 Task: Find connections with filter location Songjiang with filter topic #Trainerwith filter profile language Spanish with filter current company Royal HaskoningDHV with filter school Sri Chaitanya College of Education with filter industry Baked Goods Manufacturing with filter service category Corporate Law with filter keywords title Foreman
Action: Mouse moved to (181, 229)
Screenshot: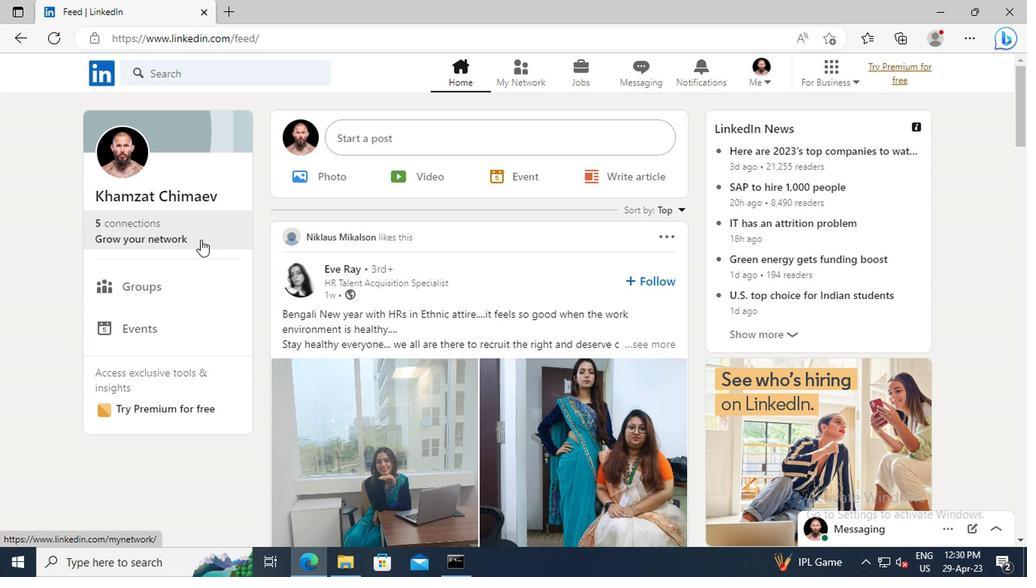 
Action: Mouse pressed left at (181, 229)
Screenshot: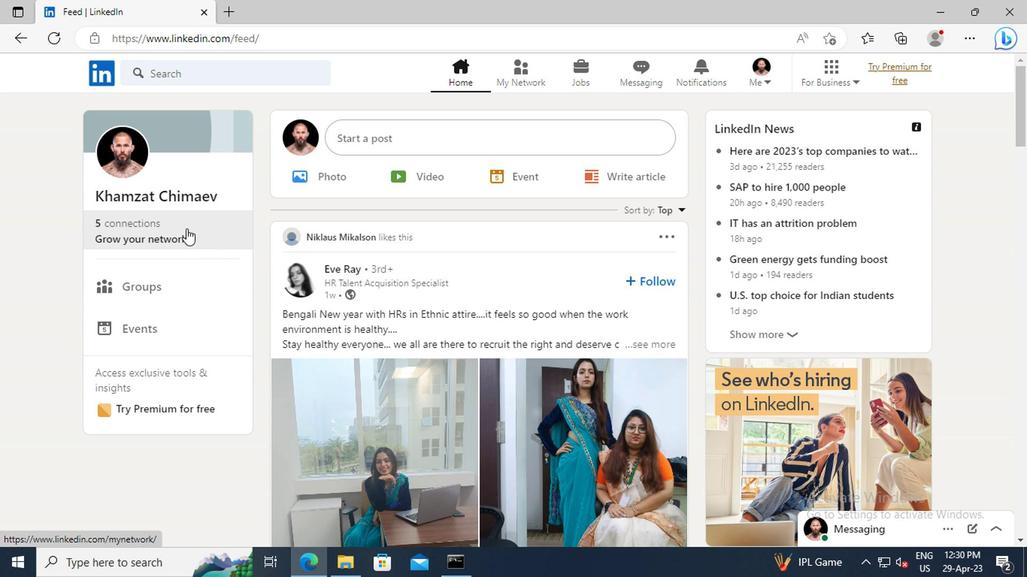 
Action: Mouse moved to (166, 156)
Screenshot: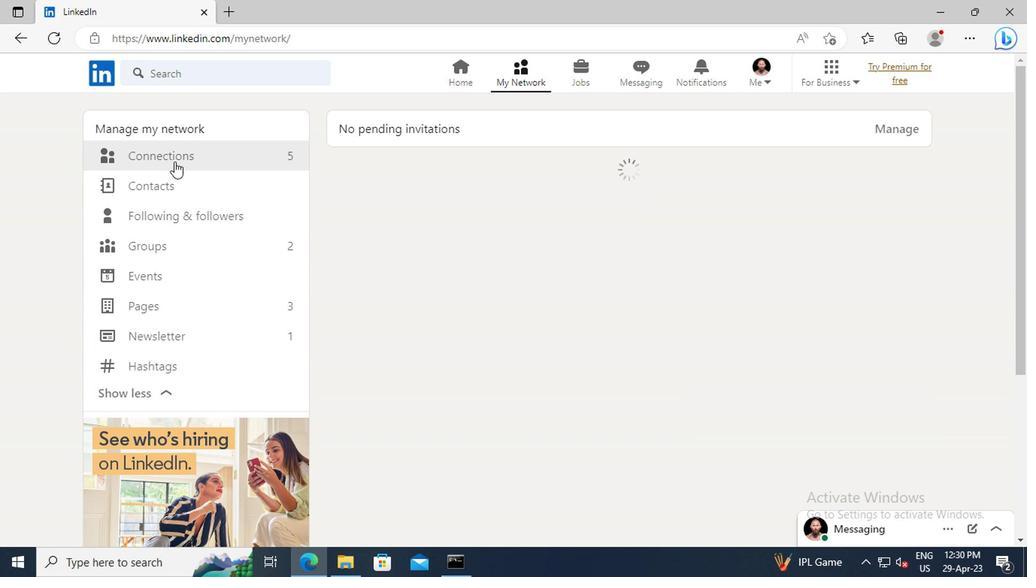 
Action: Mouse pressed left at (166, 156)
Screenshot: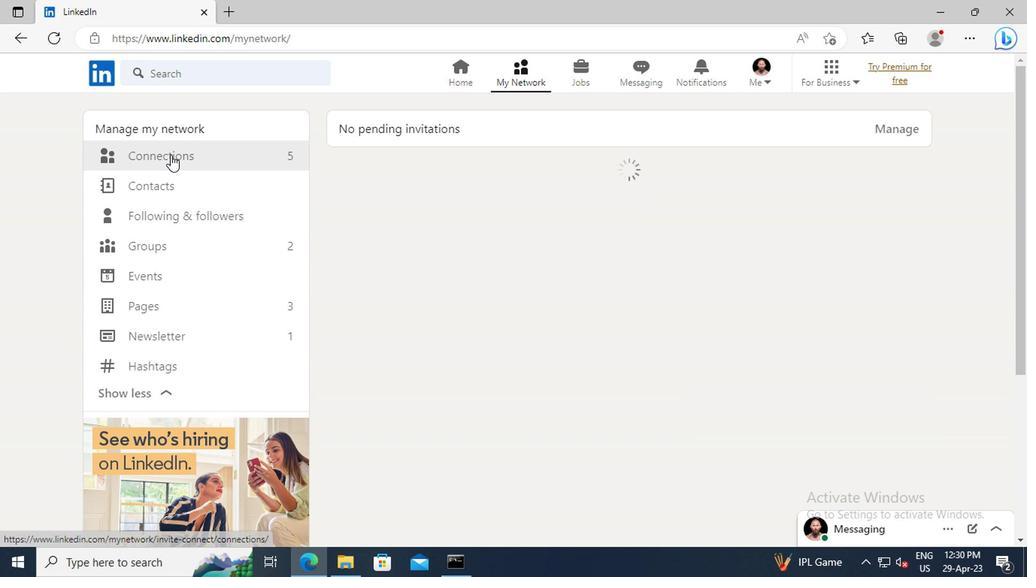 
Action: Mouse moved to (606, 161)
Screenshot: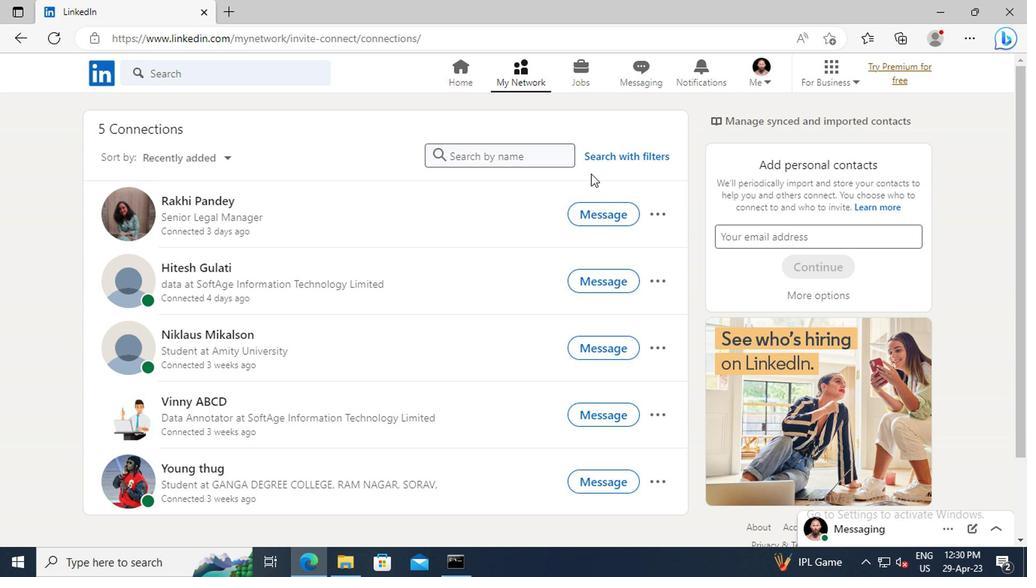 
Action: Mouse pressed left at (606, 161)
Screenshot: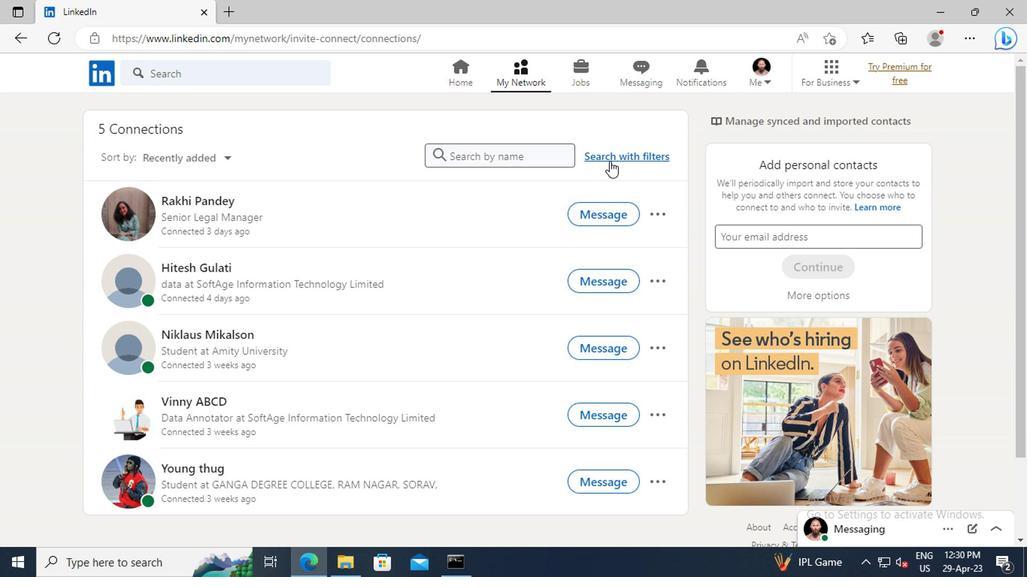 
Action: Mouse moved to (566, 120)
Screenshot: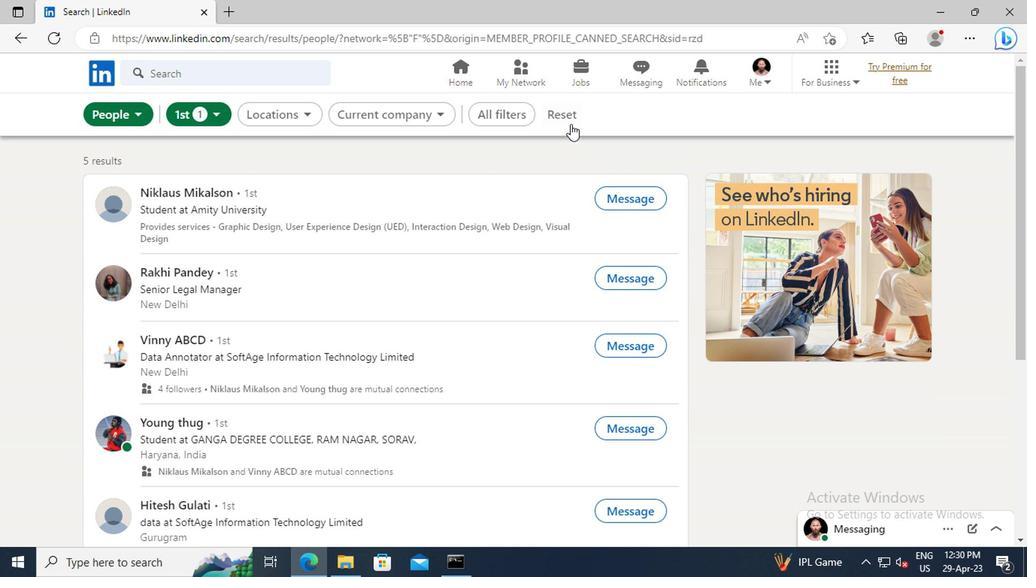 
Action: Mouse pressed left at (566, 120)
Screenshot: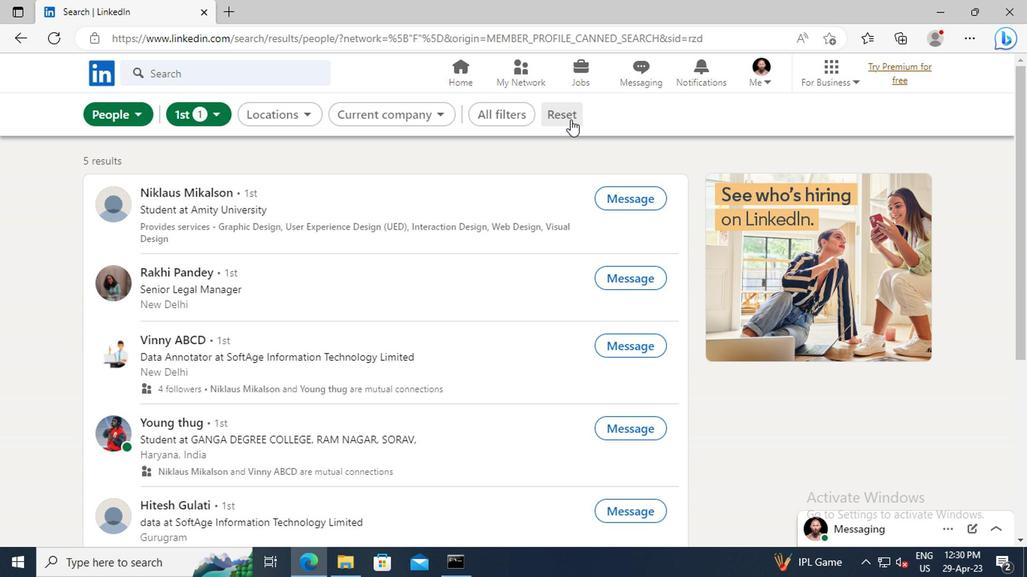
Action: Mouse moved to (546, 120)
Screenshot: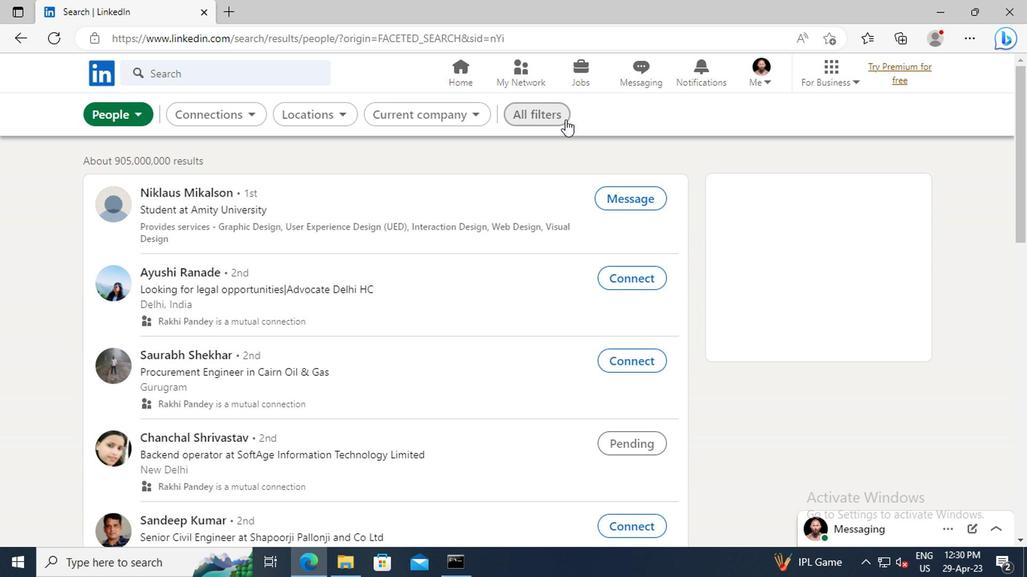 
Action: Mouse pressed left at (546, 120)
Screenshot: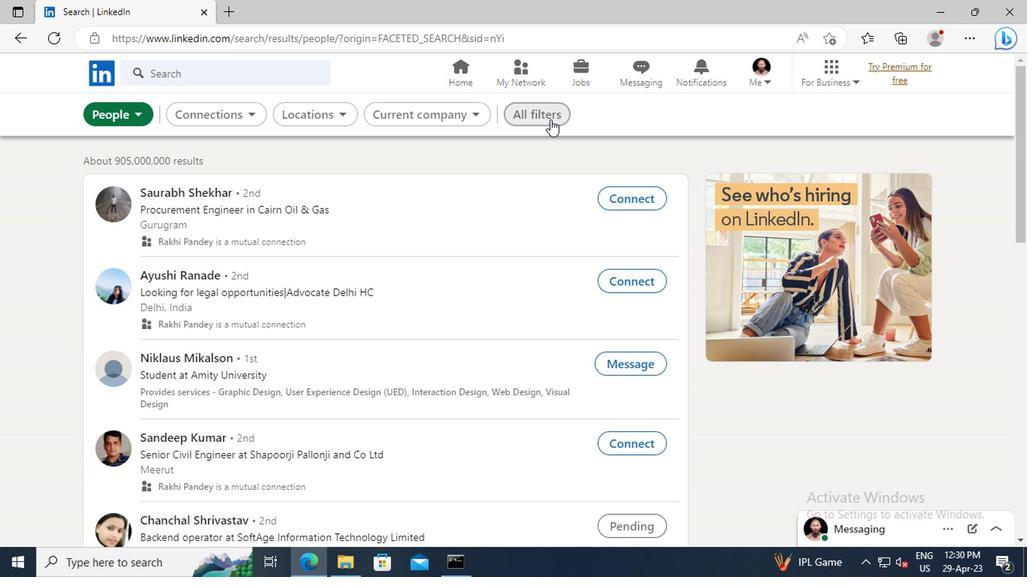
Action: Mouse moved to (830, 254)
Screenshot: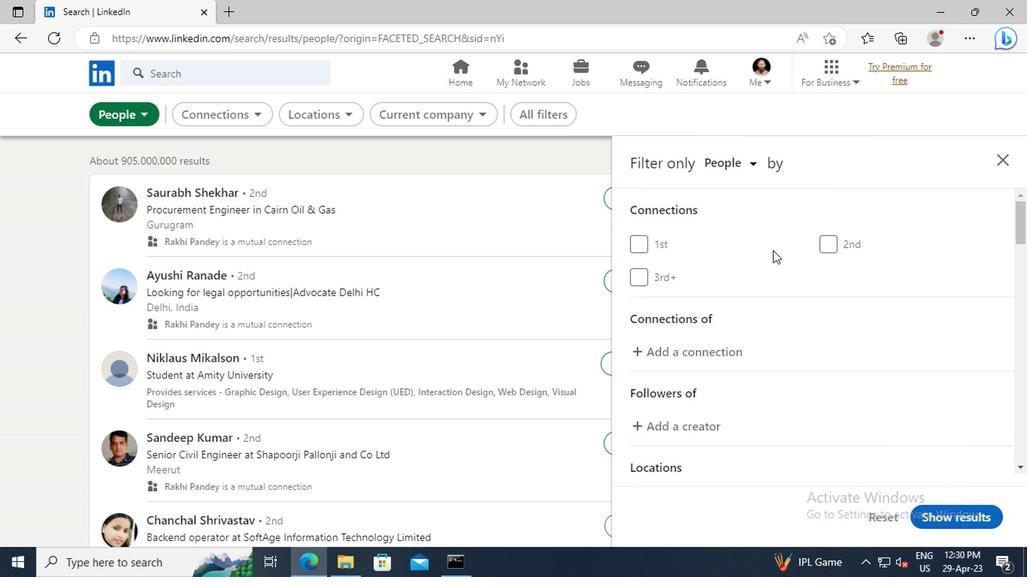 
Action: Mouse scrolled (830, 253) with delta (0, -1)
Screenshot: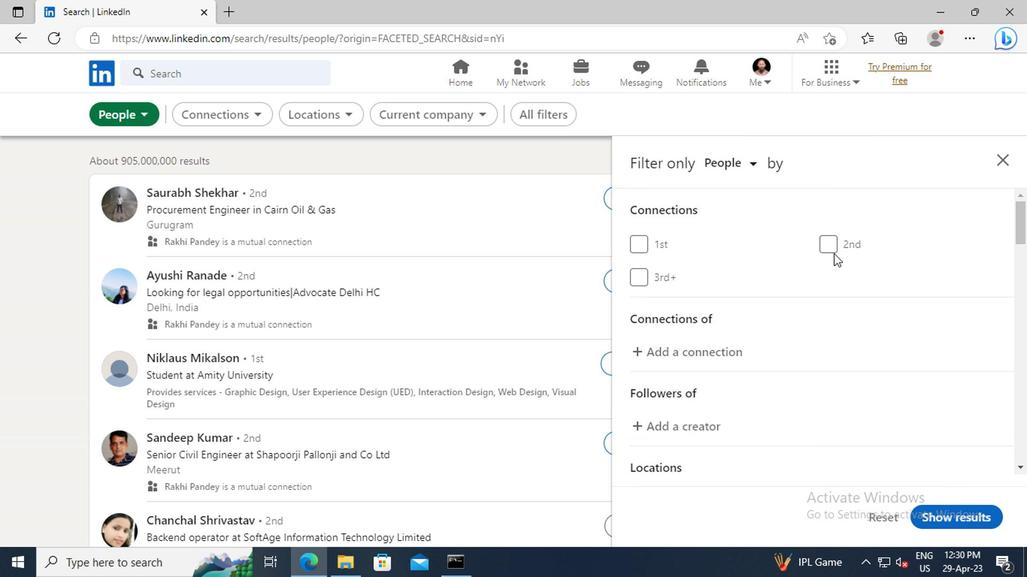 
Action: Mouse scrolled (830, 253) with delta (0, -1)
Screenshot: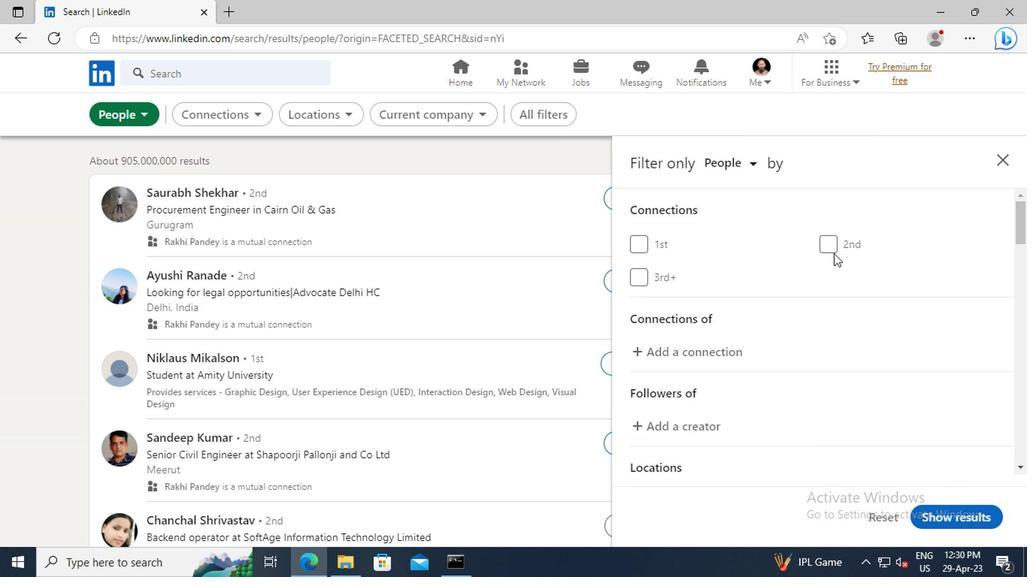 
Action: Mouse scrolled (830, 253) with delta (0, -1)
Screenshot: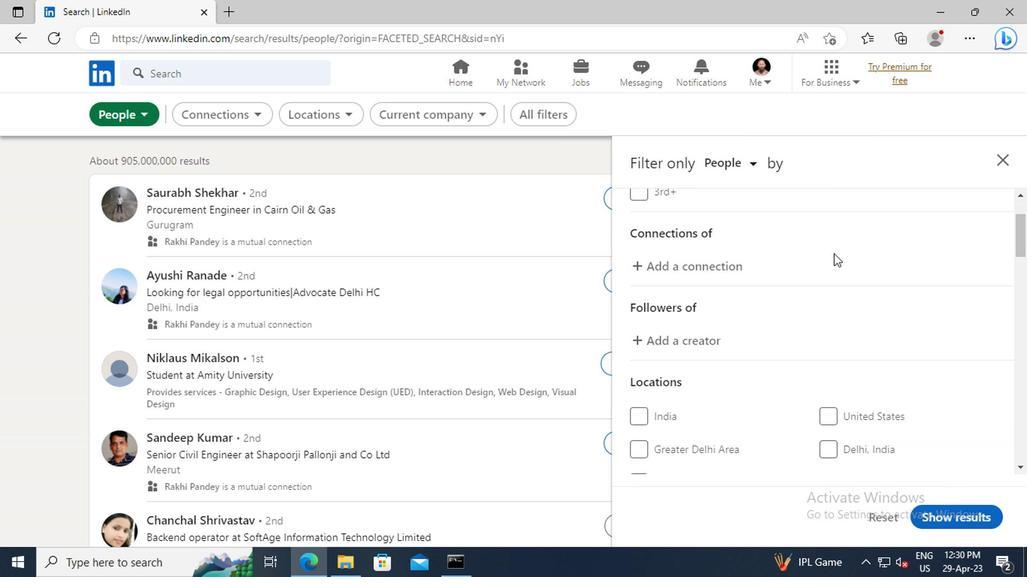 
Action: Mouse scrolled (830, 253) with delta (0, -1)
Screenshot: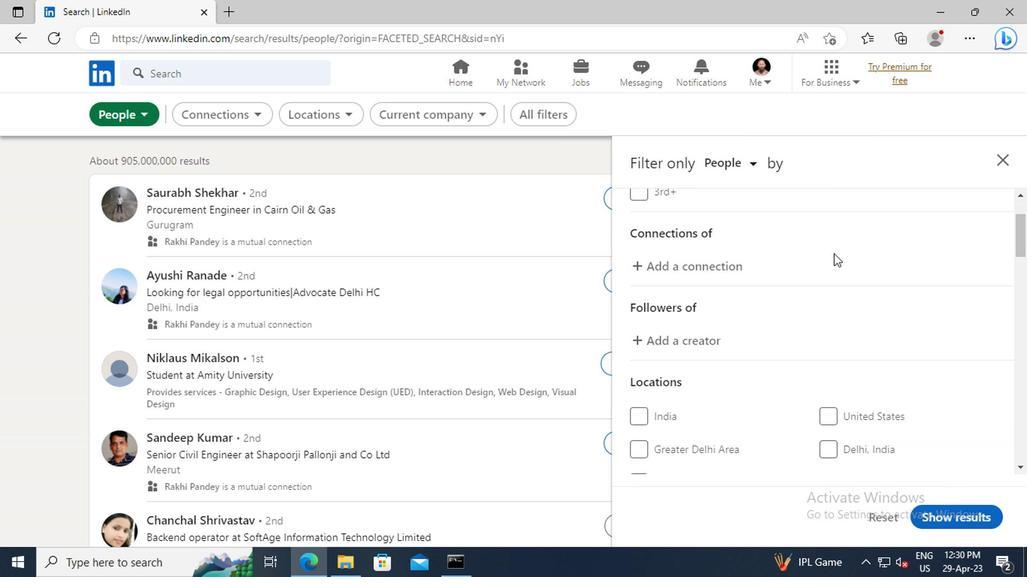 
Action: Mouse scrolled (830, 253) with delta (0, -1)
Screenshot: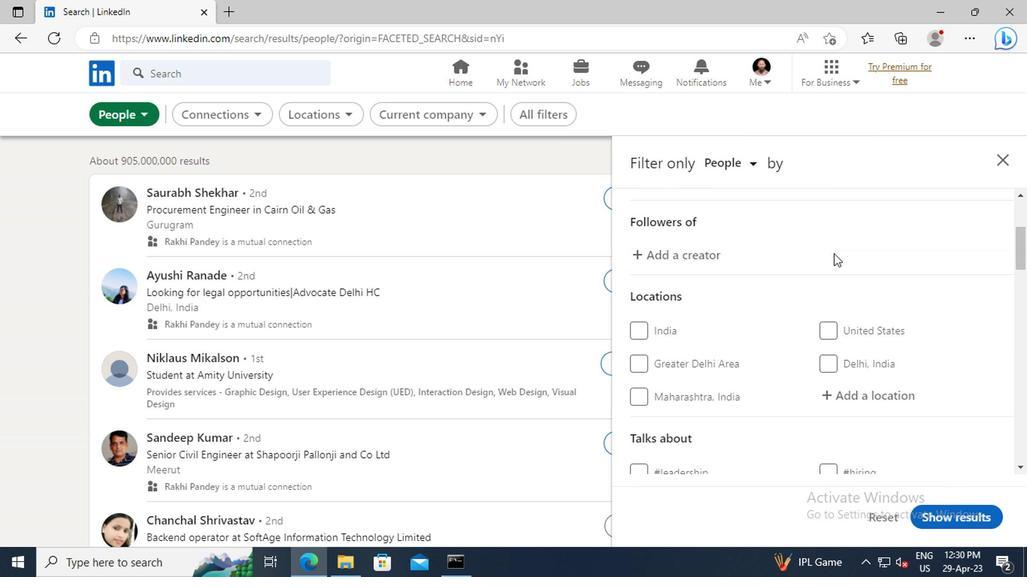 
Action: Mouse scrolled (830, 253) with delta (0, -1)
Screenshot: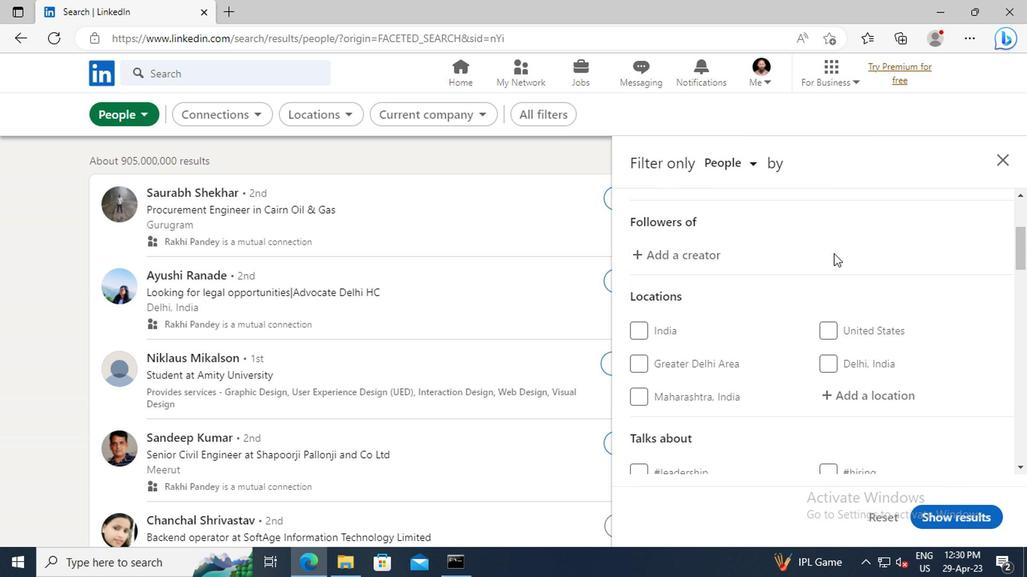 
Action: Mouse moved to (833, 310)
Screenshot: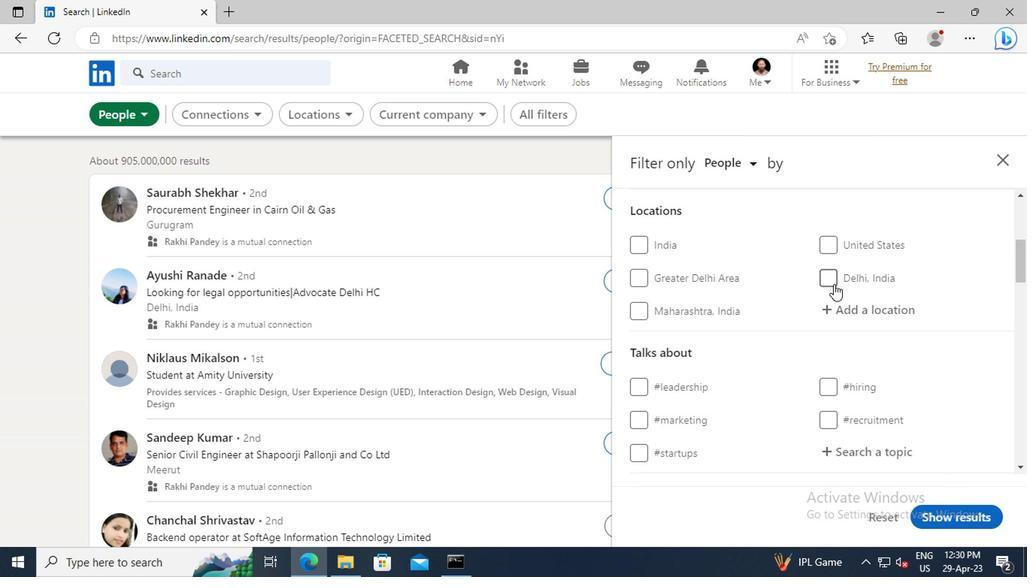 
Action: Mouse pressed left at (833, 310)
Screenshot: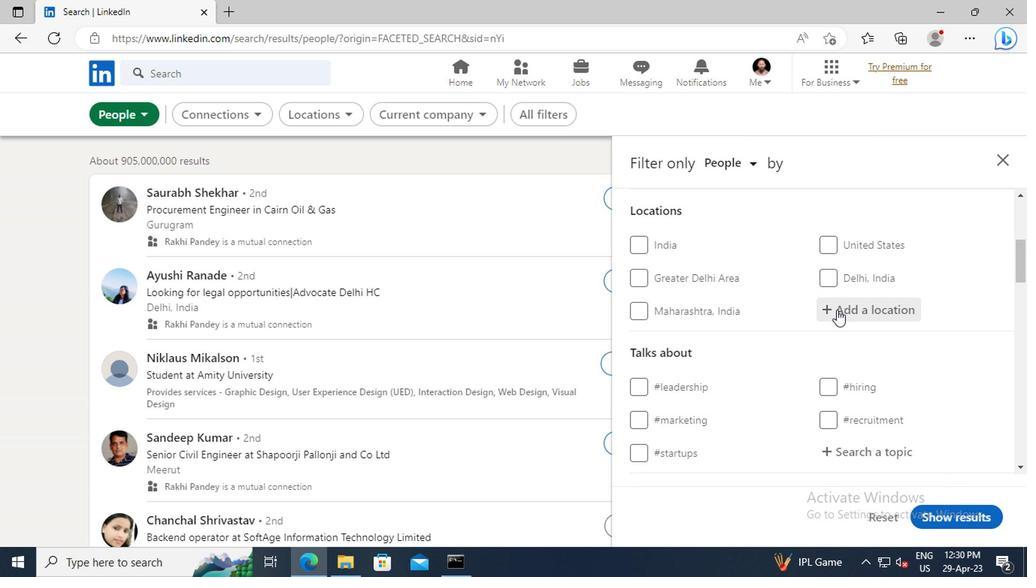 
Action: Key pressed <Key.shift>SONGJIANG<Key.enter>
Screenshot: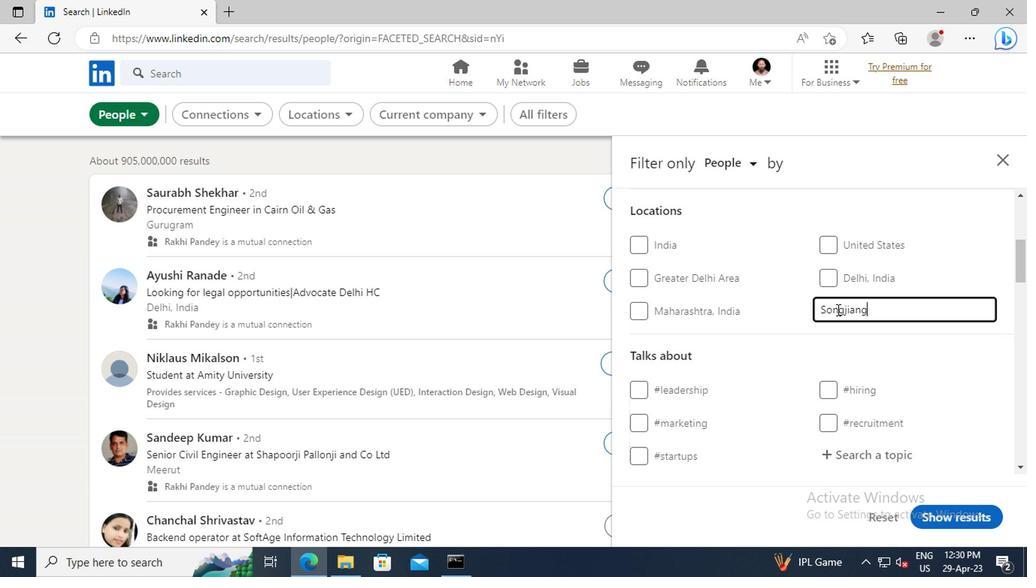 
Action: Mouse scrolled (833, 309) with delta (0, -1)
Screenshot: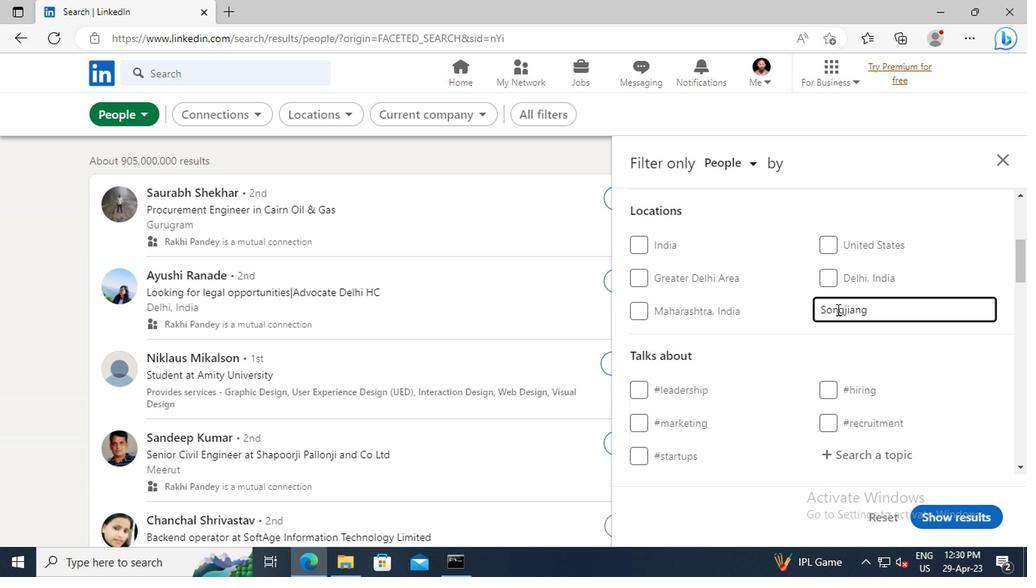 
Action: Mouse scrolled (833, 309) with delta (0, -1)
Screenshot: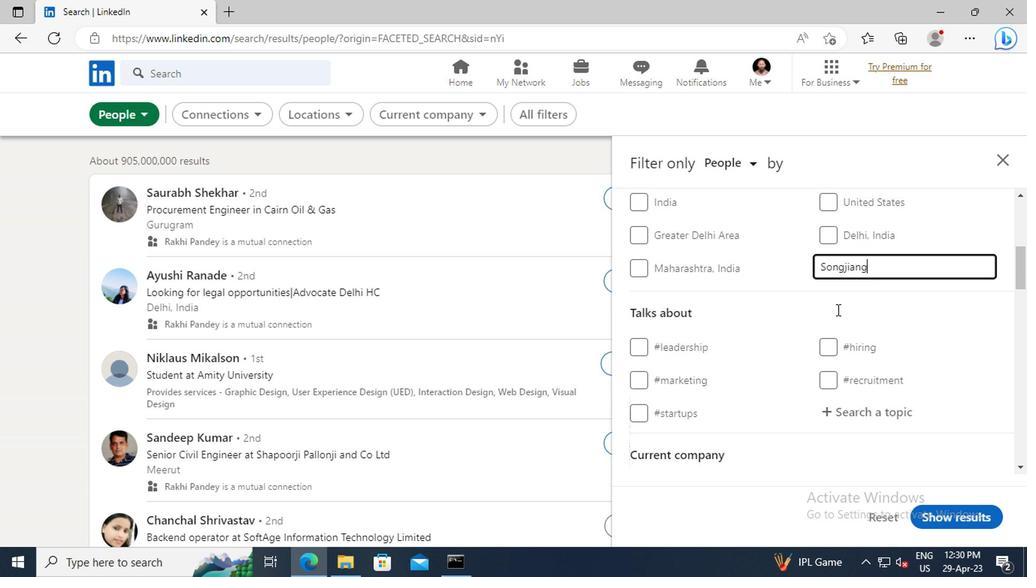 
Action: Mouse scrolled (833, 309) with delta (0, -1)
Screenshot: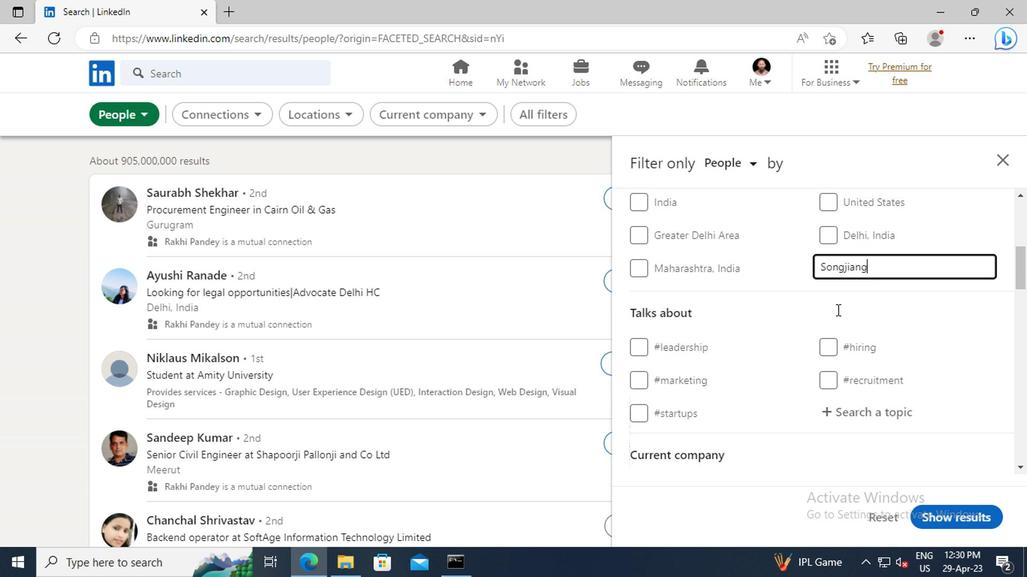 
Action: Mouse moved to (835, 326)
Screenshot: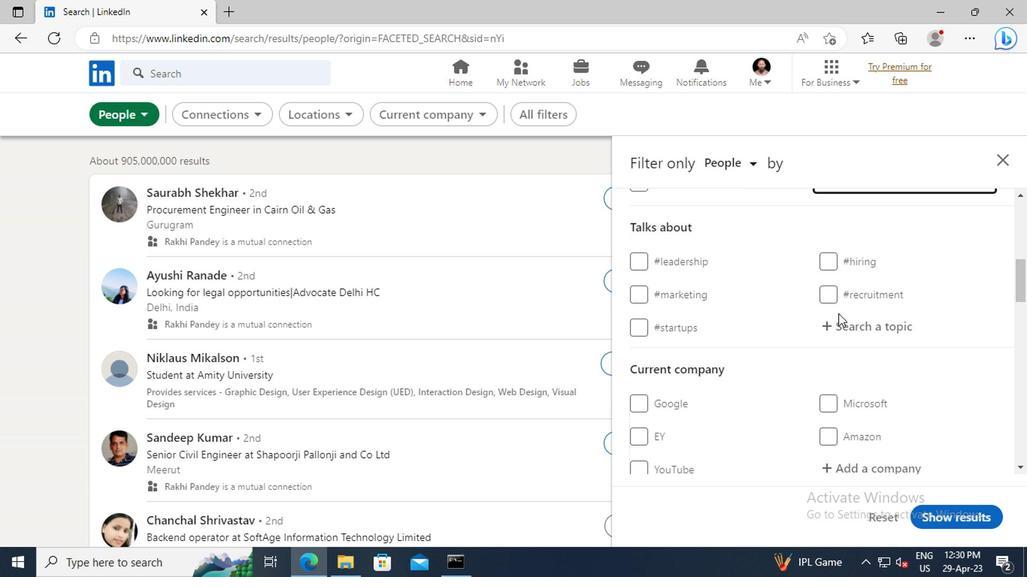 
Action: Mouse pressed left at (835, 326)
Screenshot: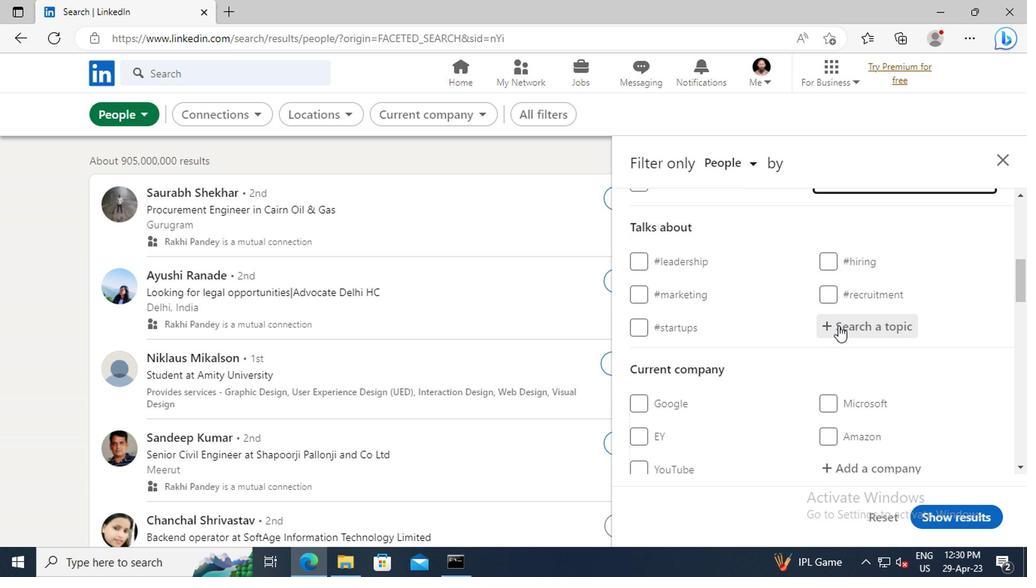 
Action: Key pressed <Key.shift>TRAINER
Screenshot: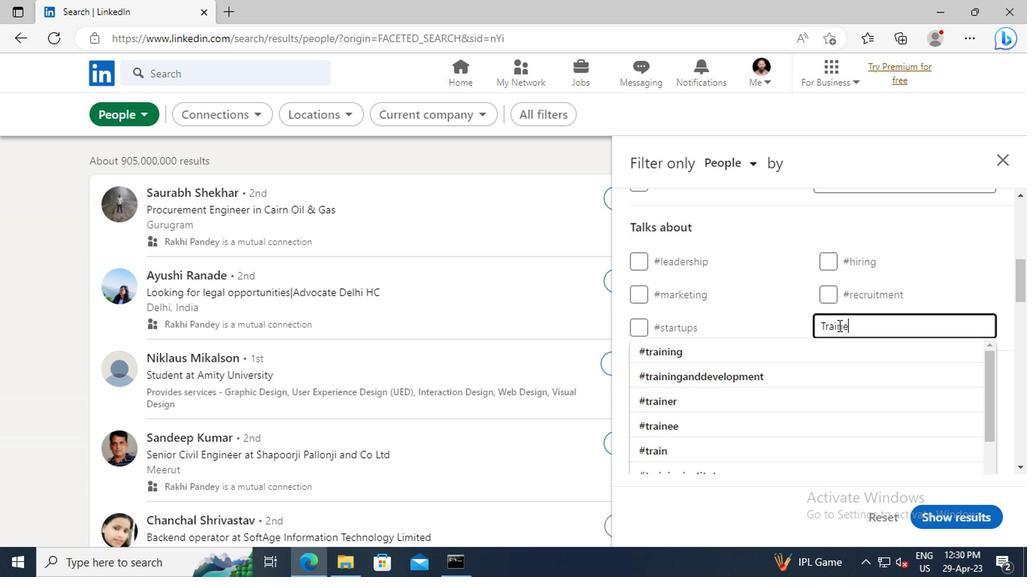 
Action: Mouse moved to (839, 344)
Screenshot: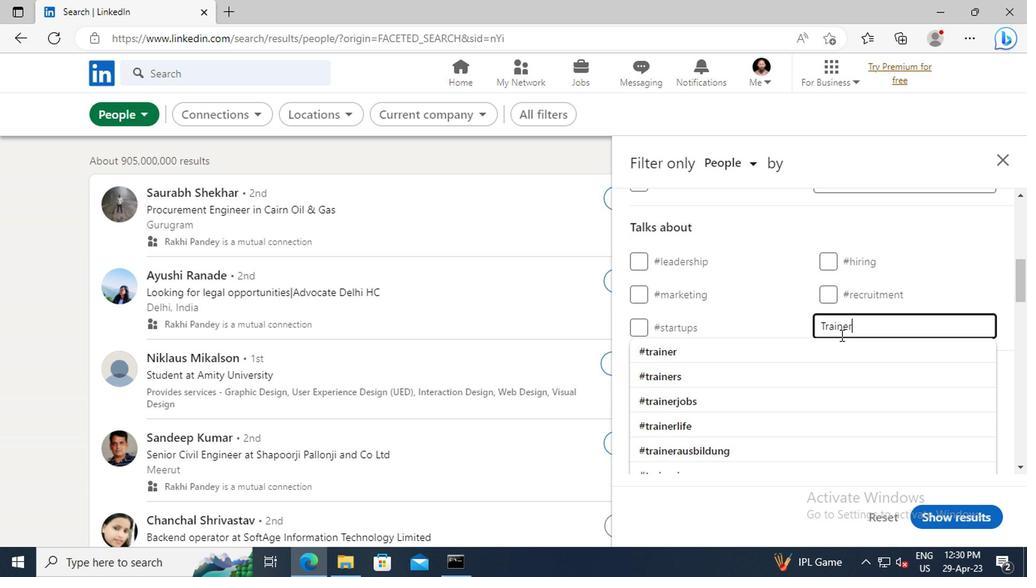 
Action: Mouse pressed left at (839, 344)
Screenshot: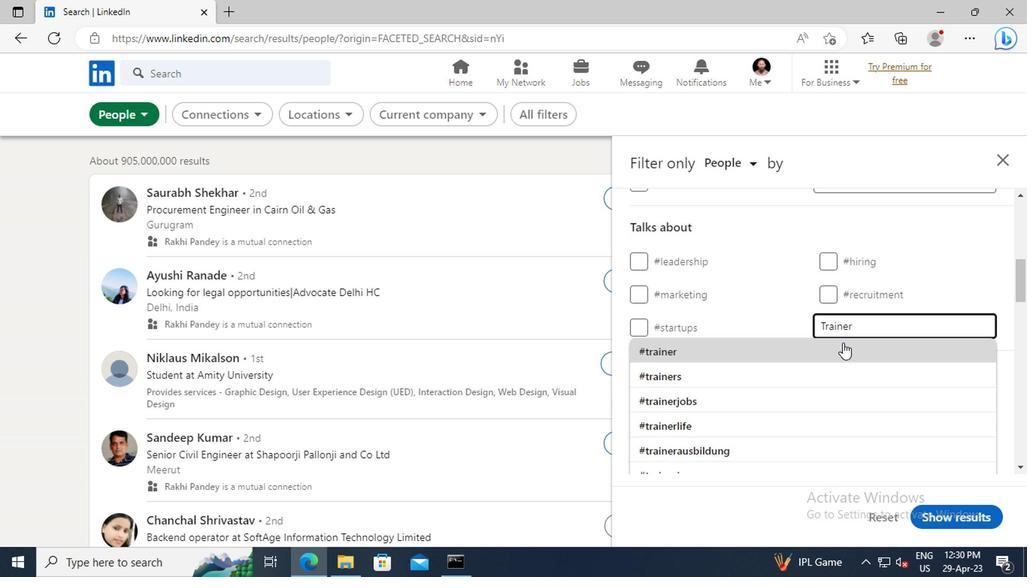 
Action: Mouse scrolled (839, 343) with delta (0, -1)
Screenshot: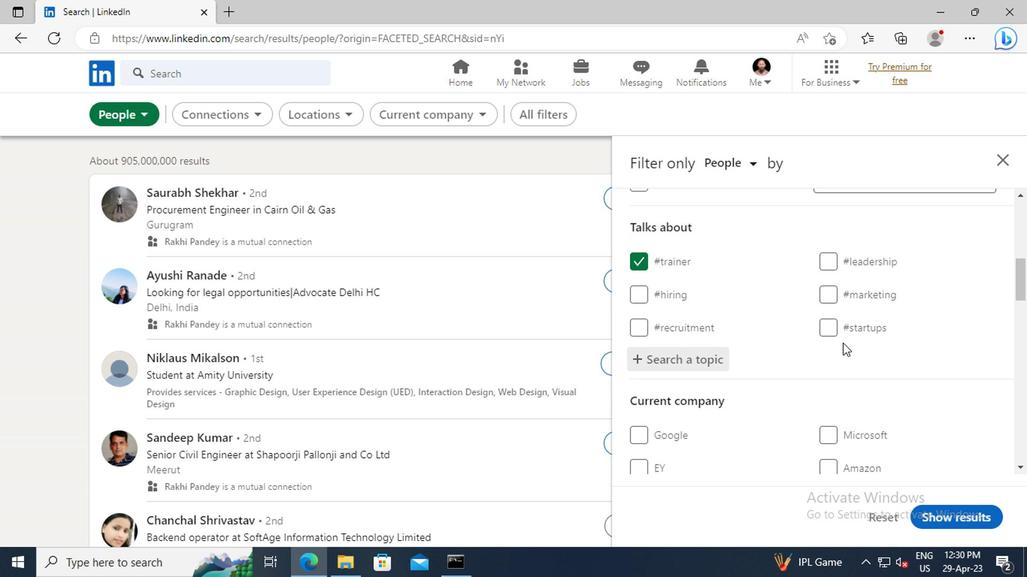 
Action: Mouse scrolled (839, 343) with delta (0, -1)
Screenshot: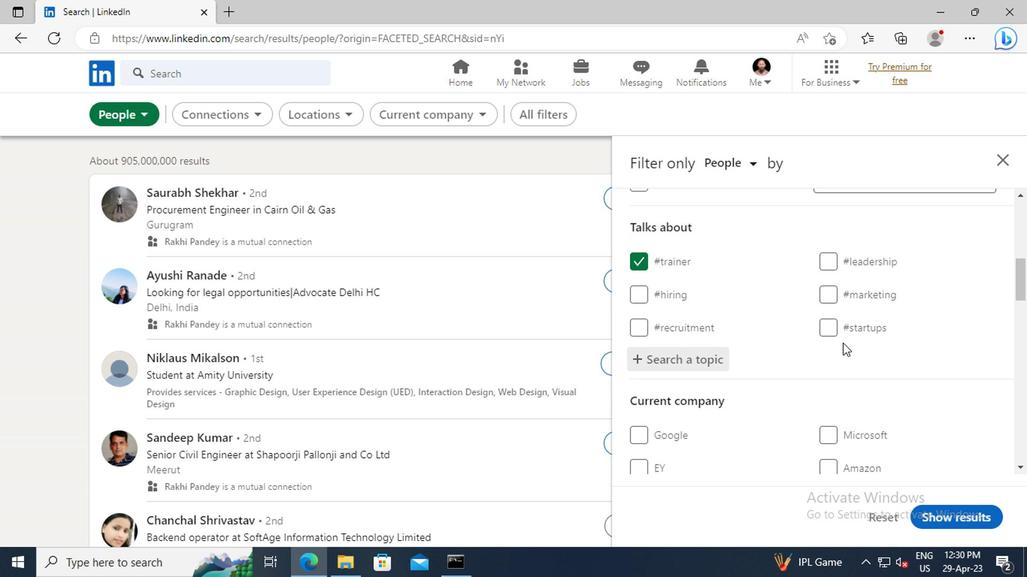 
Action: Mouse scrolled (839, 343) with delta (0, -1)
Screenshot: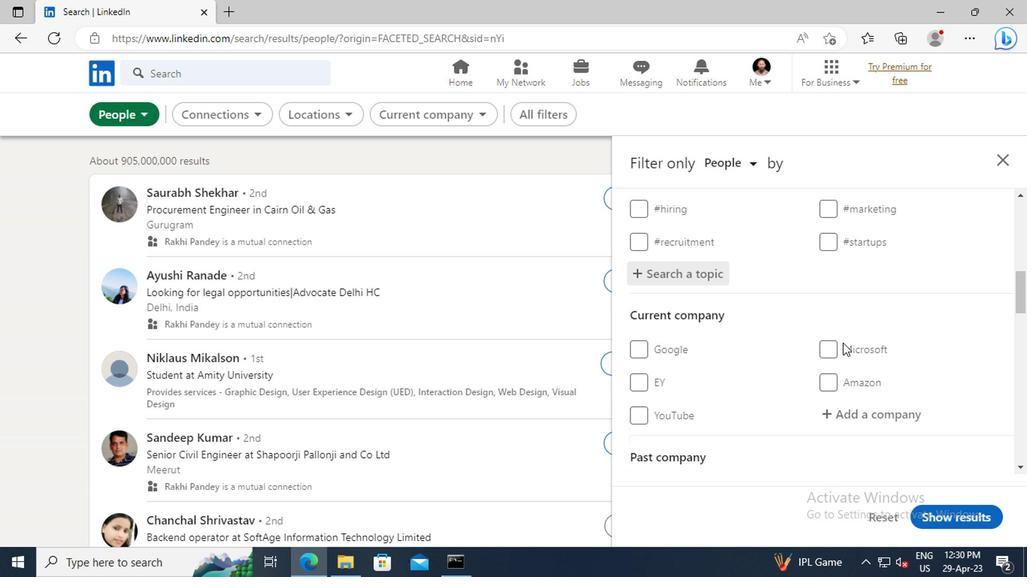 
Action: Mouse scrolled (839, 343) with delta (0, -1)
Screenshot: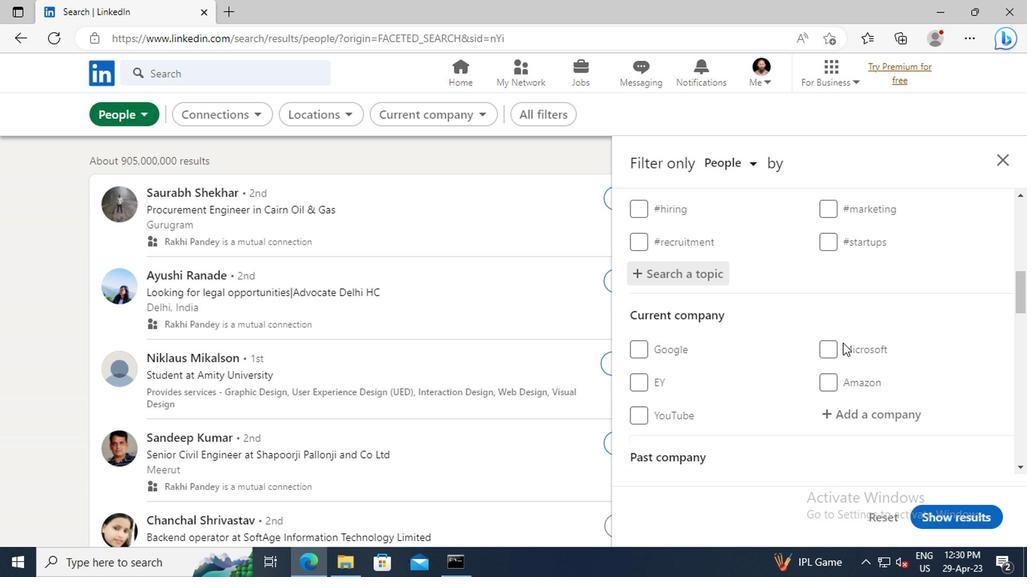 
Action: Mouse scrolled (839, 343) with delta (0, -1)
Screenshot: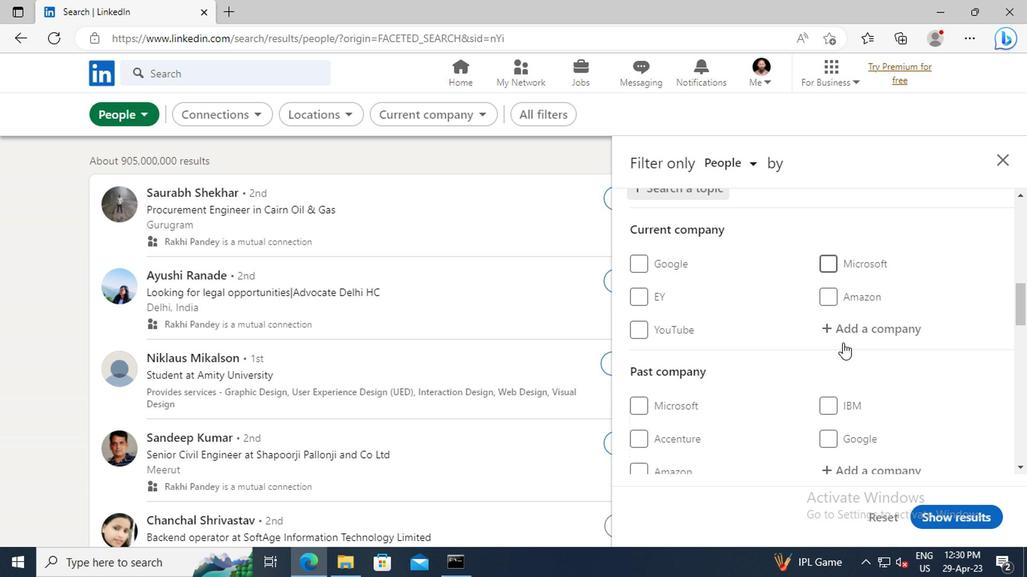 
Action: Mouse scrolled (839, 343) with delta (0, -1)
Screenshot: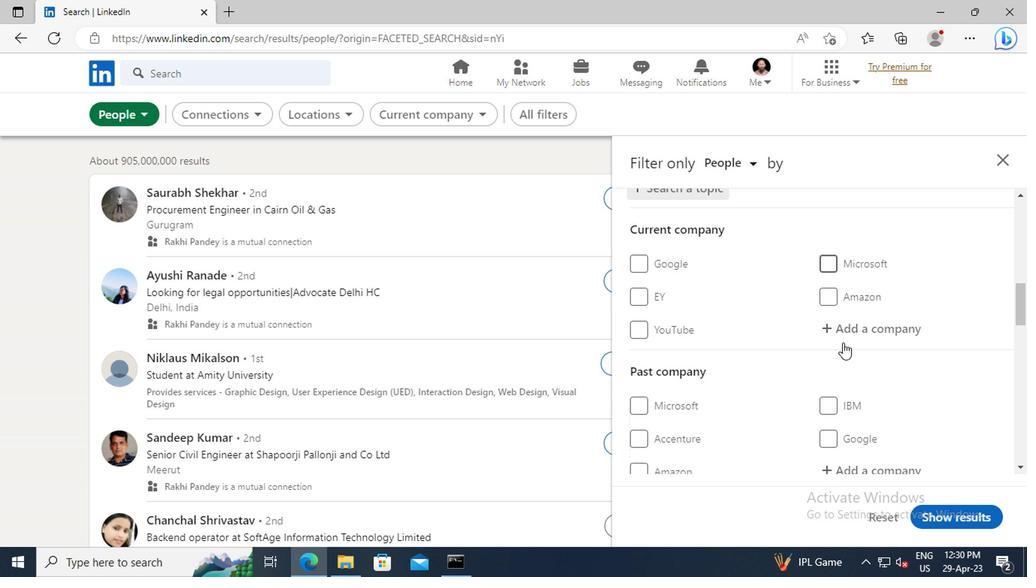 
Action: Mouse scrolled (839, 343) with delta (0, -1)
Screenshot: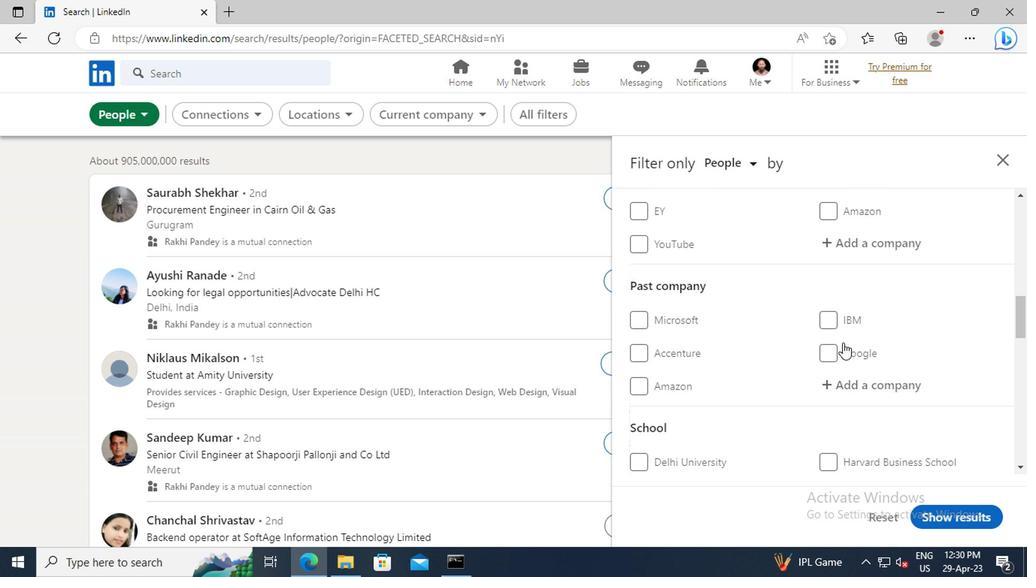 
Action: Mouse scrolled (839, 343) with delta (0, -1)
Screenshot: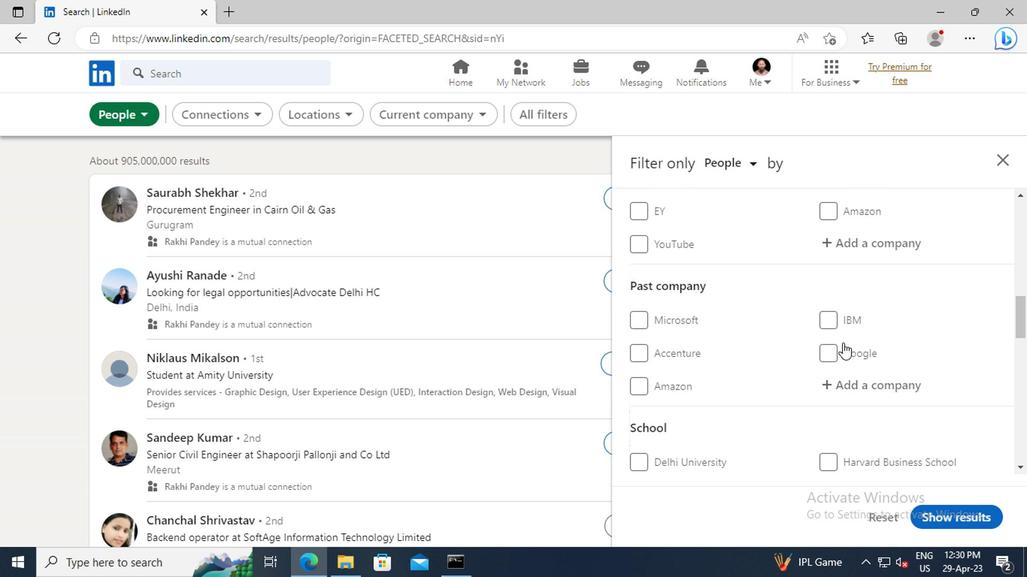 
Action: Mouse scrolled (839, 343) with delta (0, -1)
Screenshot: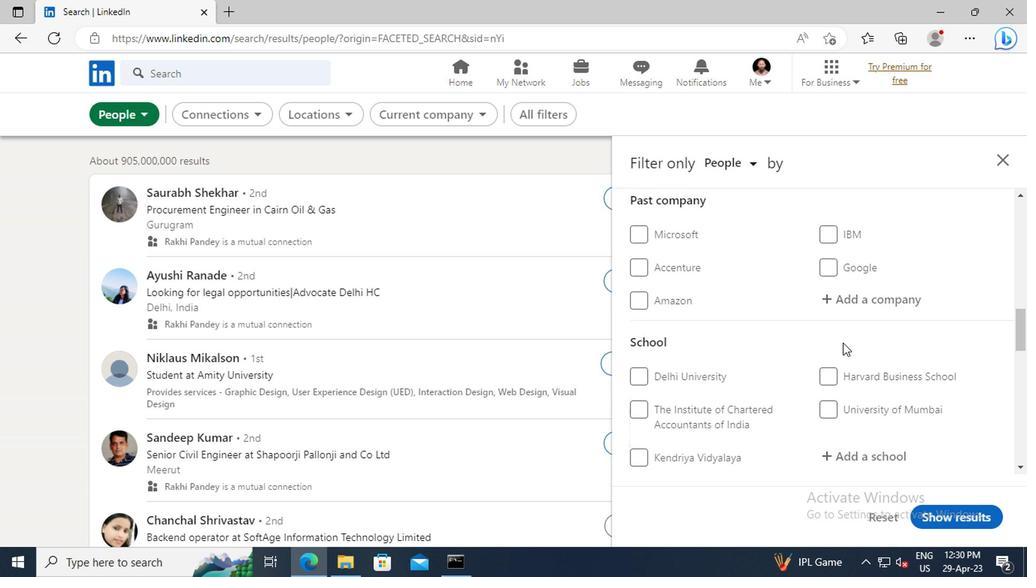 
Action: Mouse scrolled (839, 343) with delta (0, -1)
Screenshot: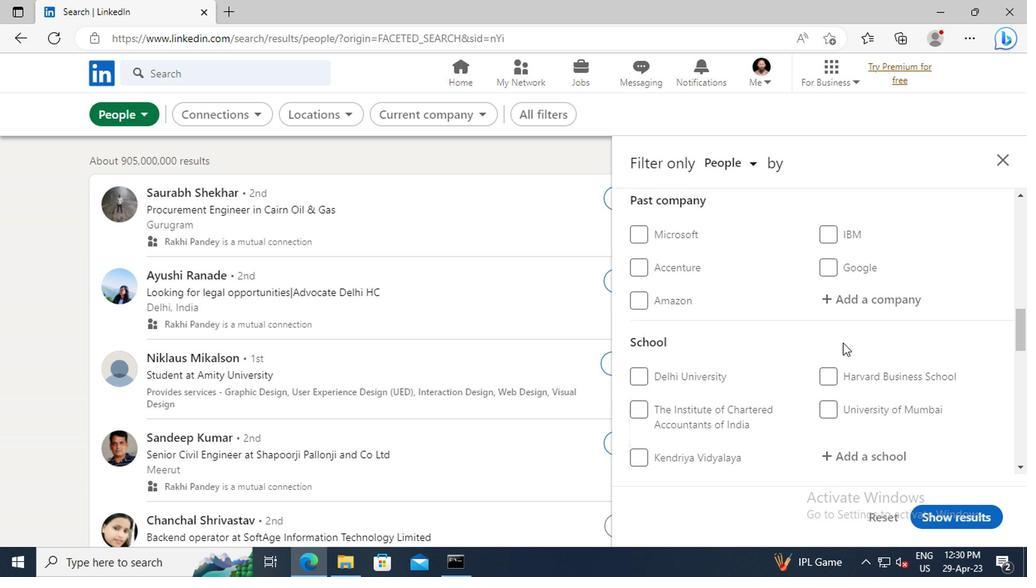 
Action: Mouse scrolled (839, 343) with delta (0, -1)
Screenshot: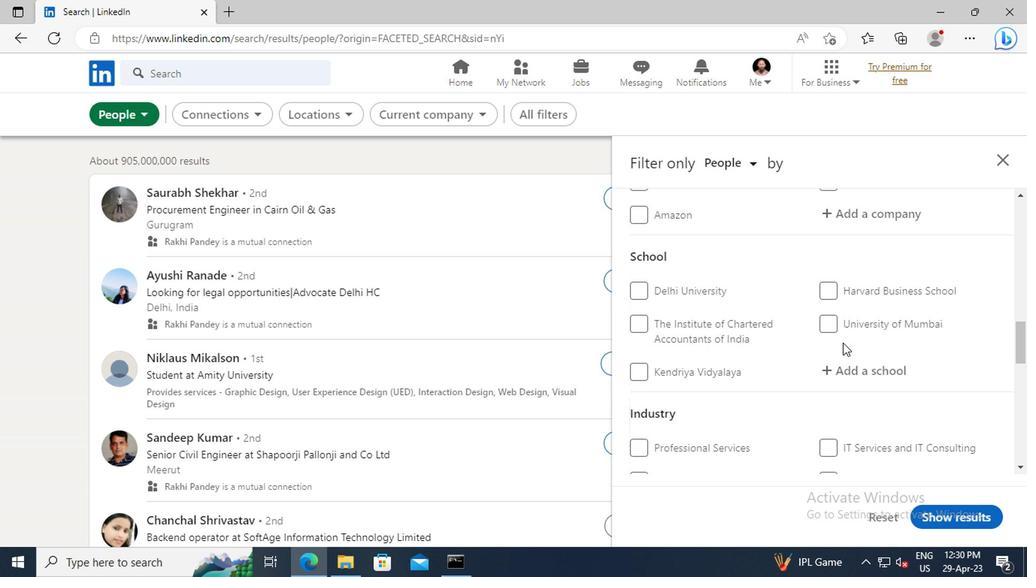 
Action: Mouse scrolled (839, 343) with delta (0, -1)
Screenshot: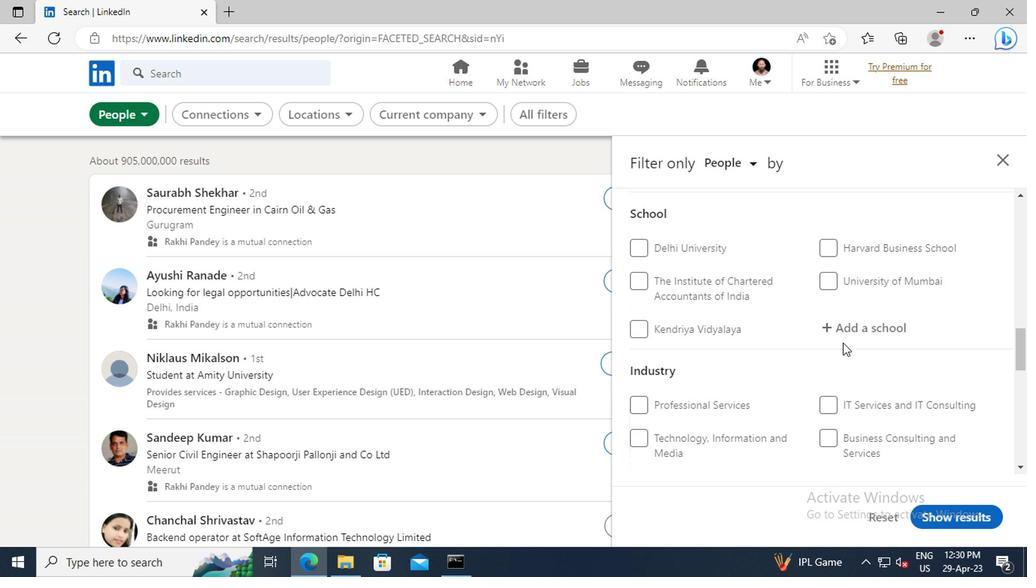 
Action: Mouse scrolled (839, 343) with delta (0, -1)
Screenshot: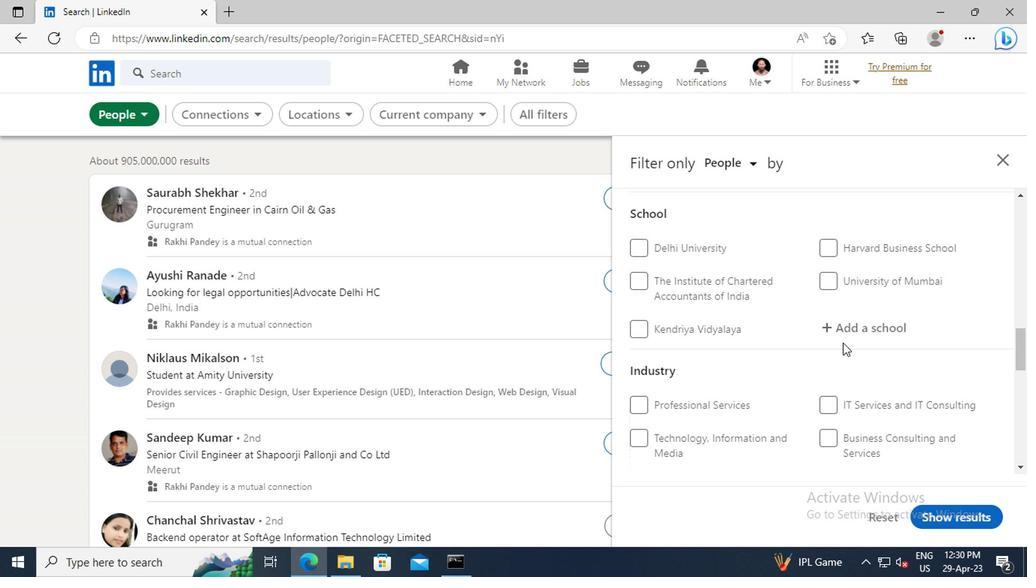 
Action: Mouse scrolled (839, 343) with delta (0, -1)
Screenshot: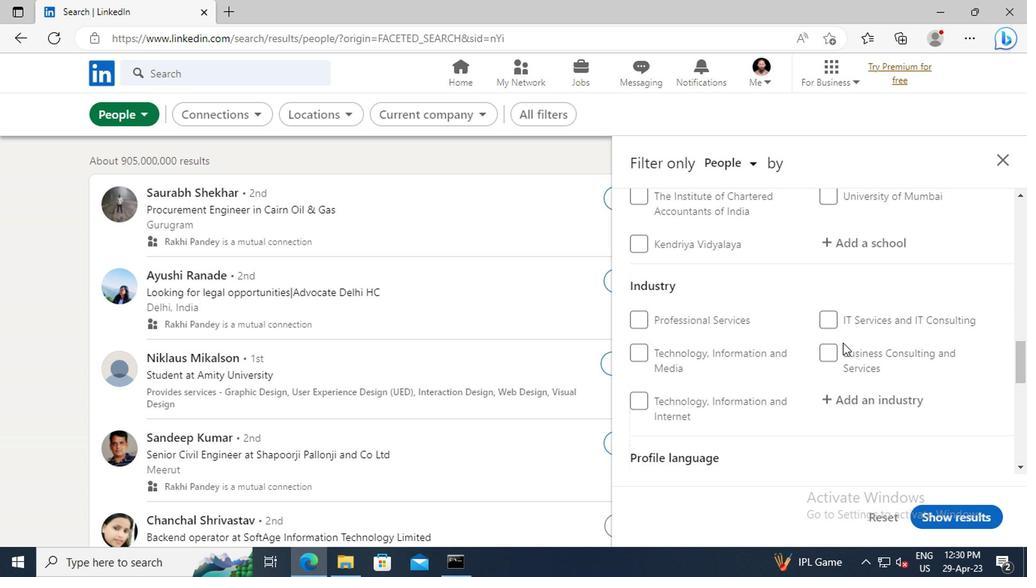 
Action: Mouse scrolled (839, 343) with delta (0, -1)
Screenshot: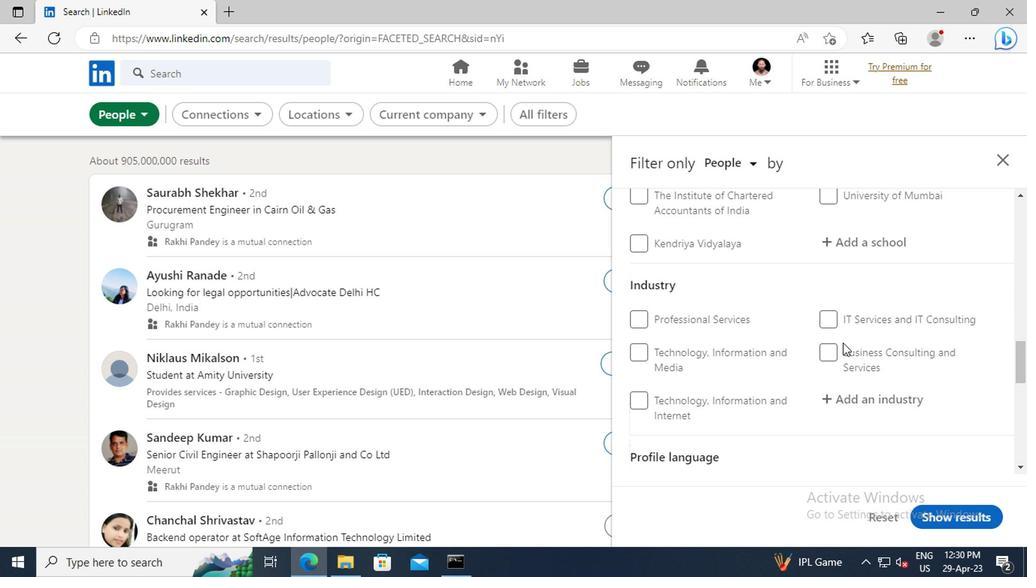 
Action: Mouse scrolled (839, 343) with delta (0, -1)
Screenshot: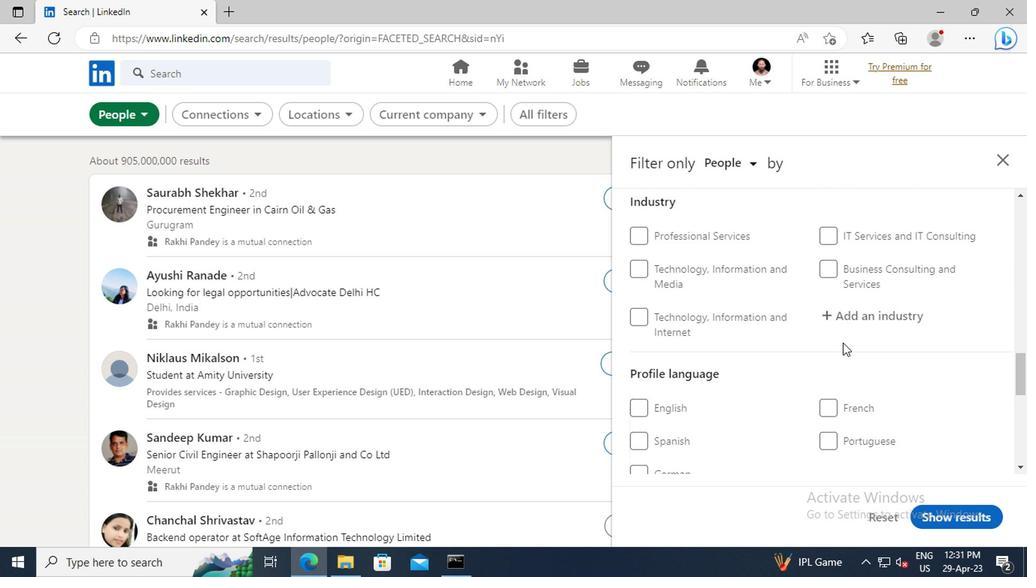
Action: Mouse moved to (632, 402)
Screenshot: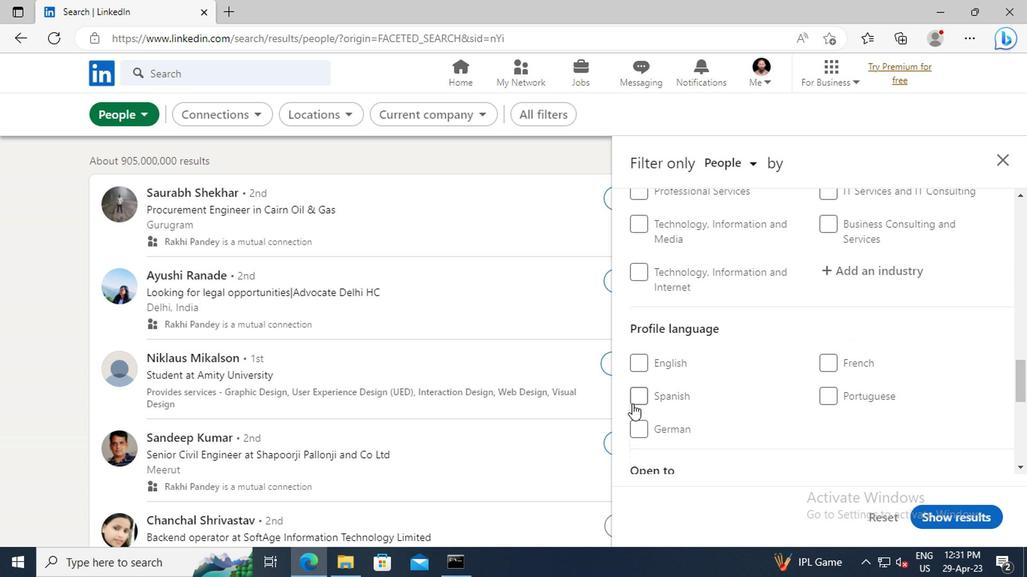 
Action: Mouse pressed left at (632, 402)
Screenshot: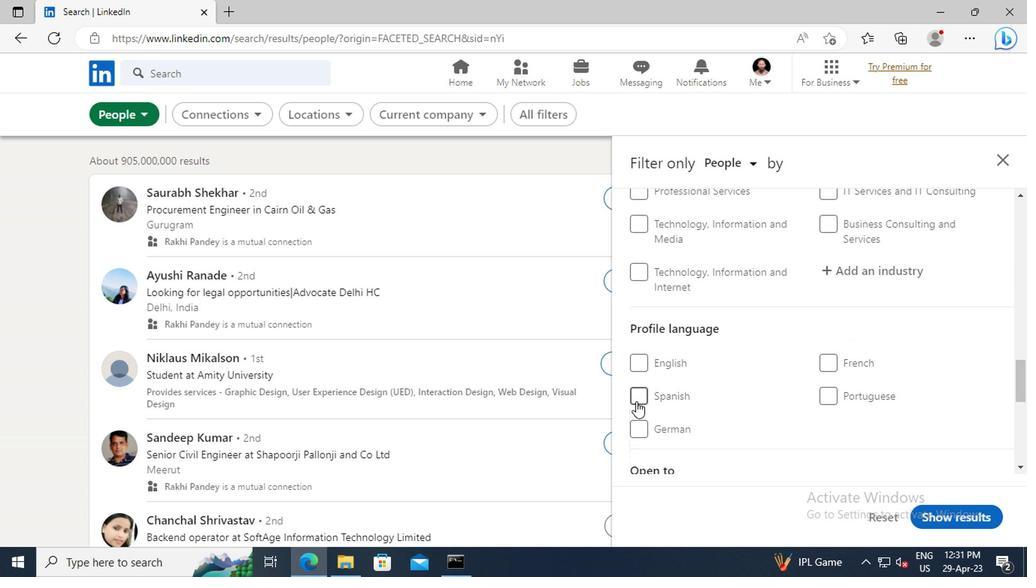 
Action: Mouse moved to (808, 372)
Screenshot: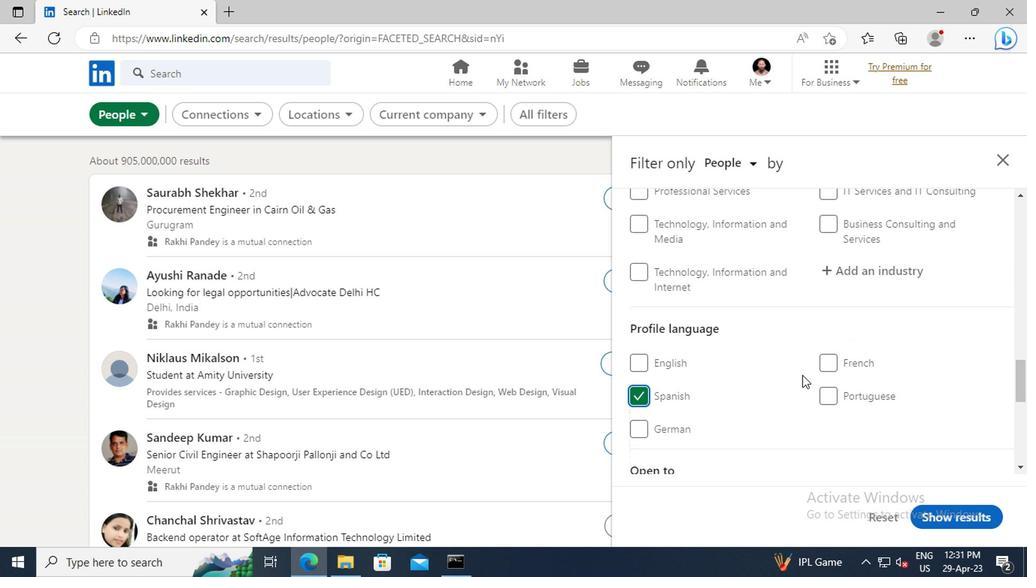 
Action: Mouse scrolled (808, 372) with delta (0, 0)
Screenshot: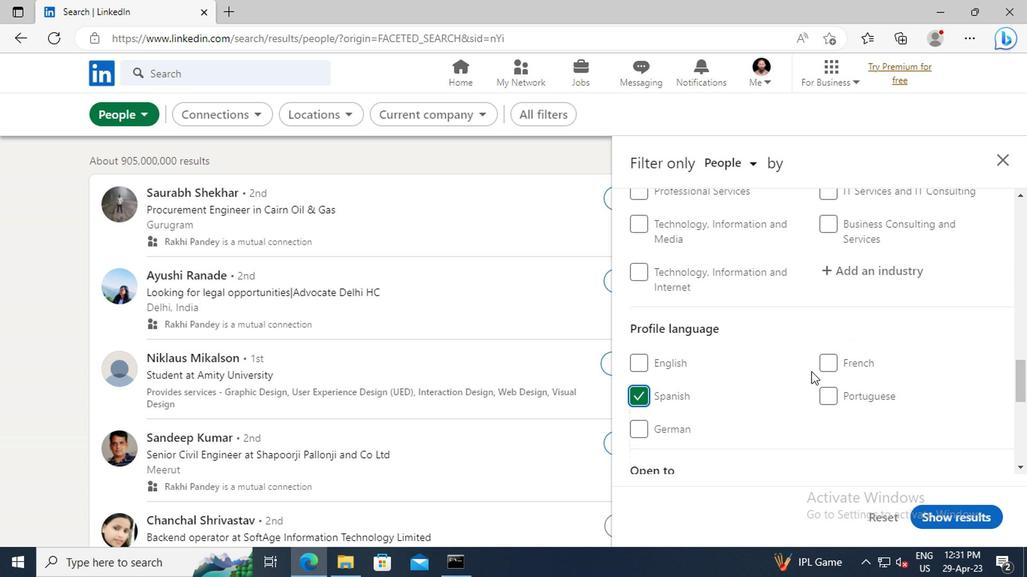 
Action: Mouse moved to (829, 366)
Screenshot: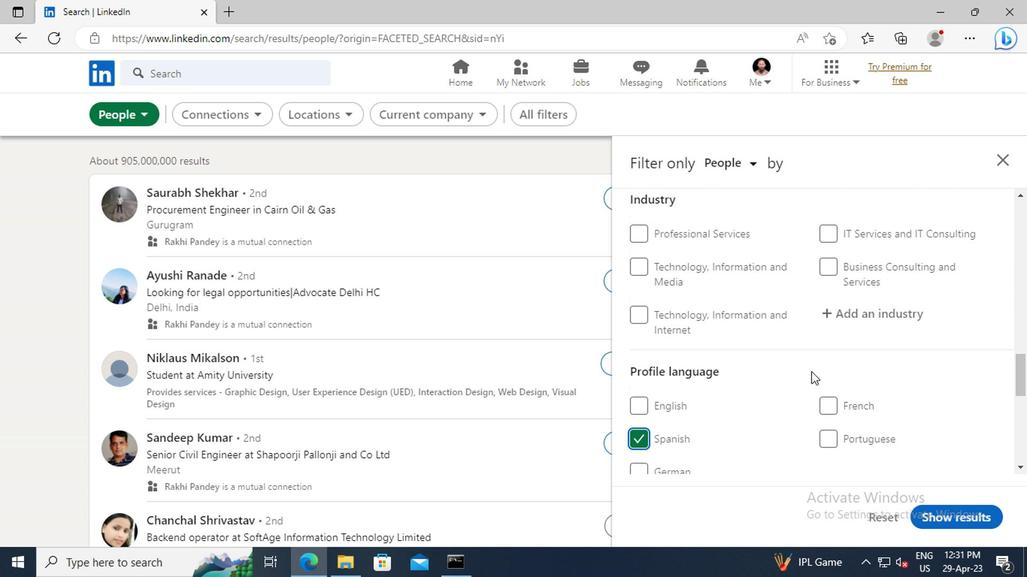 
Action: Mouse scrolled (829, 367) with delta (0, 0)
Screenshot: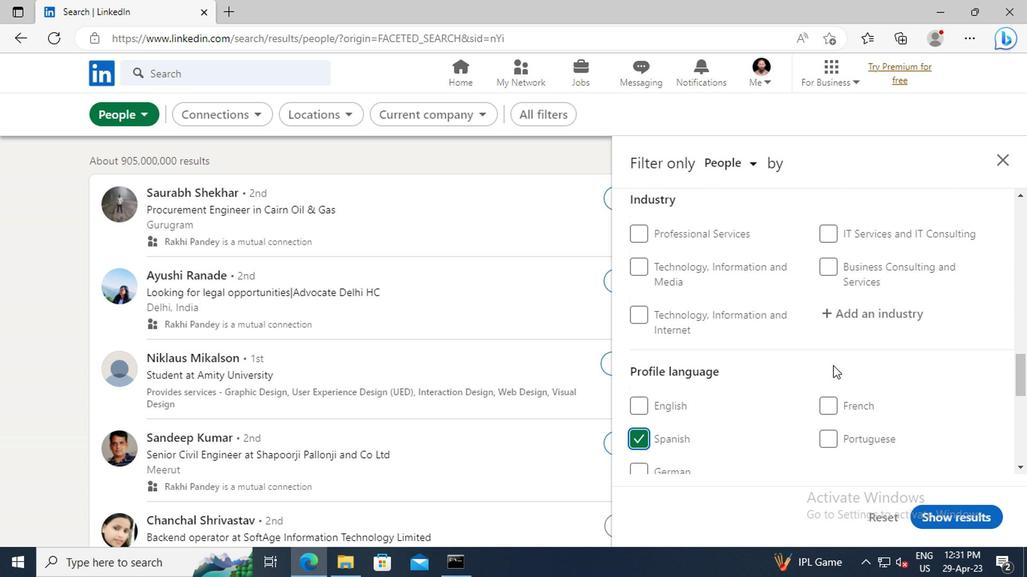 
Action: Mouse scrolled (829, 367) with delta (0, 0)
Screenshot: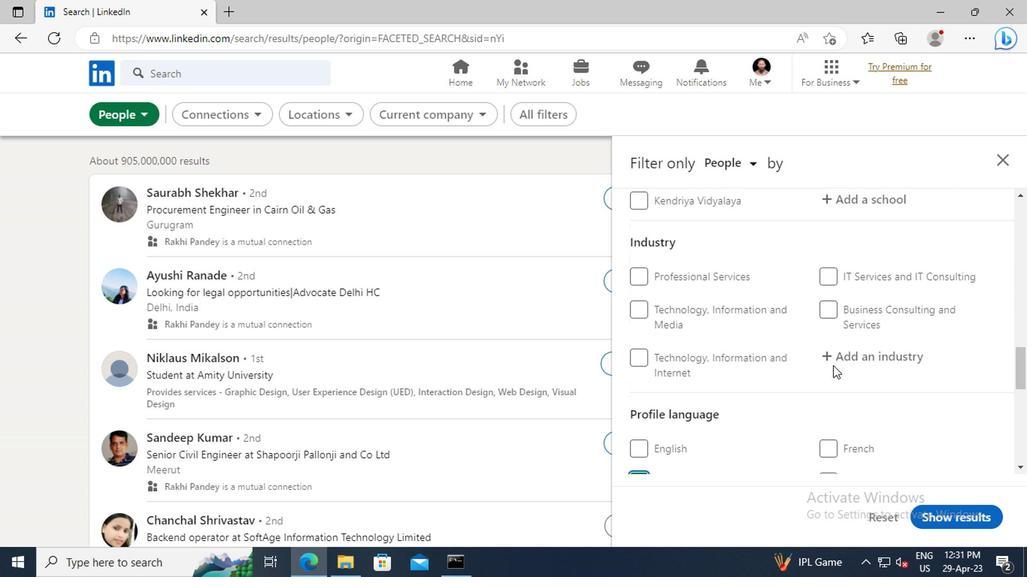 
Action: Mouse scrolled (829, 367) with delta (0, 0)
Screenshot: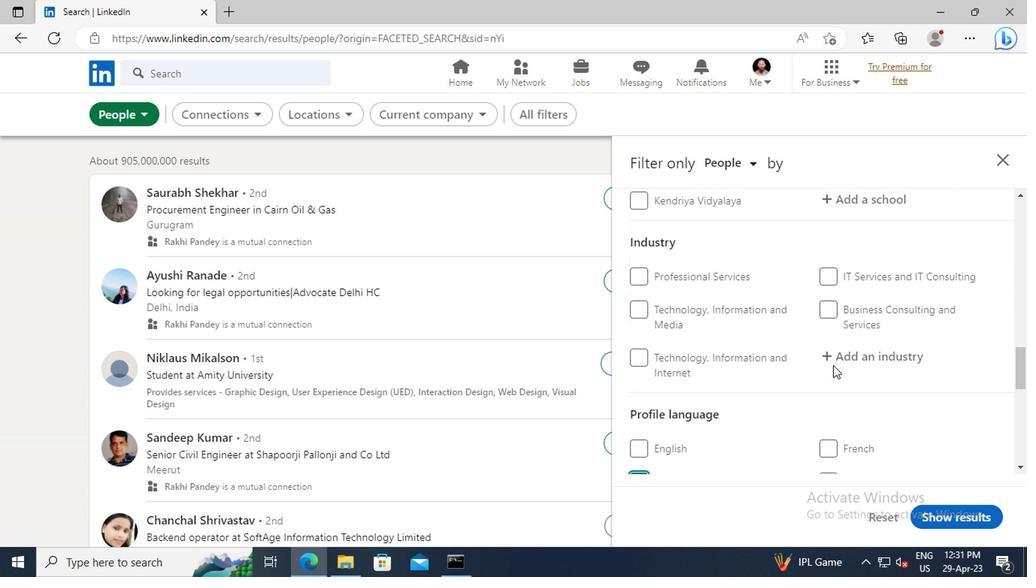
Action: Mouse scrolled (829, 367) with delta (0, 0)
Screenshot: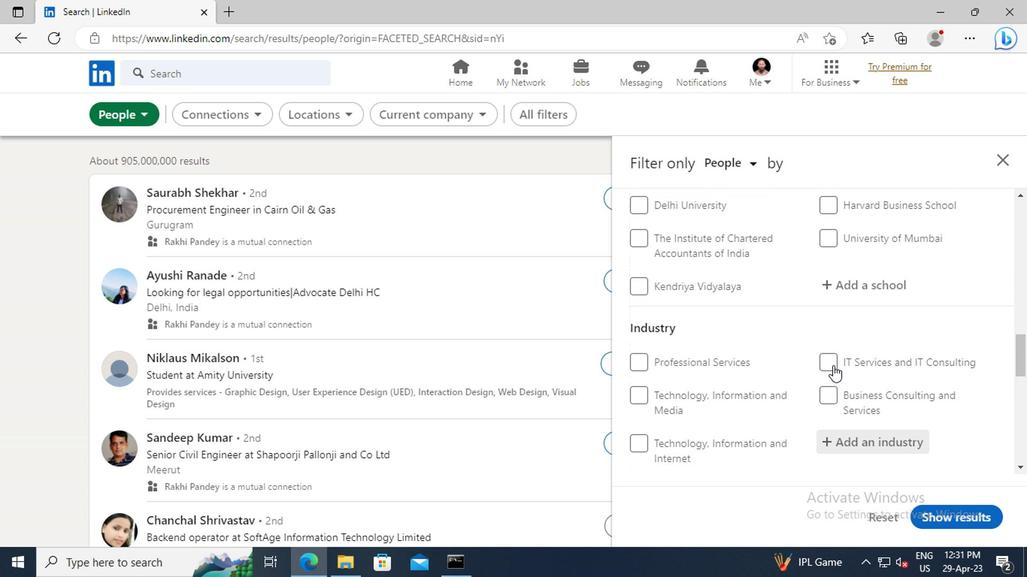 
Action: Mouse scrolled (829, 367) with delta (0, 0)
Screenshot: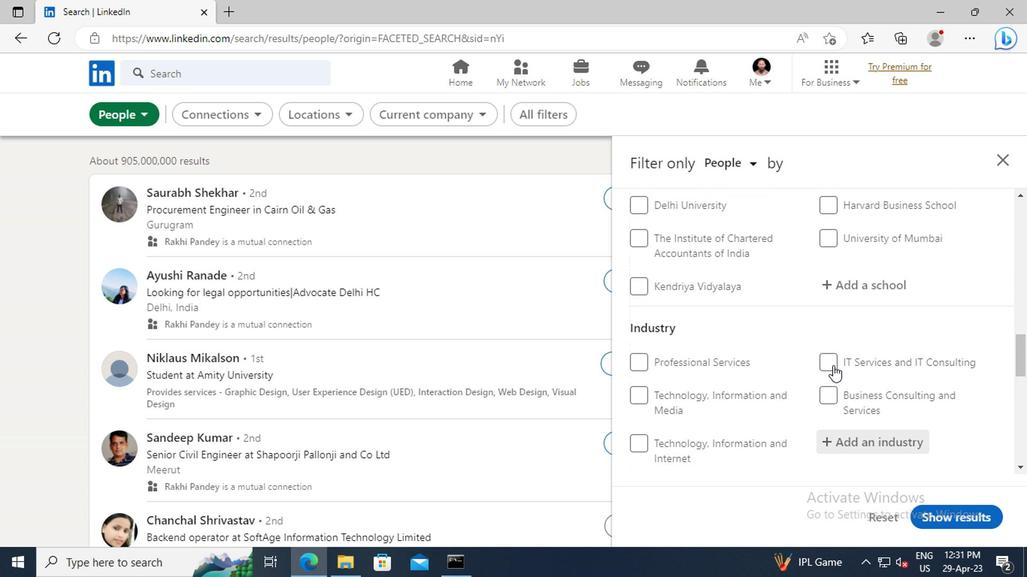 
Action: Mouse scrolled (829, 367) with delta (0, 0)
Screenshot: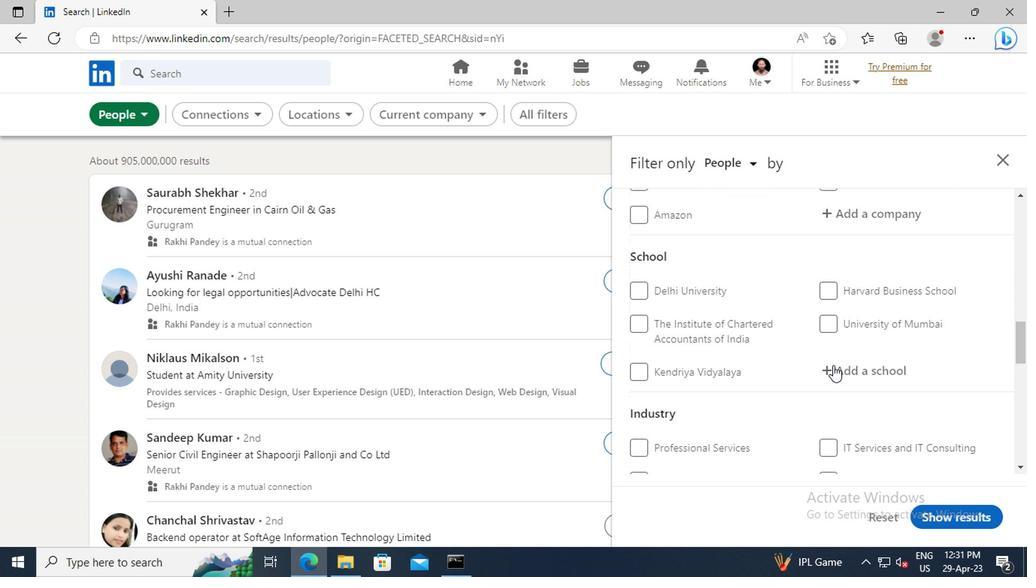 
Action: Mouse scrolled (829, 367) with delta (0, 0)
Screenshot: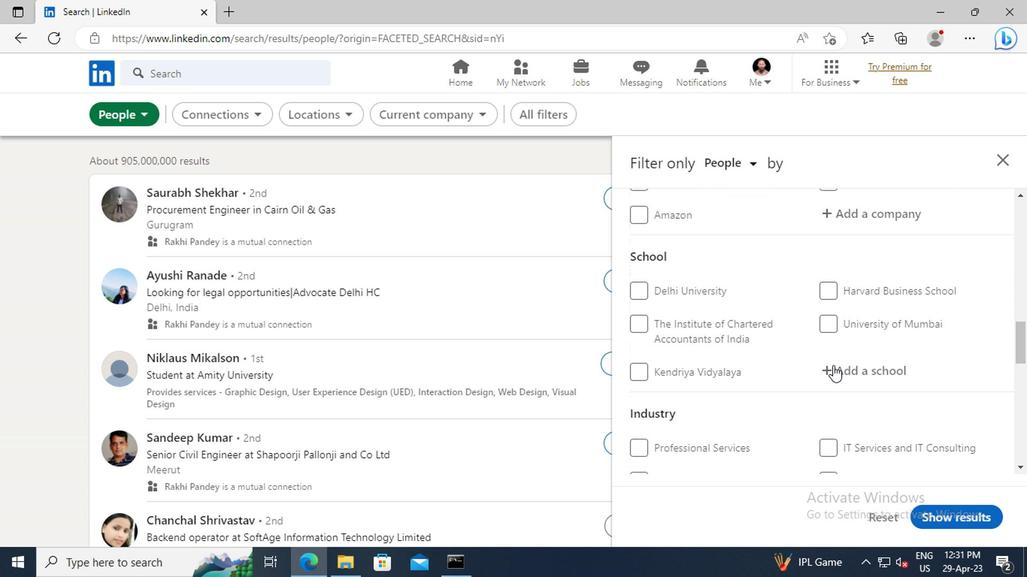 
Action: Mouse scrolled (829, 367) with delta (0, 0)
Screenshot: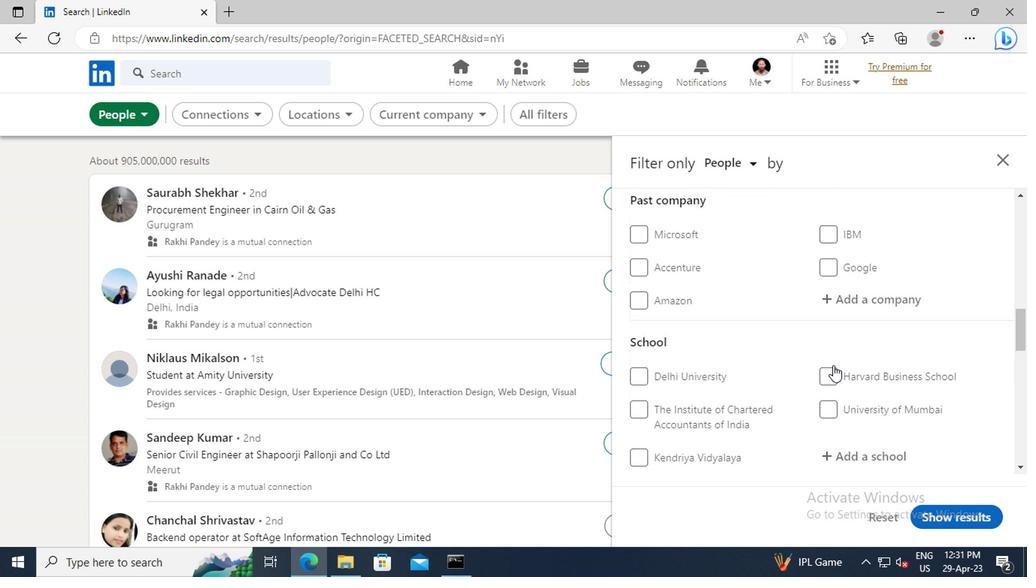 
Action: Mouse scrolled (829, 367) with delta (0, 0)
Screenshot: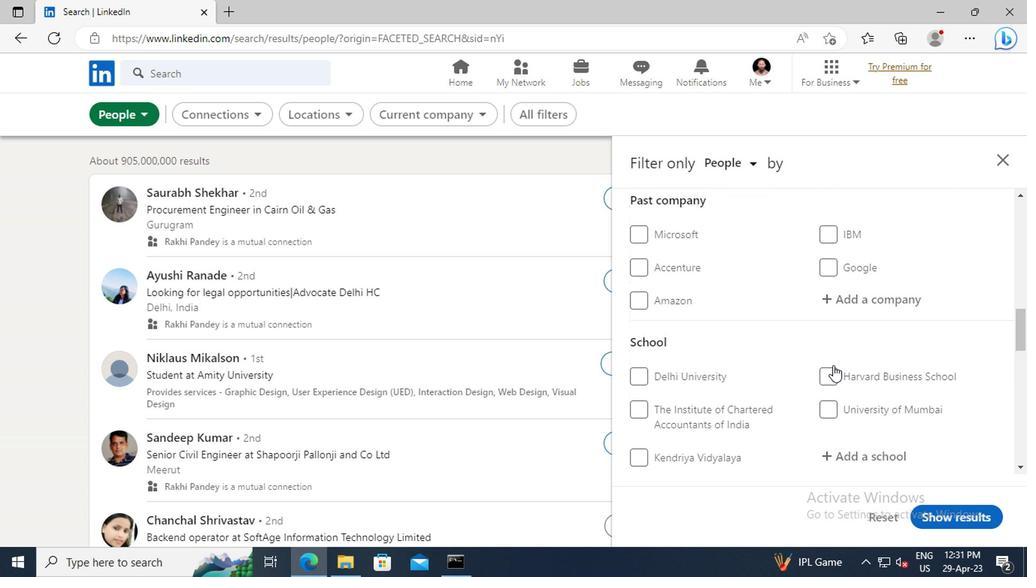 
Action: Mouse scrolled (829, 367) with delta (0, 0)
Screenshot: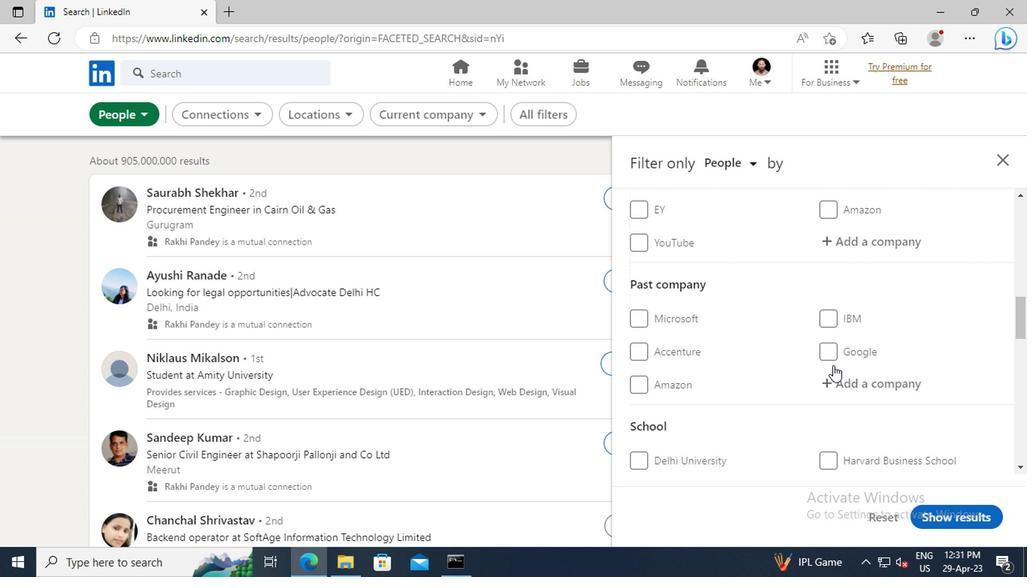 
Action: Mouse scrolled (829, 367) with delta (0, 0)
Screenshot: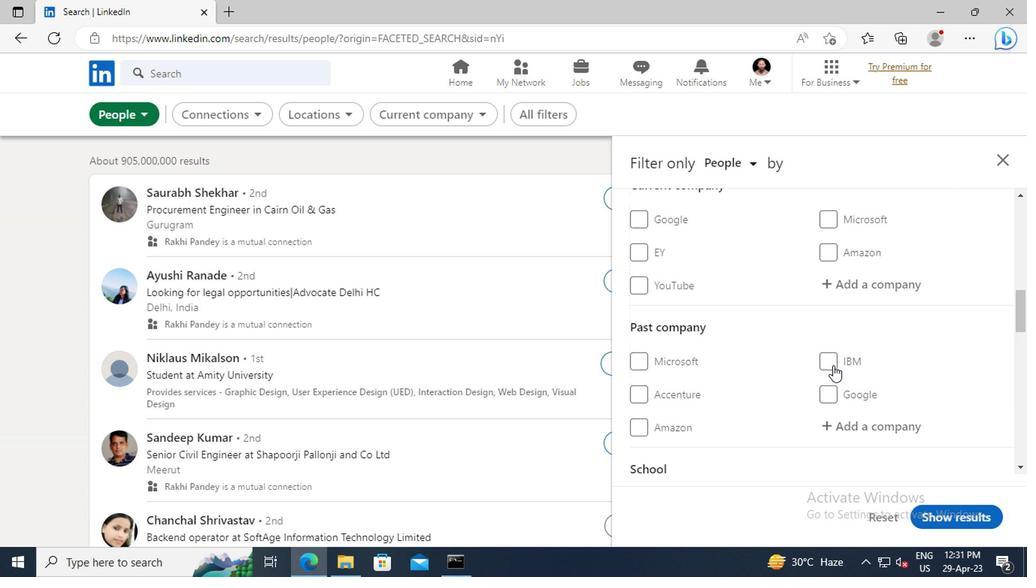 
Action: Mouse scrolled (829, 367) with delta (0, 0)
Screenshot: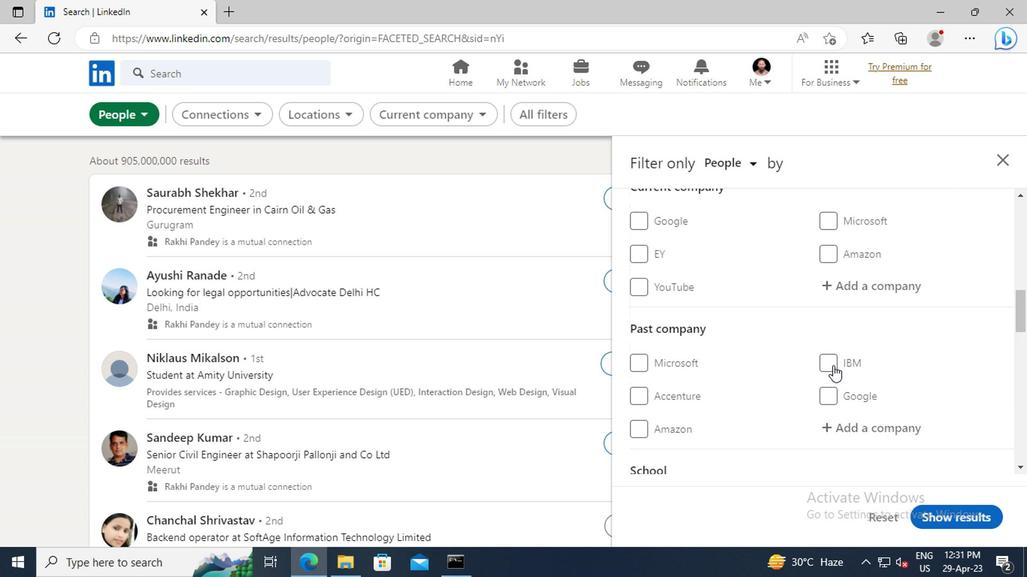 
Action: Mouse moved to (830, 372)
Screenshot: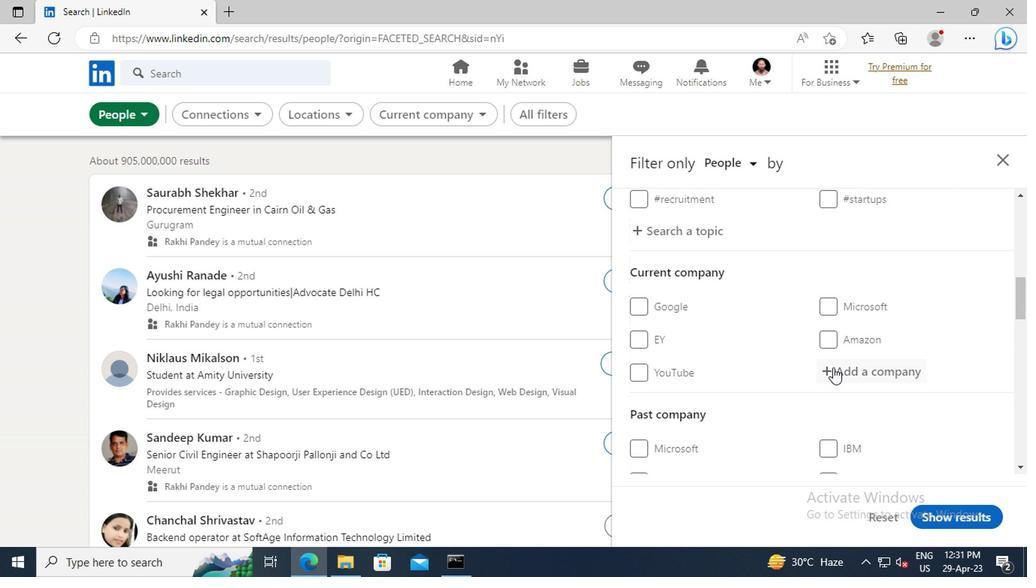 
Action: Mouse pressed left at (830, 372)
Screenshot: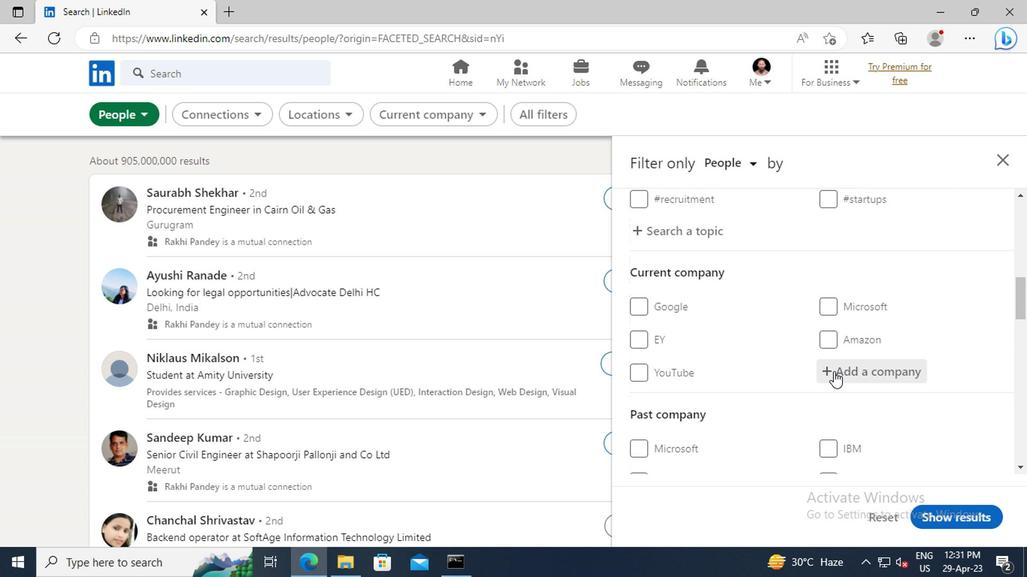 
Action: Key pressed <Key.shift>ROYAL<Key.space><Key.shift>HASK
Screenshot: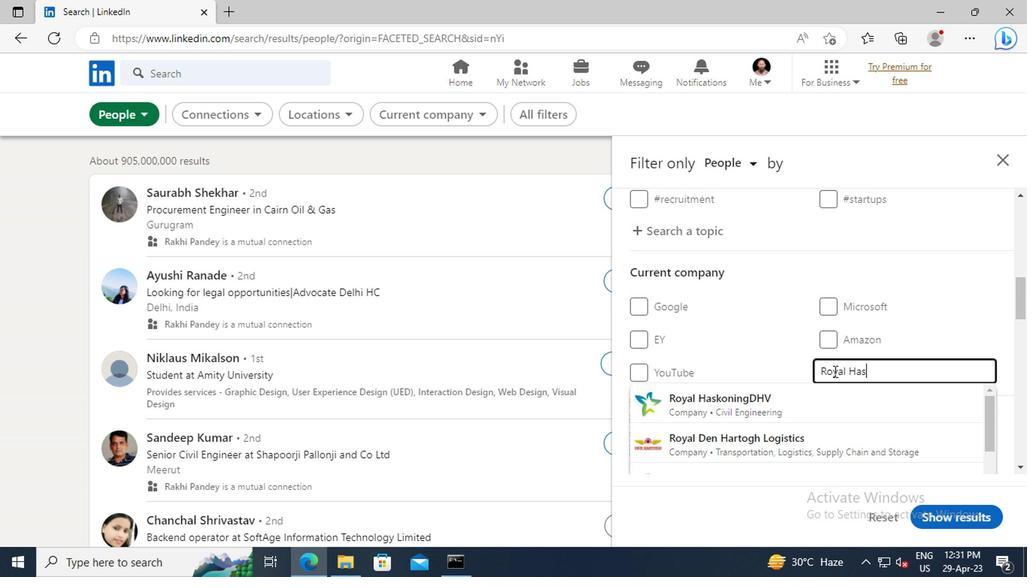 
Action: Mouse moved to (819, 393)
Screenshot: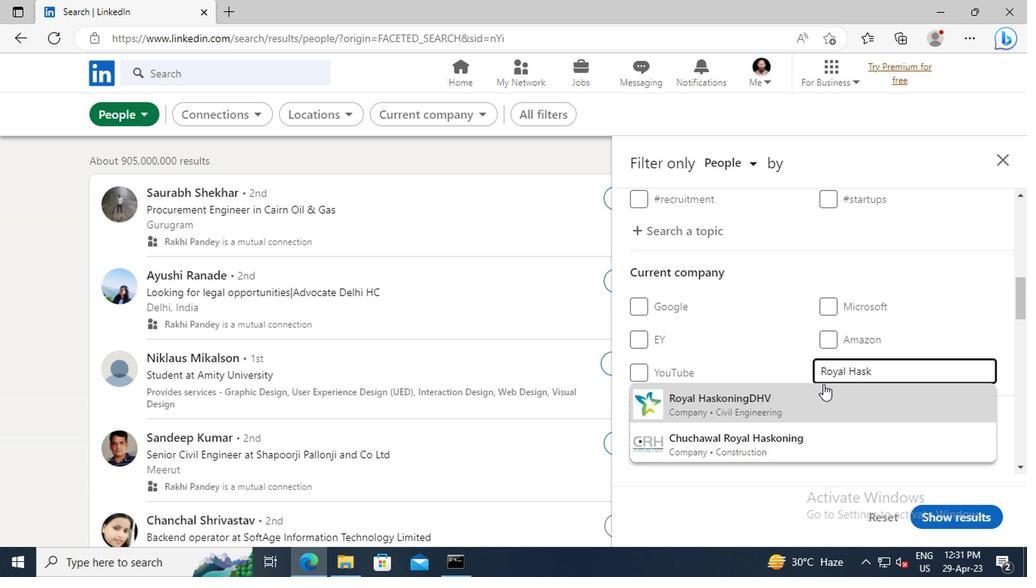 
Action: Mouse pressed left at (819, 393)
Screenshot: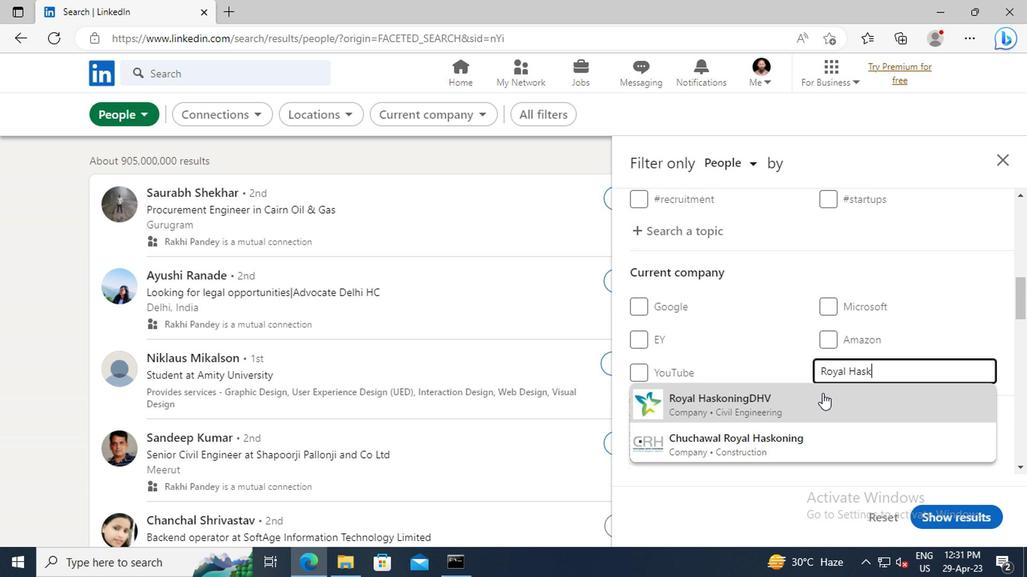 
Action: Mouse scrolled (819, 393) with delta (0, 0)
Screenshot: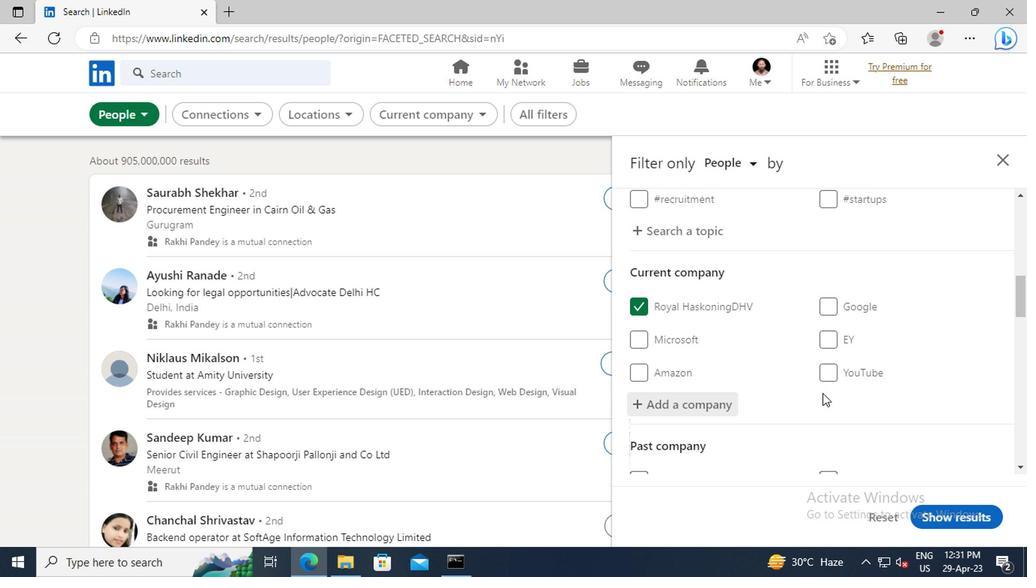 
Action: Mouse scrolled (819, 393) with delta (0, 0)
Screenshot: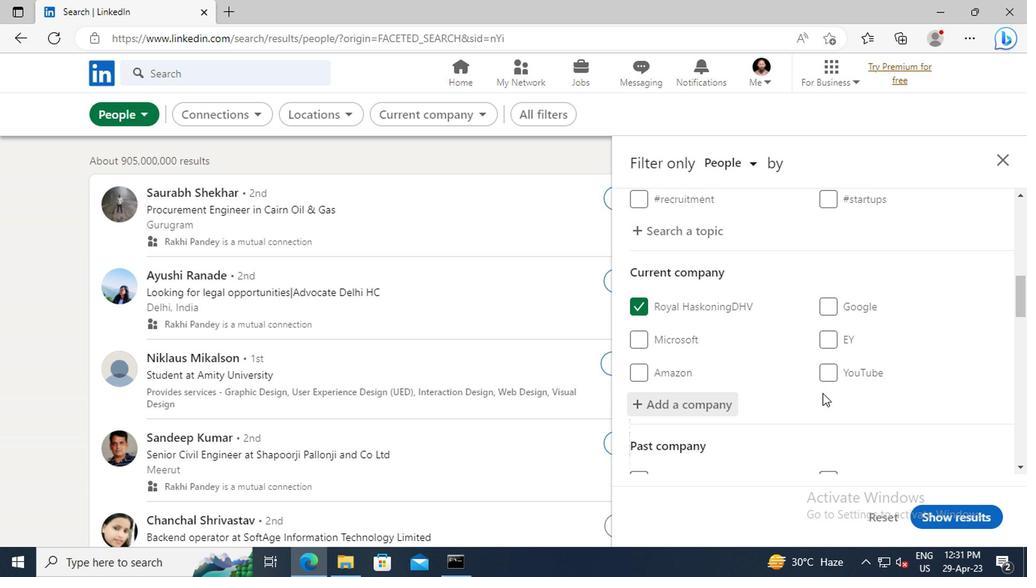 
Action: Mouse moved to (823, 361)
Screenshot: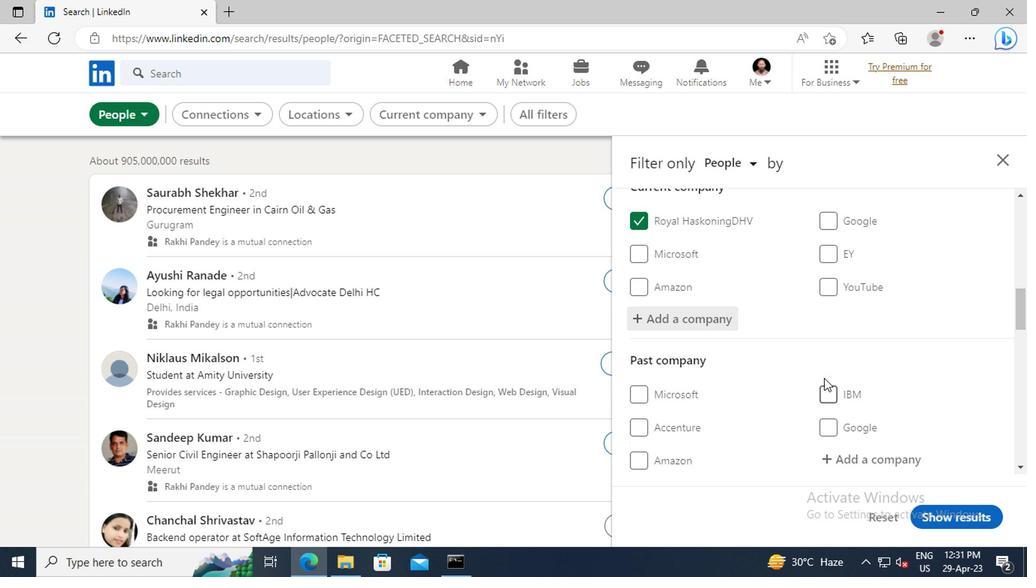 
Action: Mouse scrolled (823, 361) with delta (0, 0)
Screenshot: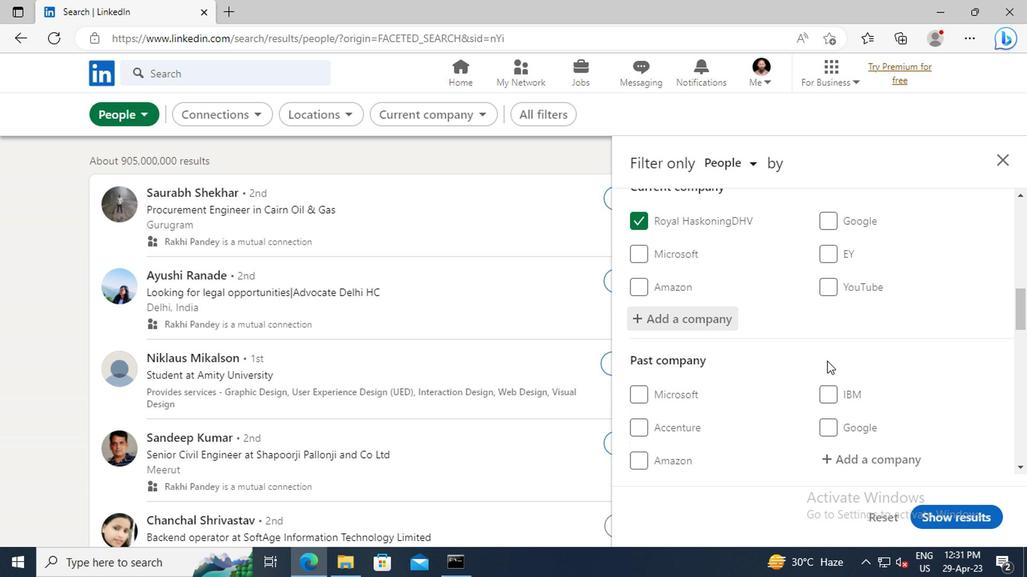 
Action: Mouse moved to (832, 330)
Screenshot: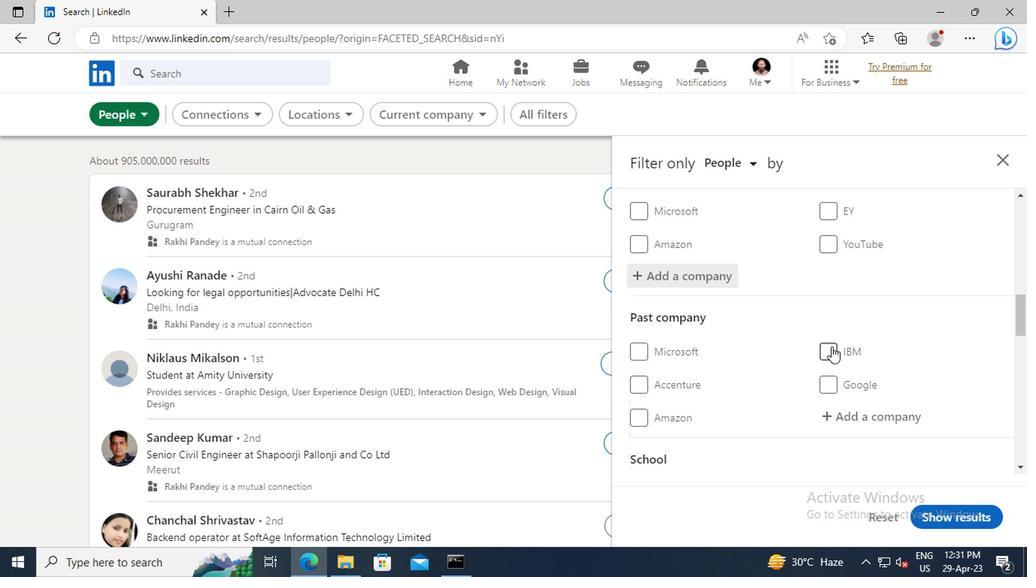 
Action: Mouse scrolled (832, 329) with delta (0, 0)
Screenshot: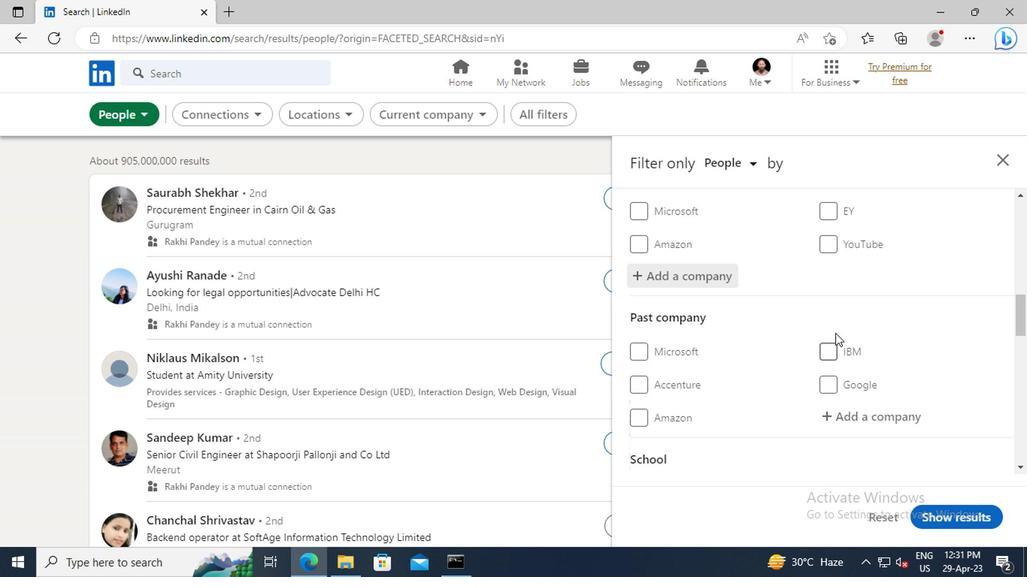 
Action: Mouse scrolled (832, 329) with delta (0, 0)
Screenshot: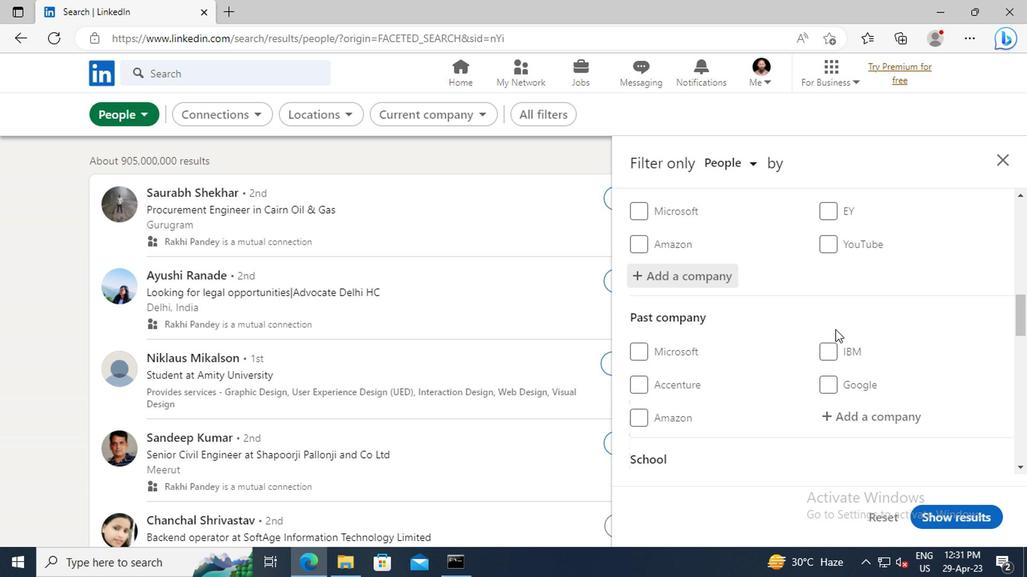 
Action: Mouse scrolled (832, 329) with delta (0, 0)
Screenshot: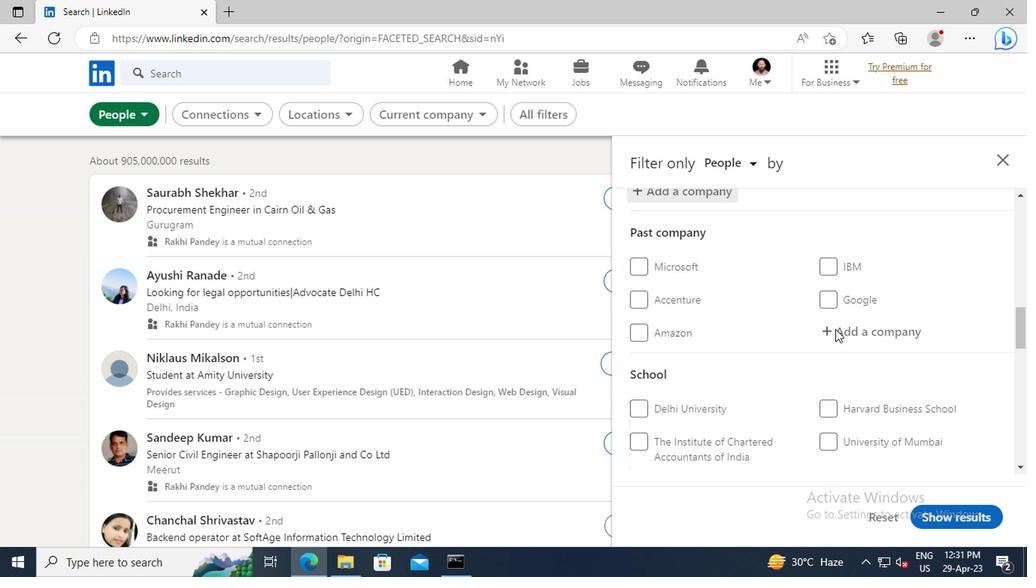 
Action: Mouse scrolled (832, 329) with delta (0, 0)
Screenshot: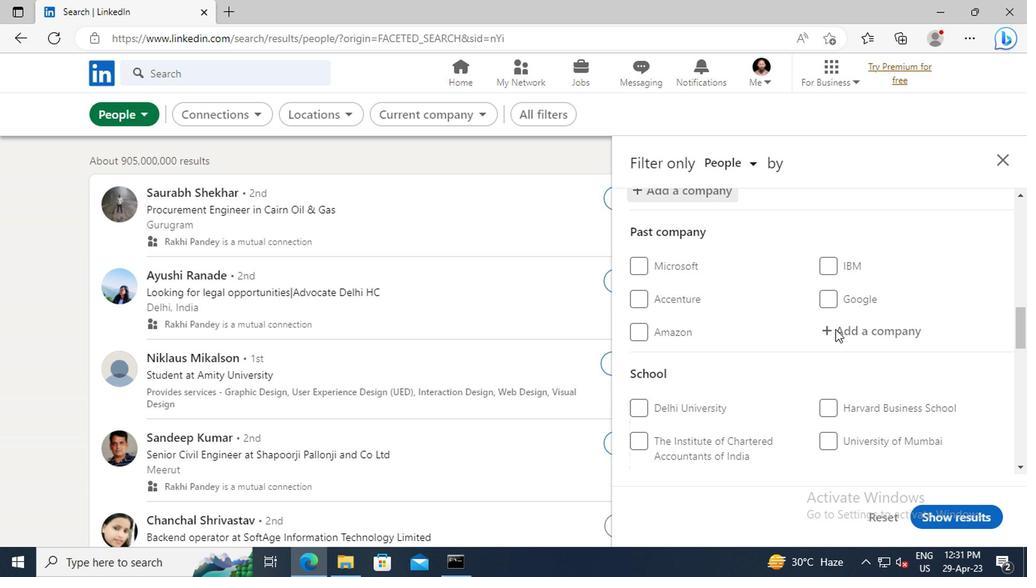 
Action: Mouse moved to (832, 328)
Screenshot: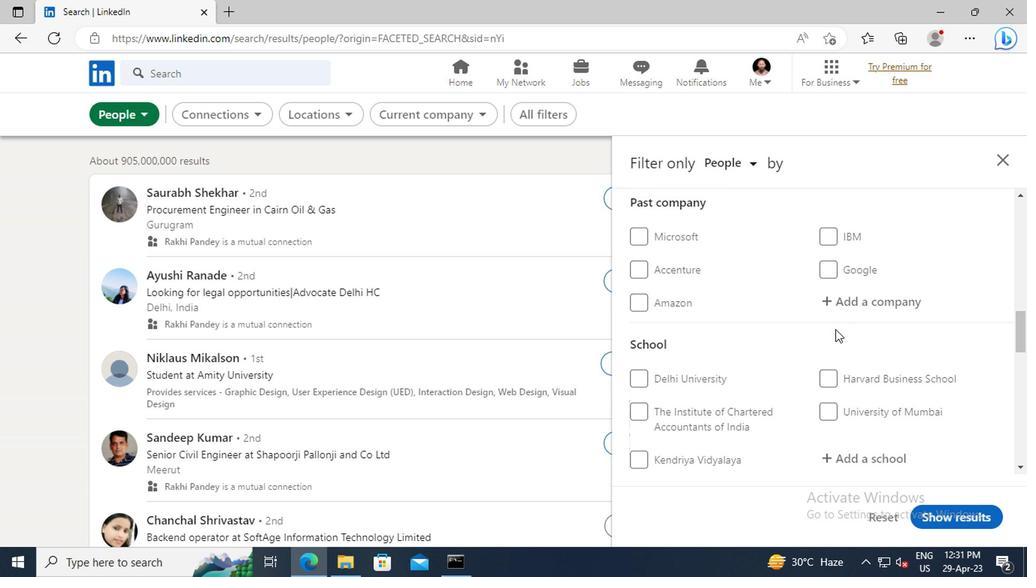 
Action: Mouse scrolled (832, 327) with delta (0, 0)
Screenshot: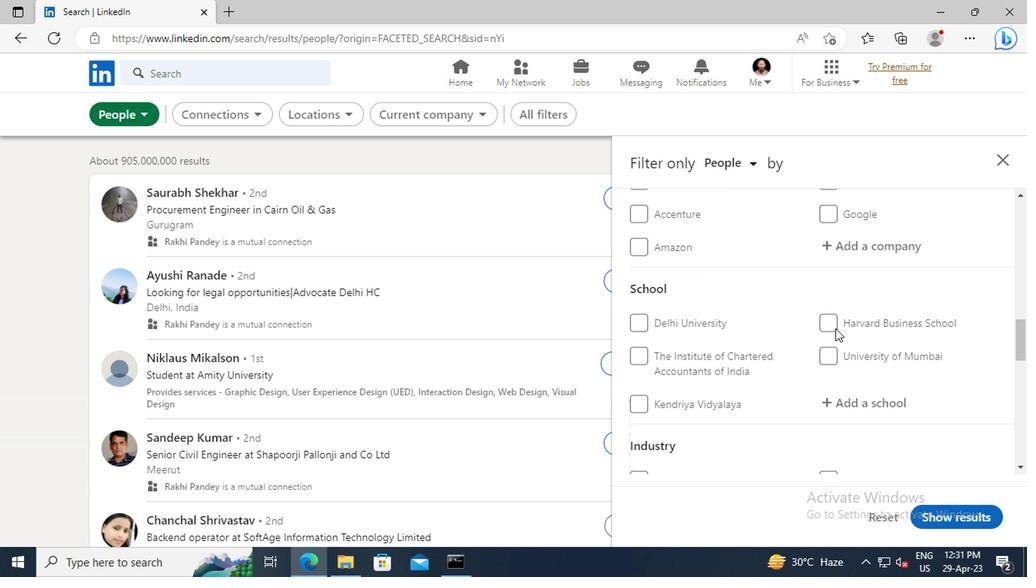 
Action: Mouse moved to (828, 360)
Screenshot: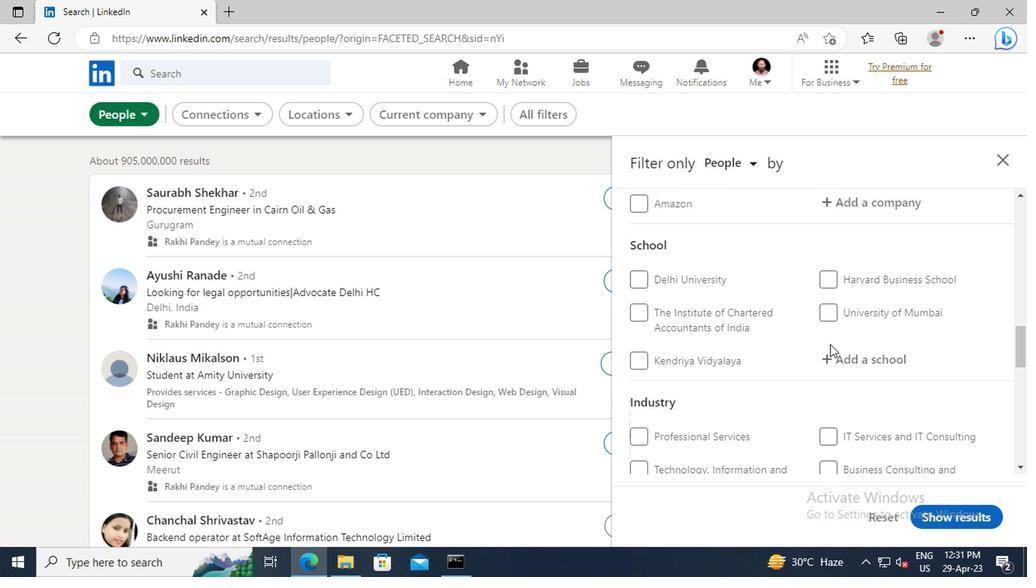 
Action: Mouse pressed left at (828, 360)
Screenshot: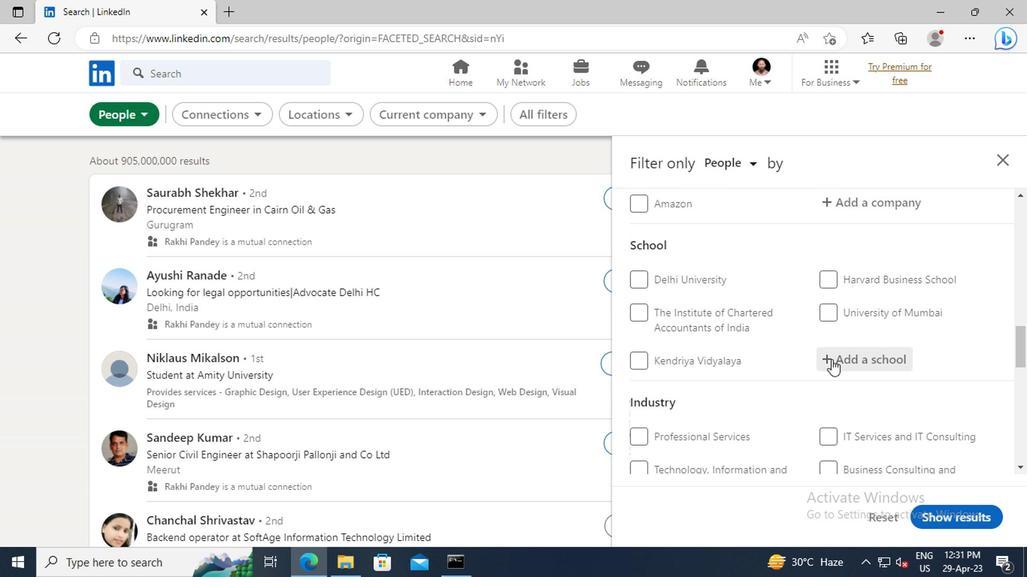 
Action: Key pressed <Key.shift>SRI<Key.space><Key.shift>CHAIT
Screenshot: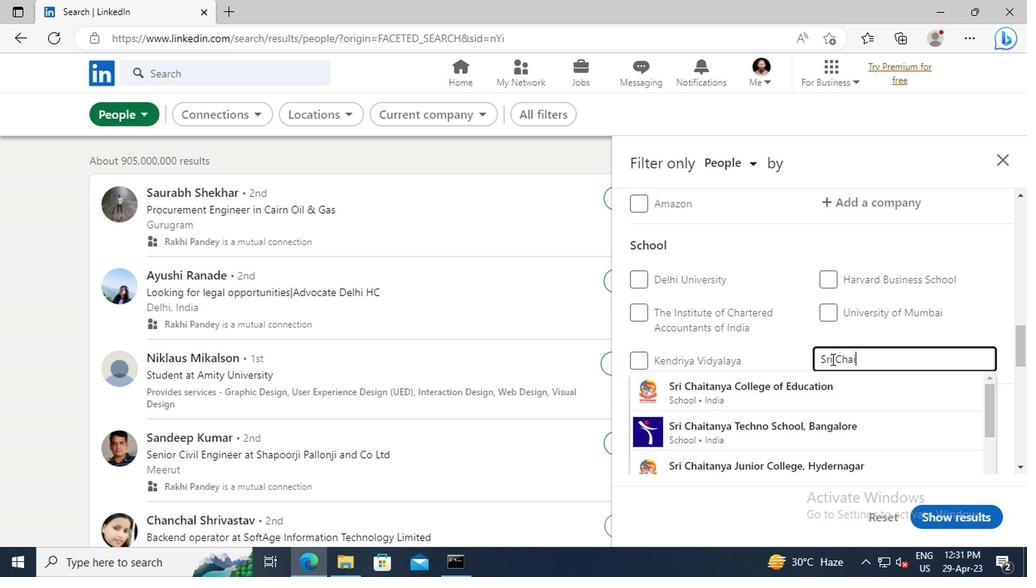 
Action: Mouse moved to (829, 382)
Screenshot: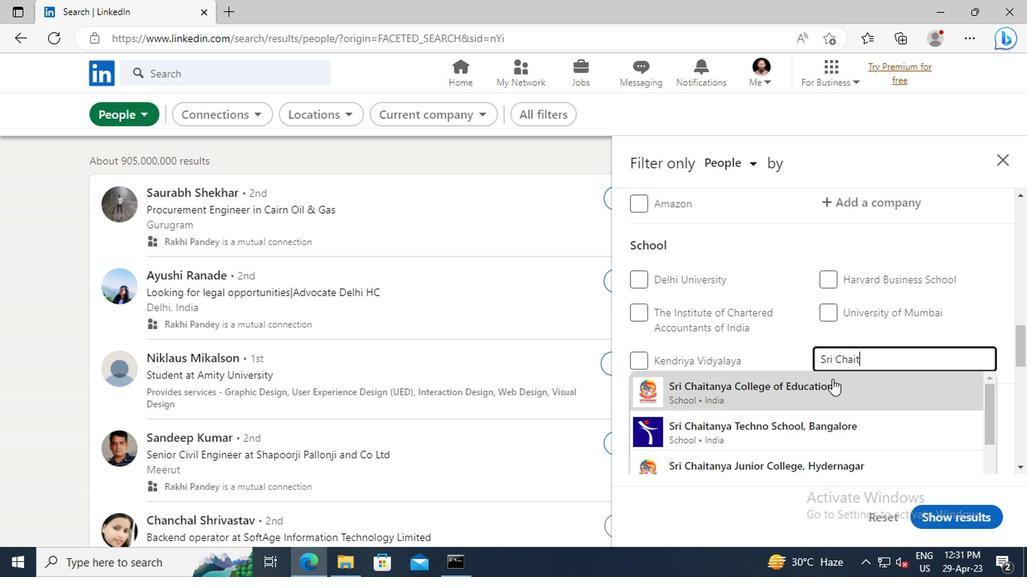 
Action: Mouse pressed left at (829, 382)
Screenshot: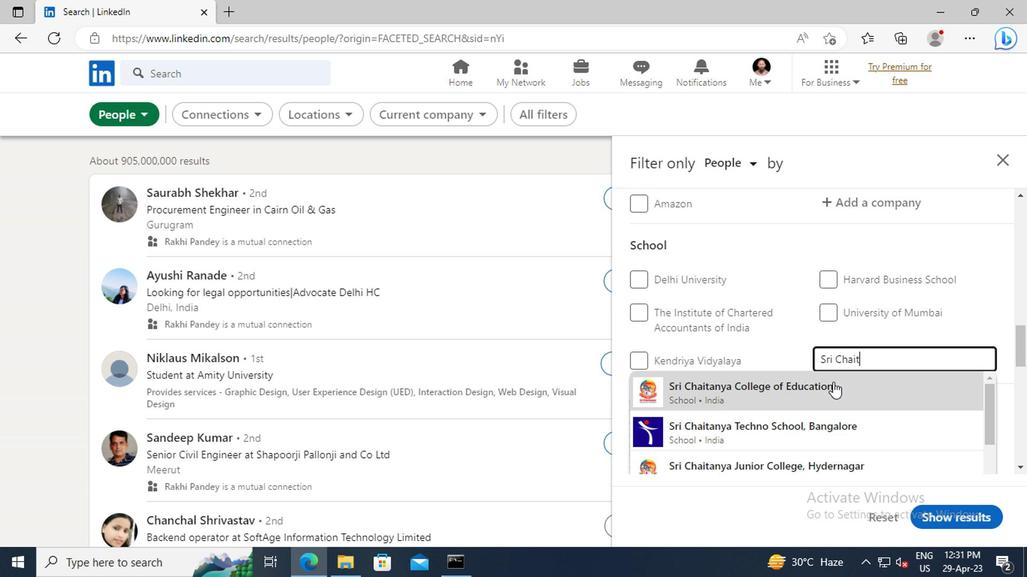 
Action: Mouse scrolled (829, 382) with delta (0, 0)
Screenshot: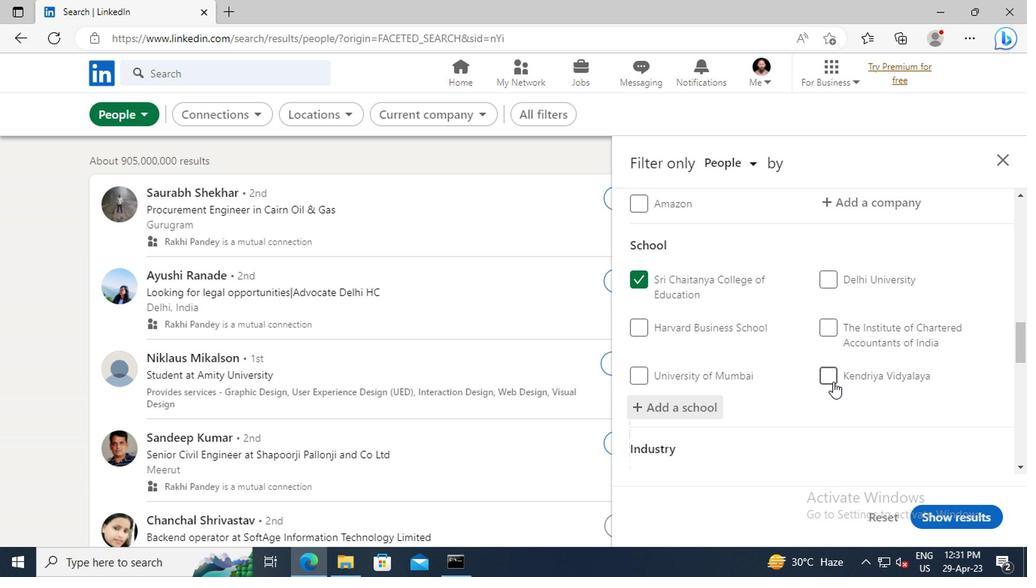 
Action: Mouse moved to (835, 346)
Screenshot: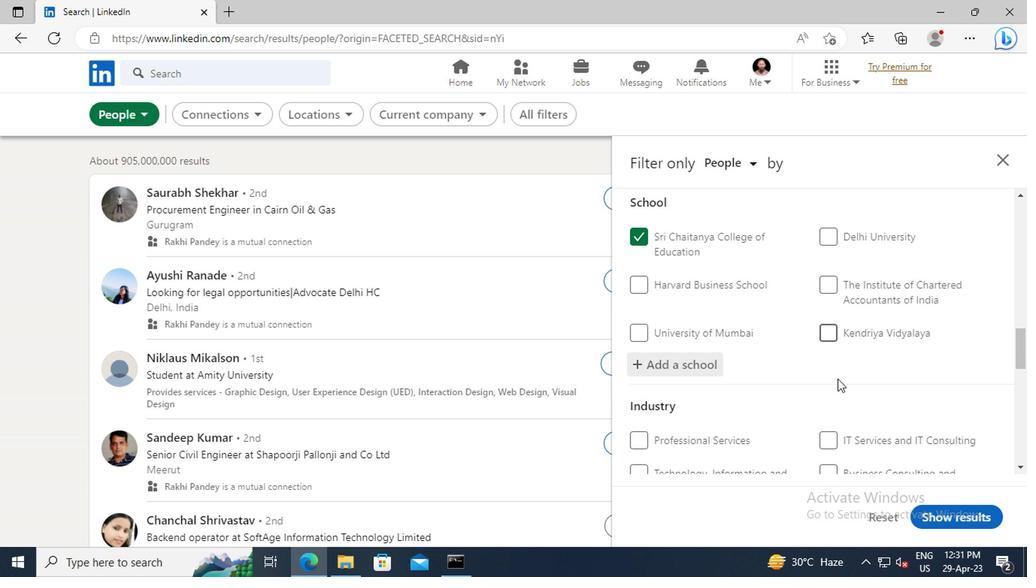 
Action: Mouse scrolled (835, 345) with delta (0, -1)
Screenshot: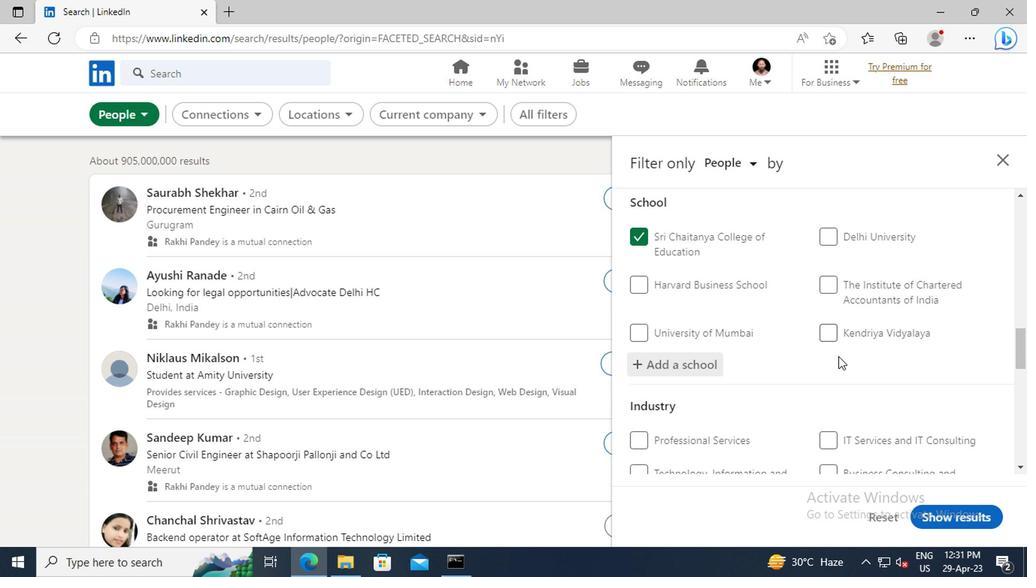 
Action: Mouse scrolled (835, 345) with delta (0, -1)
Screenshot: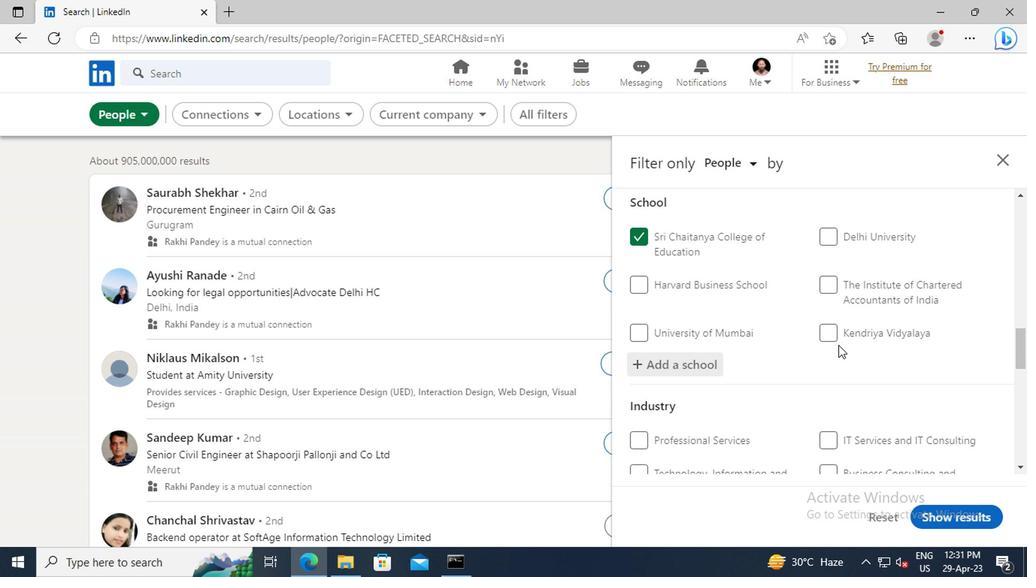 
Action: Mouse moved to (829, 324)
Screenshot: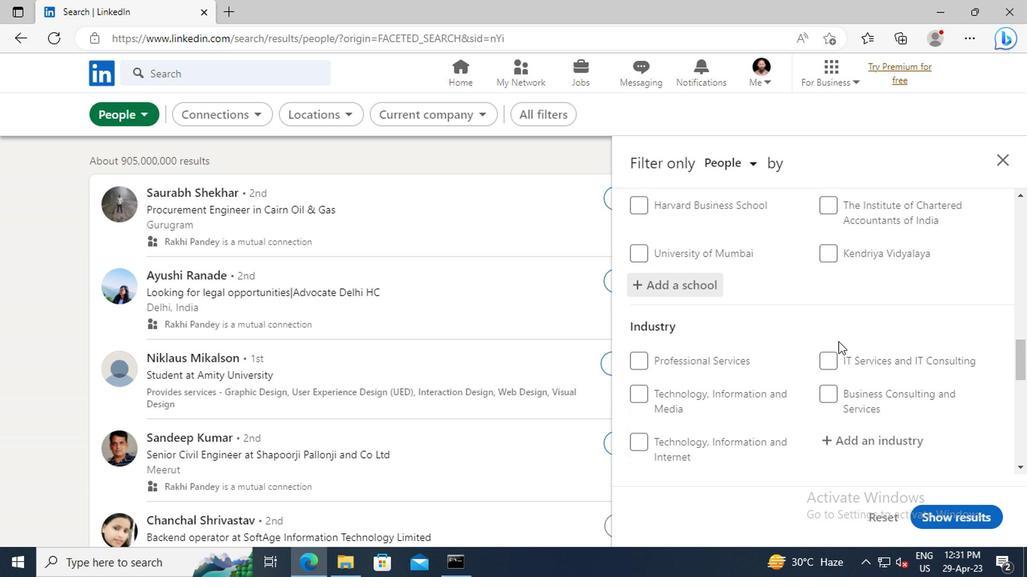 
Action: Mouse scrolled (829, 323) with delta (0, 0)
Screenshot: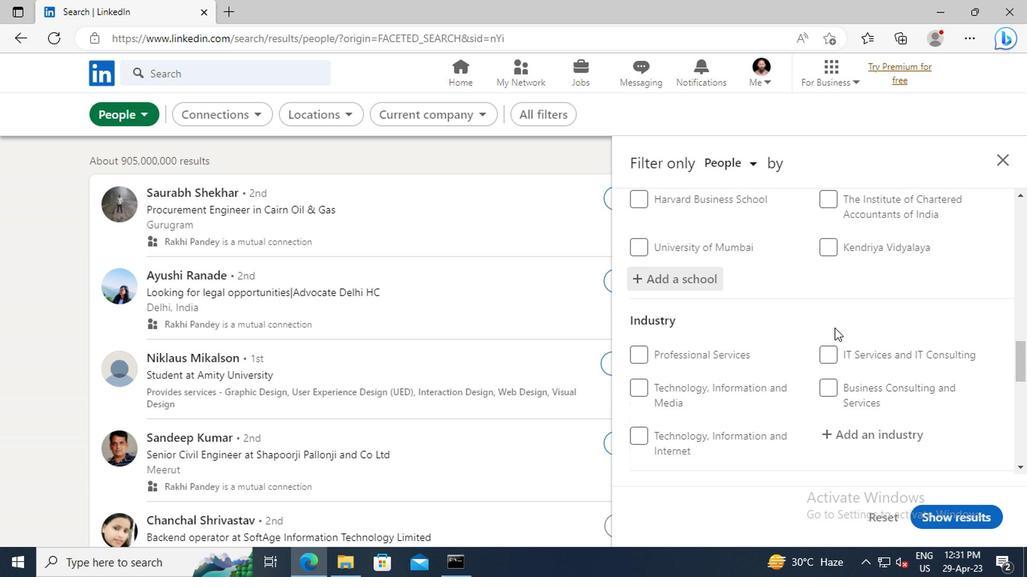 
Action: Mouse moved to (827, 387)
Screenshot: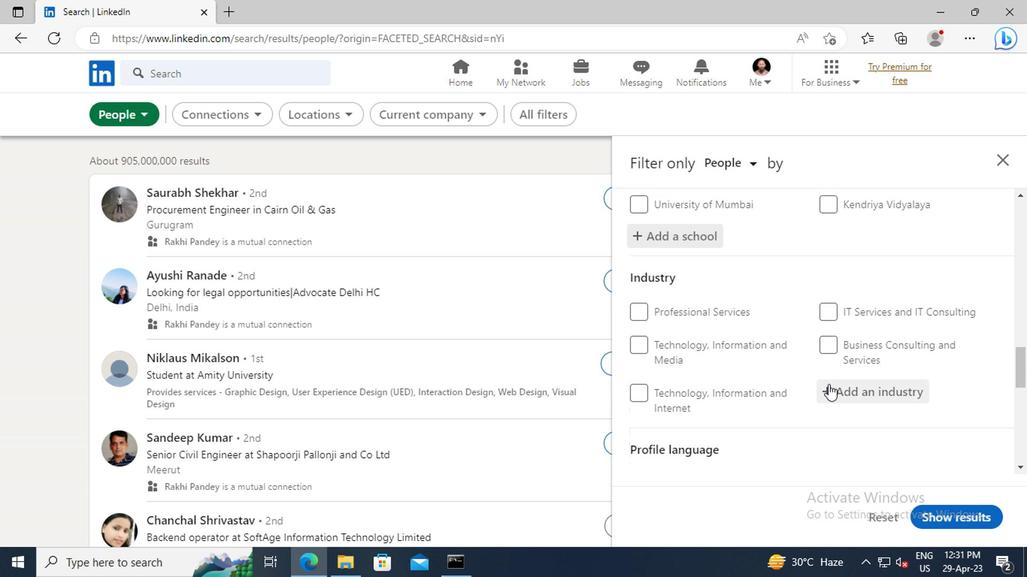 
Action: Mouse pressed left at (827, 387)
Screenshot: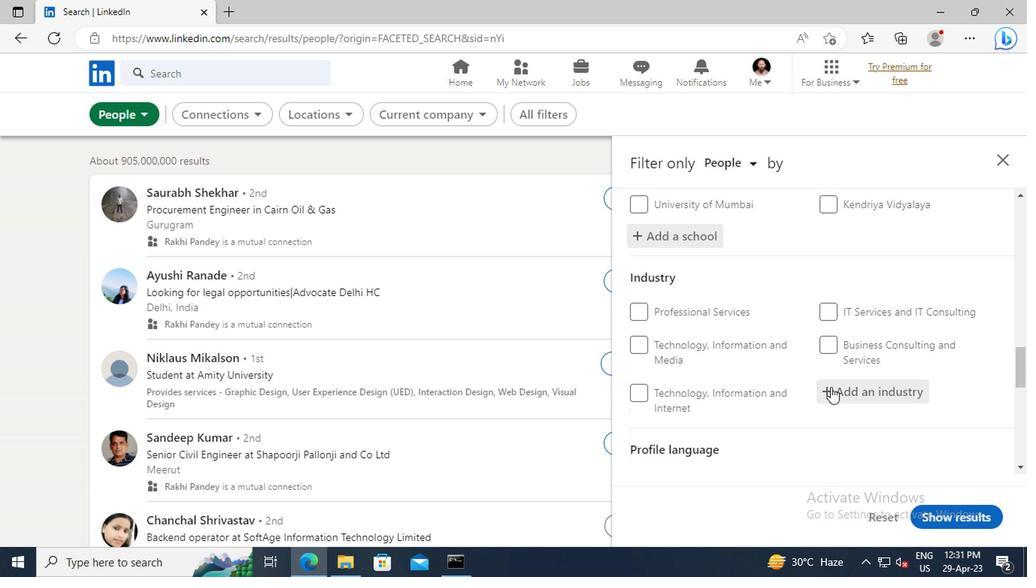 
Action: Key pressed <Key.shift>BAKED<Key.space><Key.shift>GOODS
Screenshot: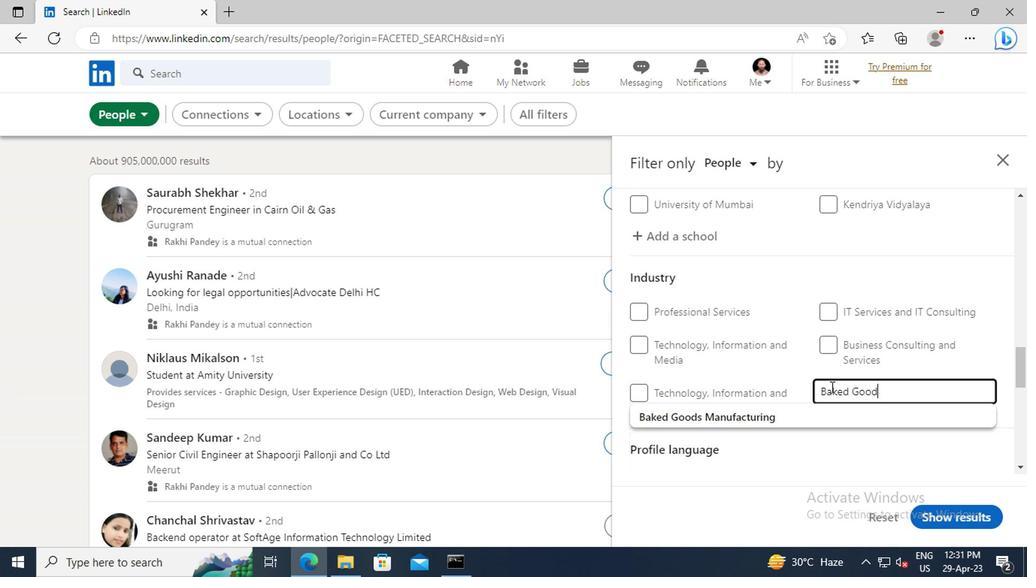
Action: Mouse moved to (783, 413)
Screenshot: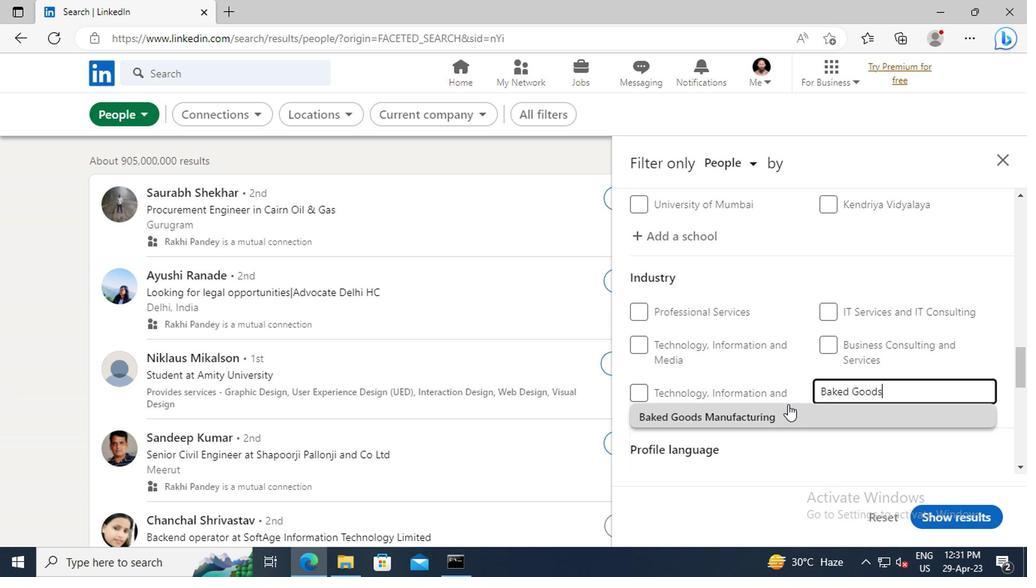 
Action: Mouse pressed left at (783, 413)
Screenshot: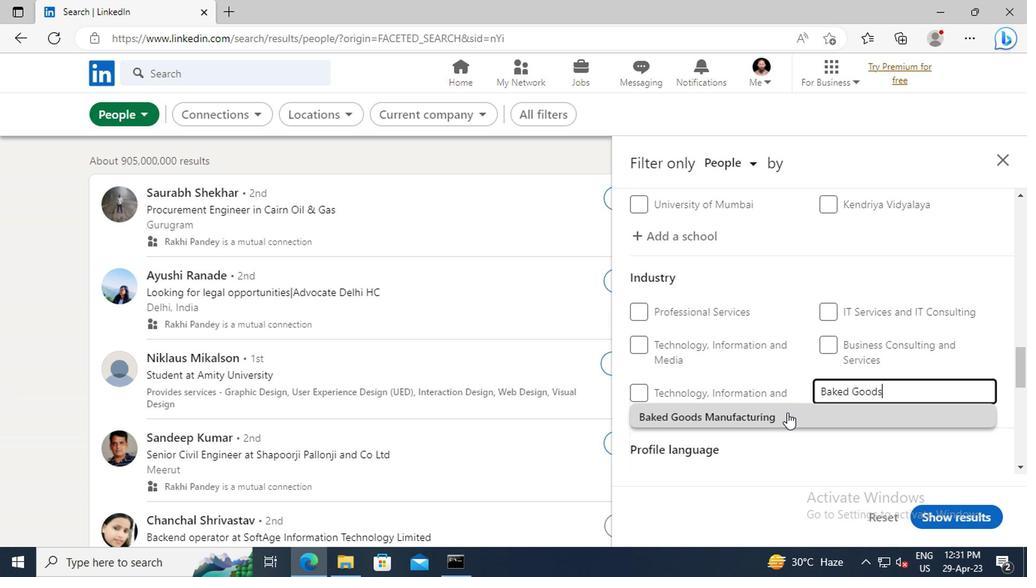 
Action: Mouse scrolled (783, 412) with delta (0, -1)
Screenshot: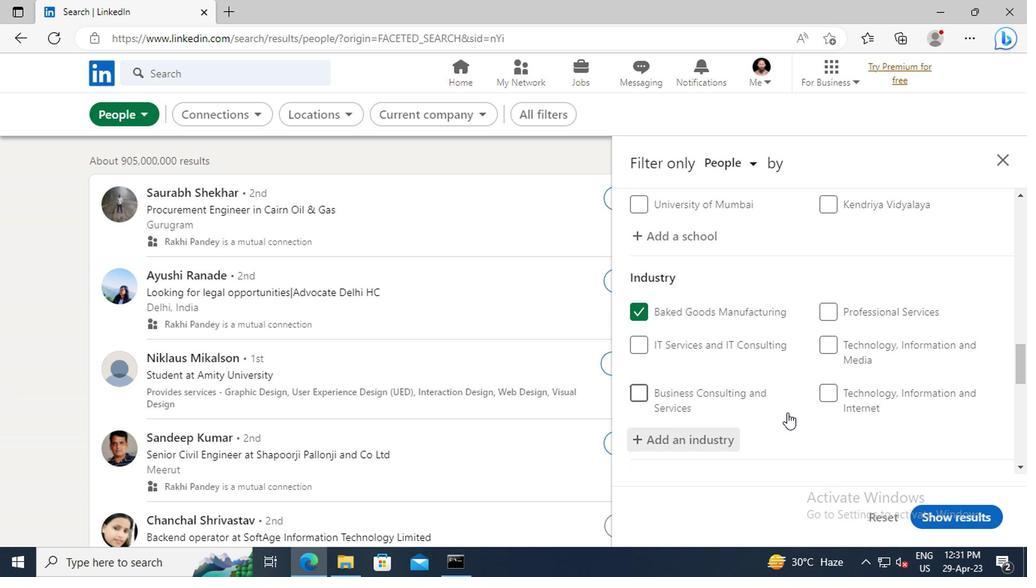 
Action: Mouse scrolled (783, 412) with delta (0, -1)
Screenshot: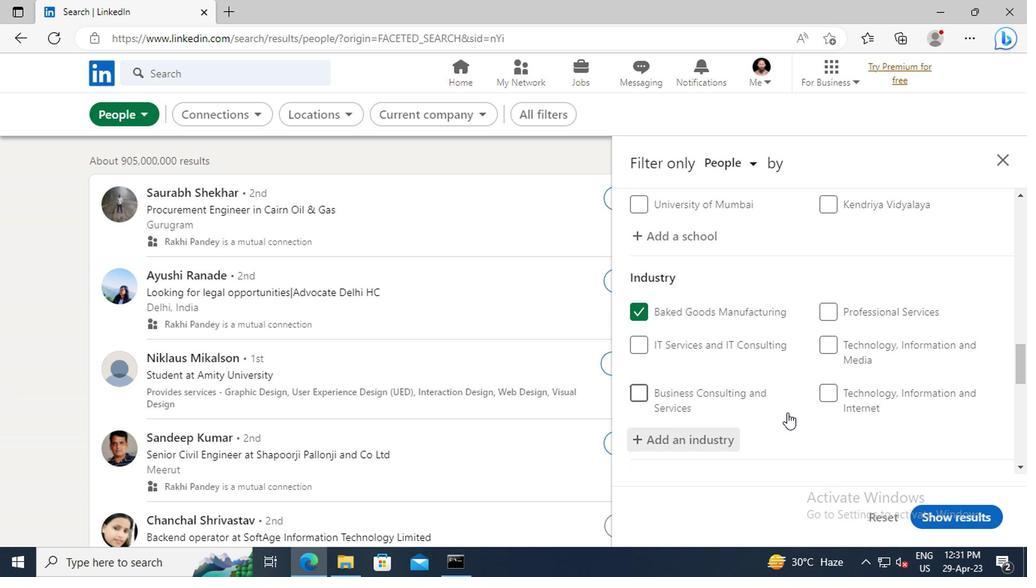 
Action: Mouse moved to (786, 377)
Screenshot: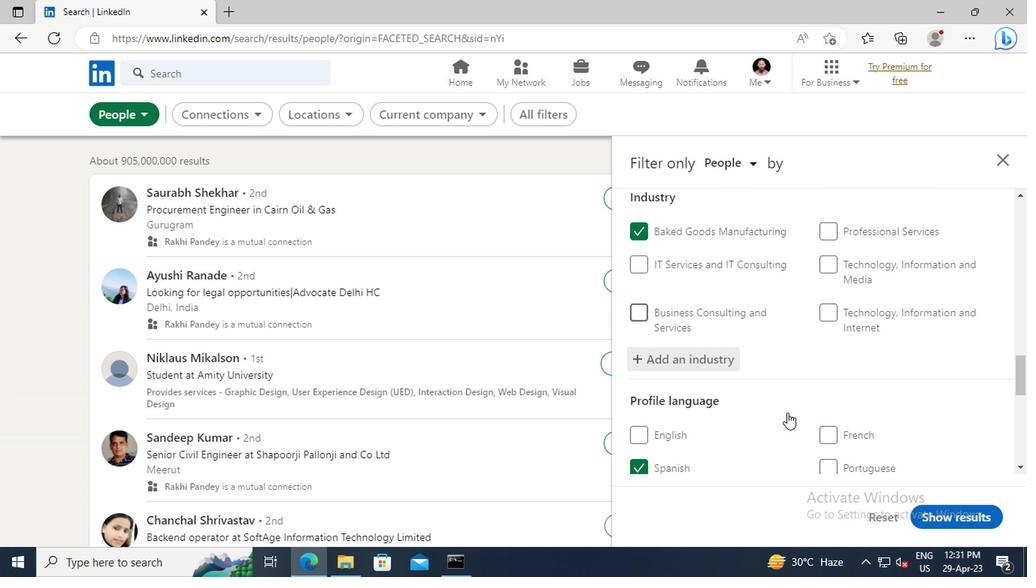 
Action: Mouse scrolled (786, 376) with delta (0, -1)
Screenshot: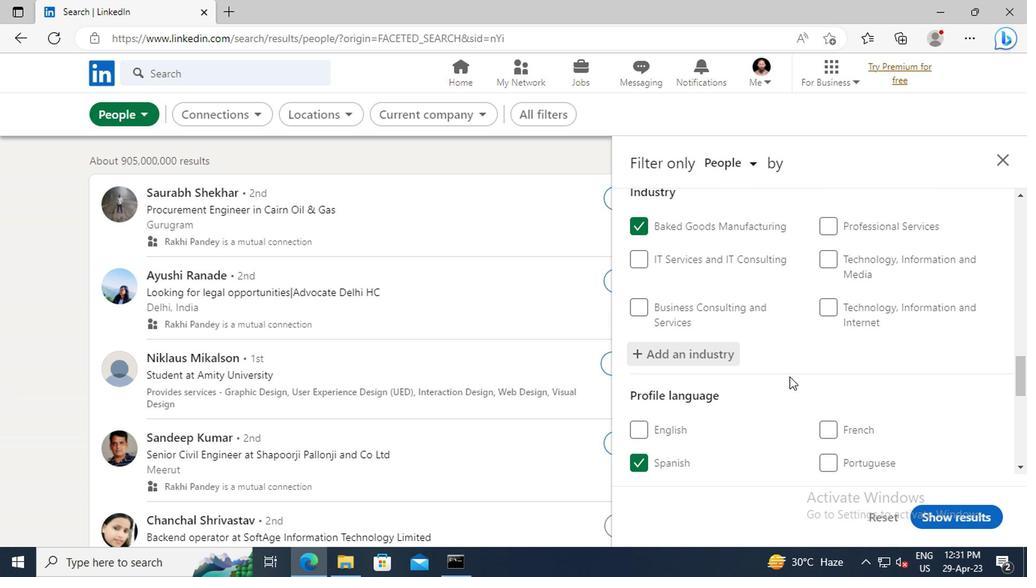 
Action: Mouse moved to (798, 345)
Screenshot: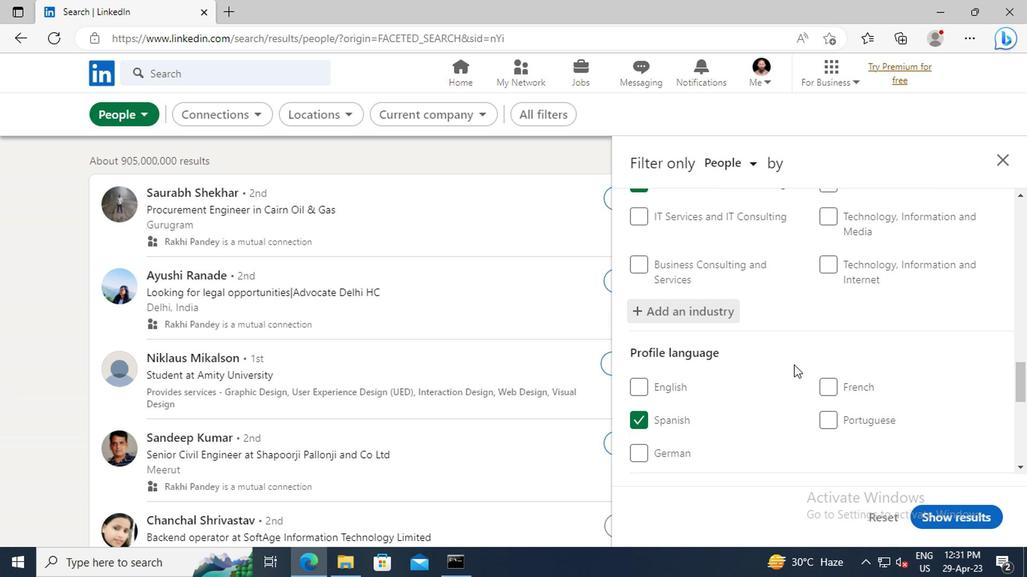 
Action: Mouse scrolled (798, 344) with delta (0, 0)
Screenshot: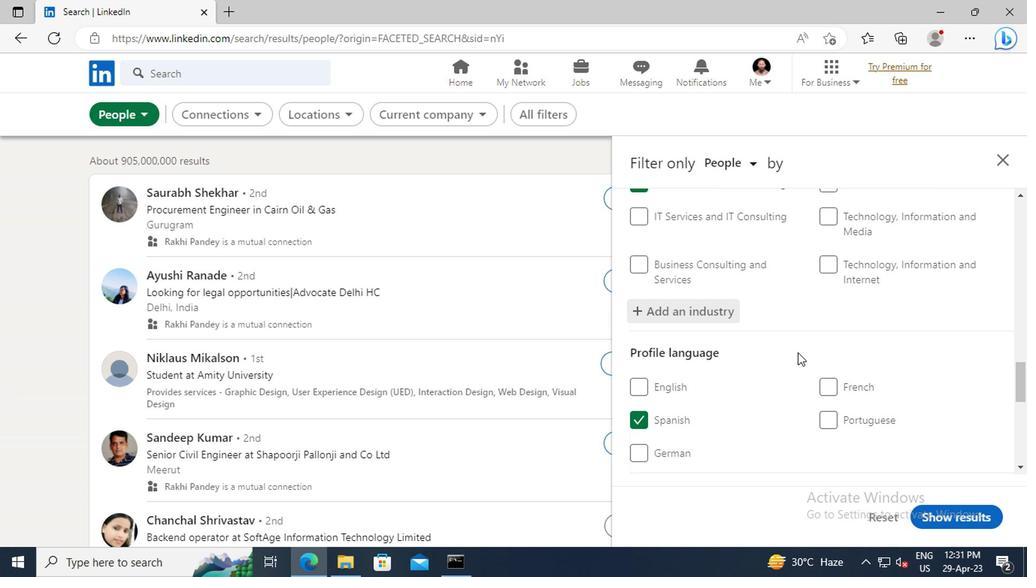 
Action: Mouse moved to (808, 327)
Screenshot: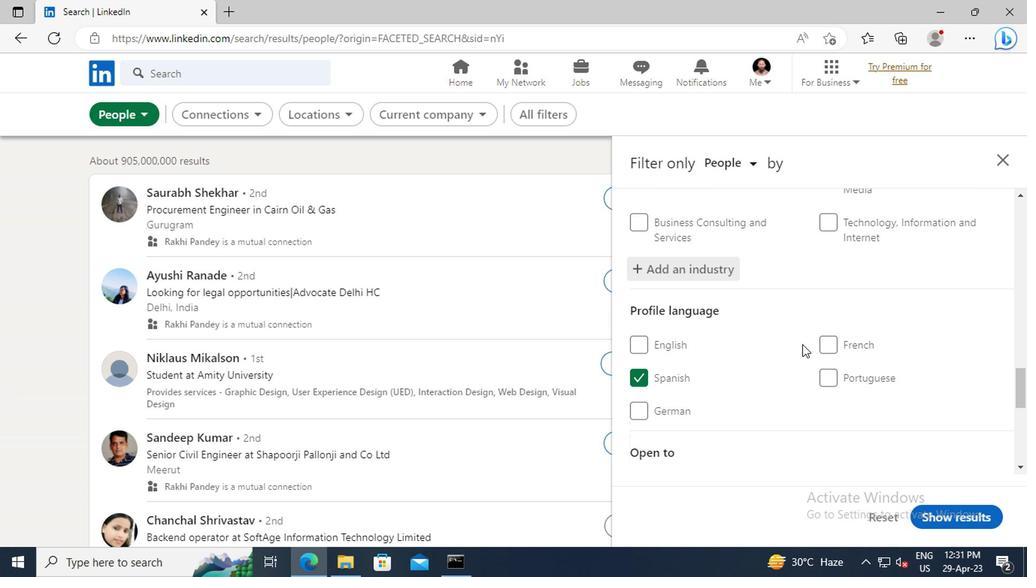 
Action: Mouse scrolled (808, 326) with delta (0, -1)
Screenshot: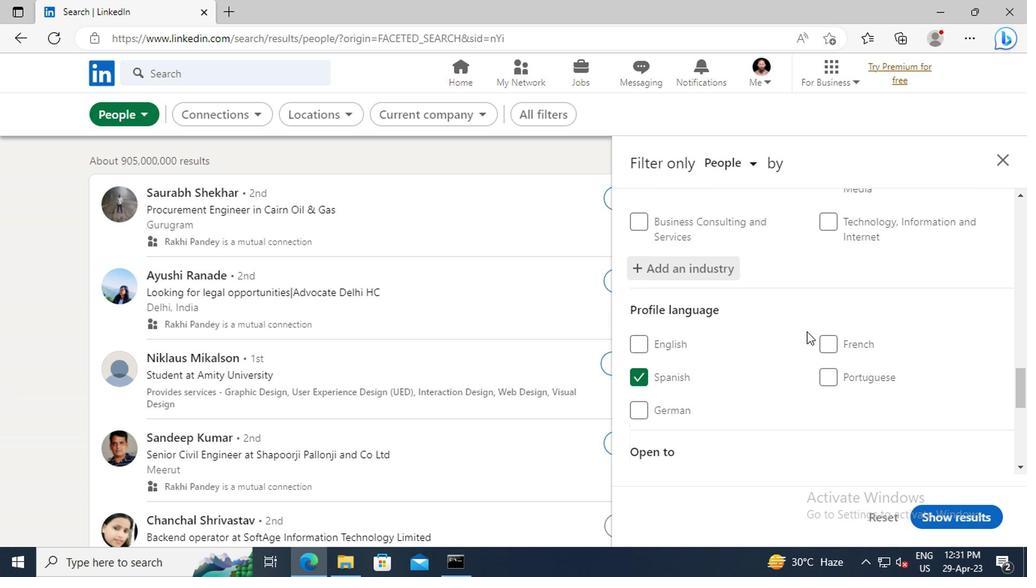 
Action: Mouse scrolled (808, 326) with delta (0, -1)
Screenshot: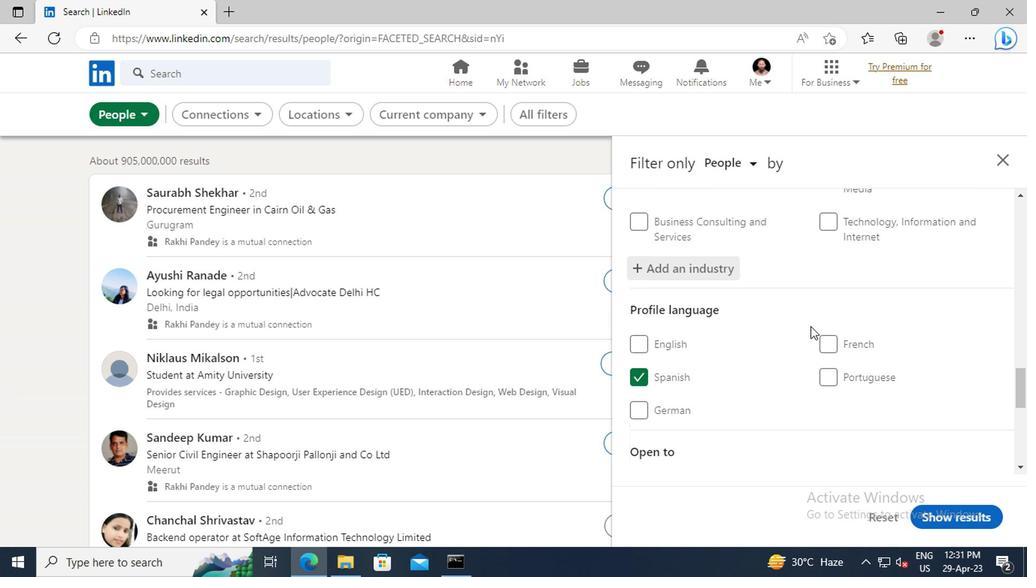 
Action: Mouse moved to (808, 326)
Screenshot: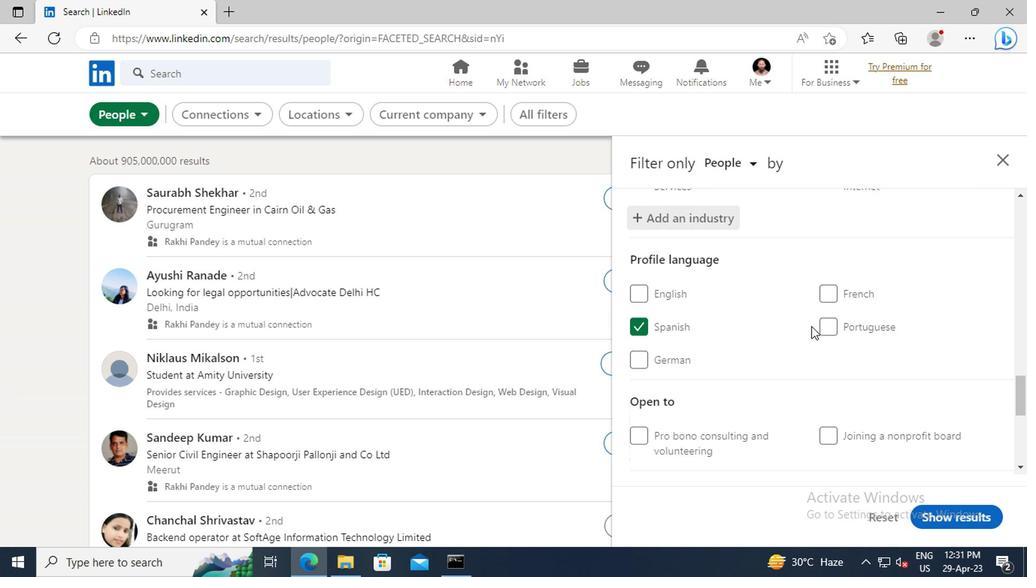 
Action: Mouse scrolled (808, 325) with delta (0, 0)
Screenshot: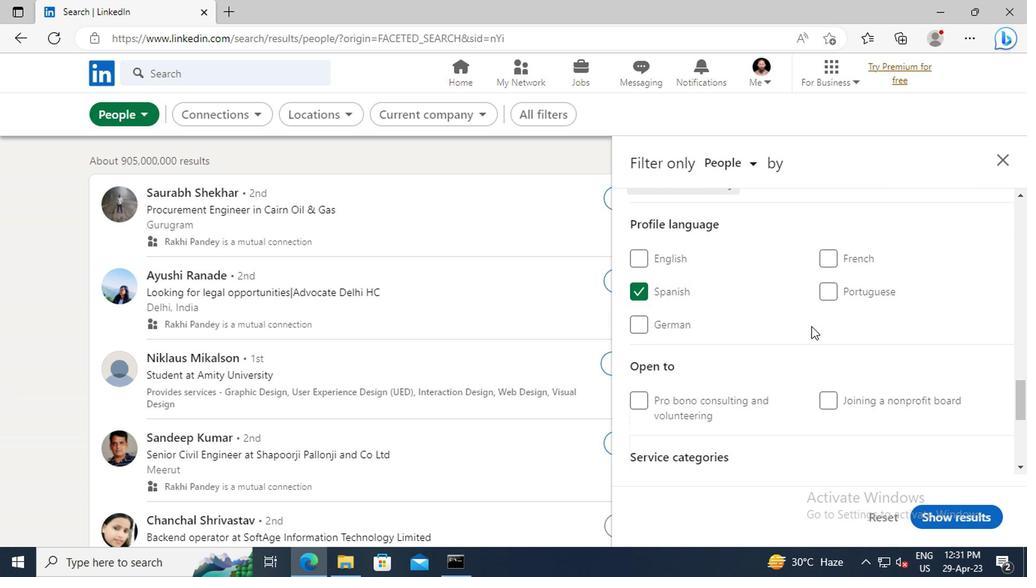 
Action: Mouse scrolled (808, 325) with delta (0, 0)
Screenshot: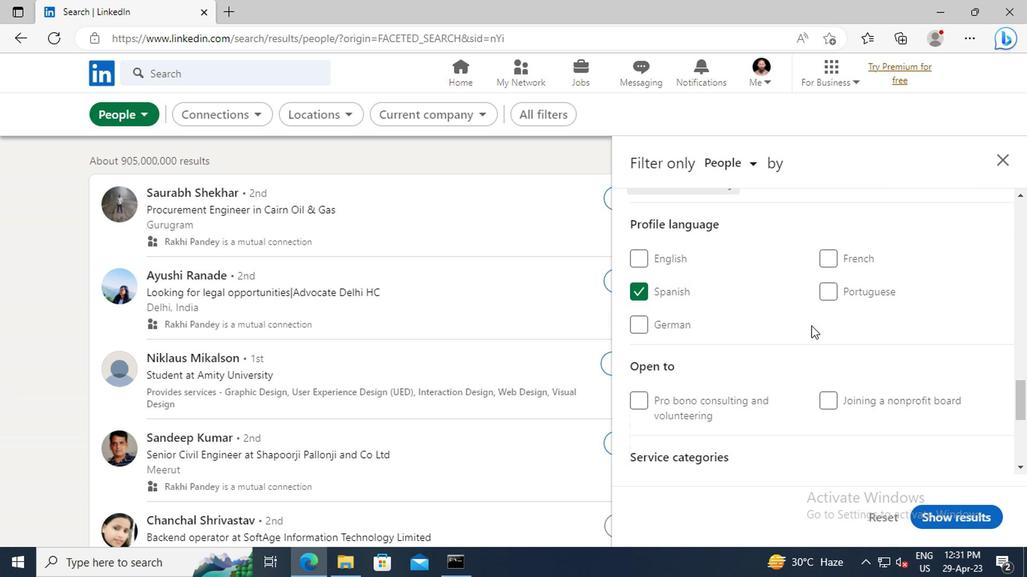
Action: Mouse moved to (810, 320)
Screenshot: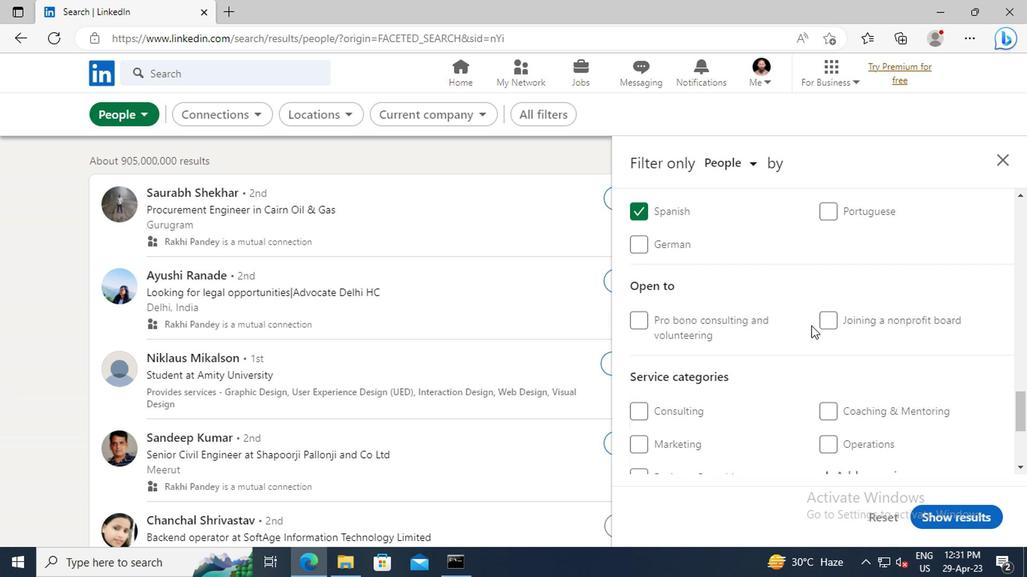 
Action: Mouse scrolled (810, 320) with delta (0, 0)
Screenshot: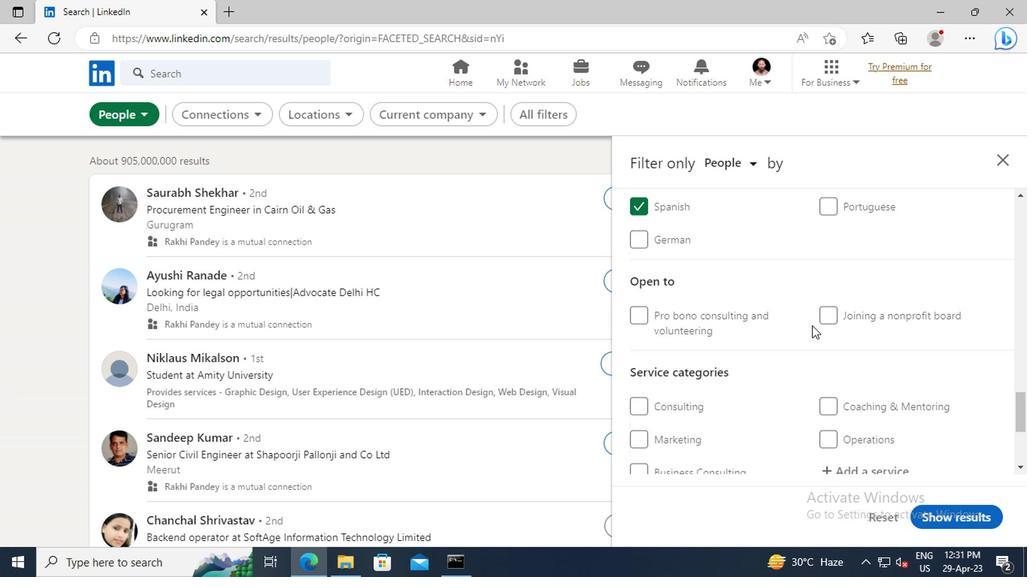 
Action: Mouse scrolled (810, 320) with delta (0, 0)
Screenshot: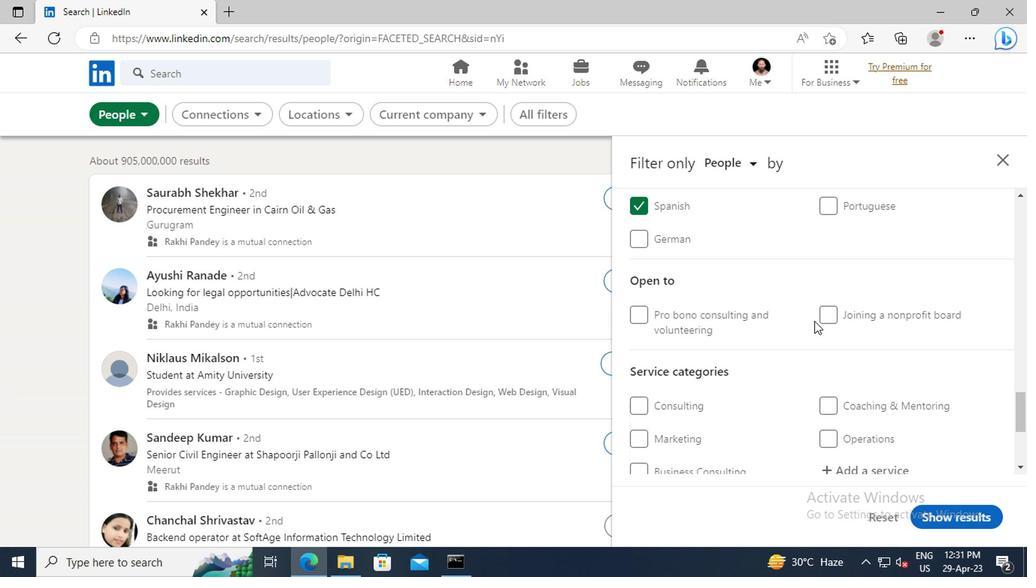 
Action: Mouse moved to (828, 385)
Screenshot: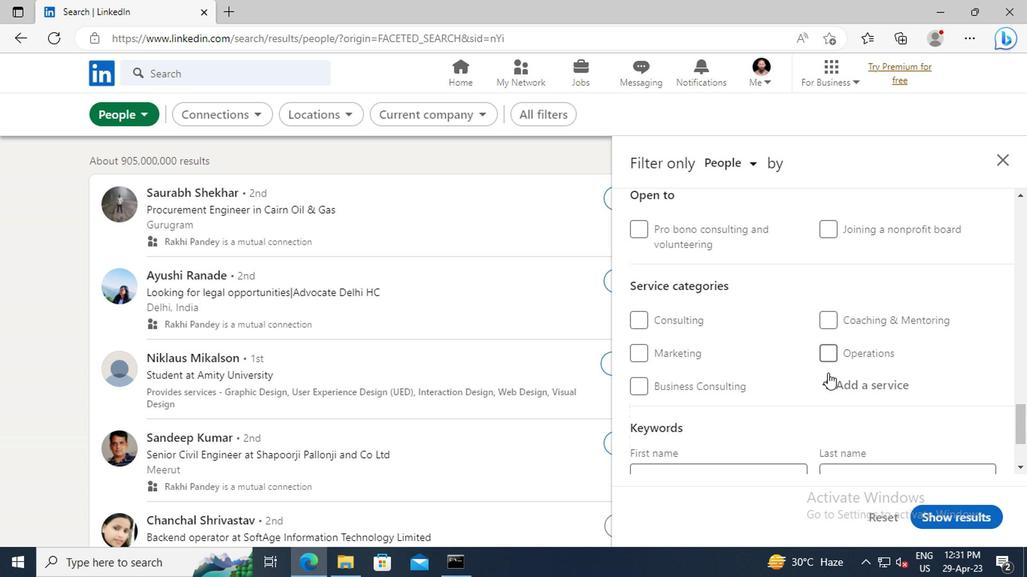 
Action: Mouse pressed left at (828, 385)
Screenshot: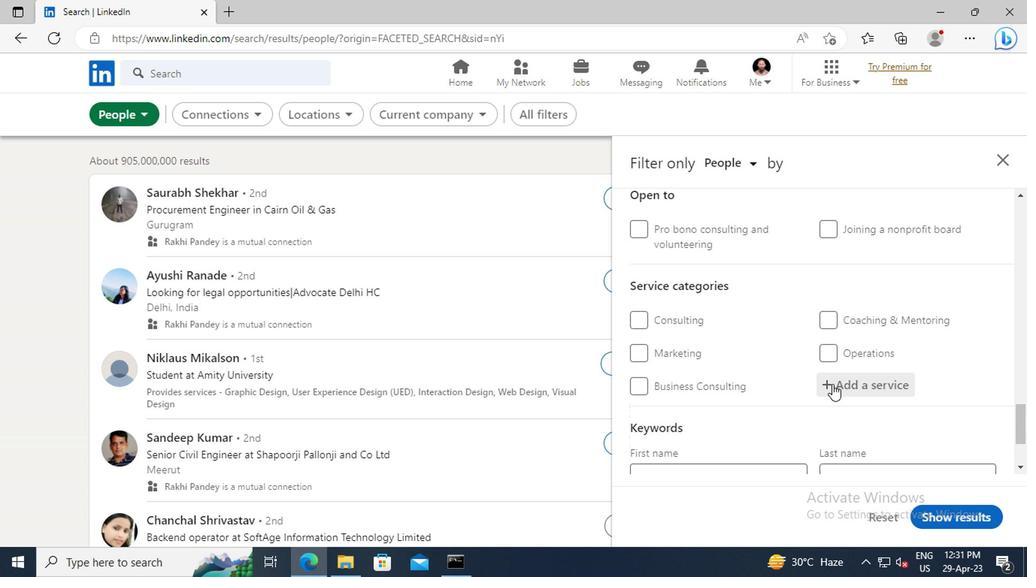 
Action: Key pressed <Key.shift>CORPORATE<Key.space><Key.shift>L
Screenshot: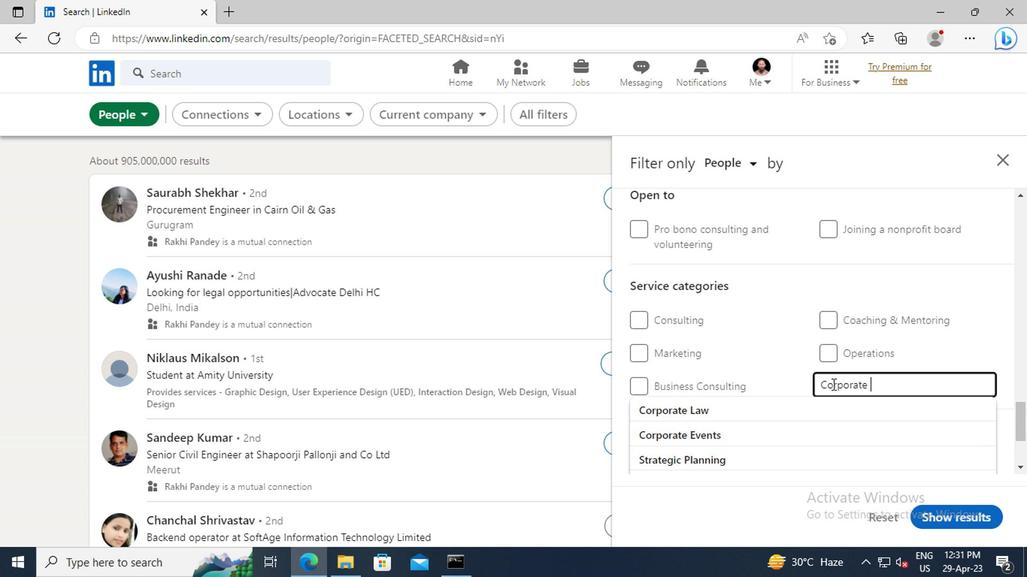 
Action: Mouse moved to (766, 404)
Screenshot: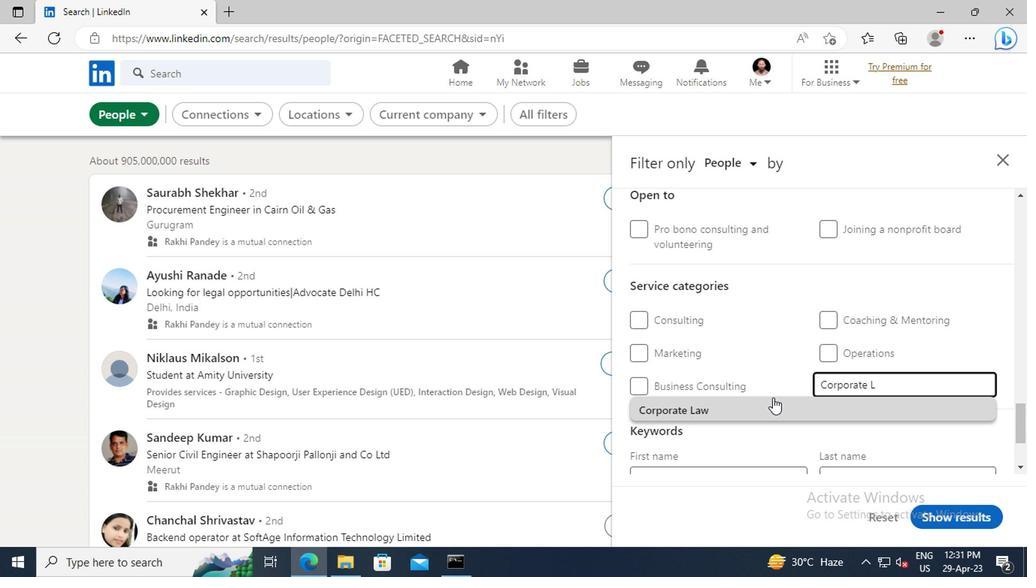 
Action: Mouse pressed left at (766, 404)
Screenshot: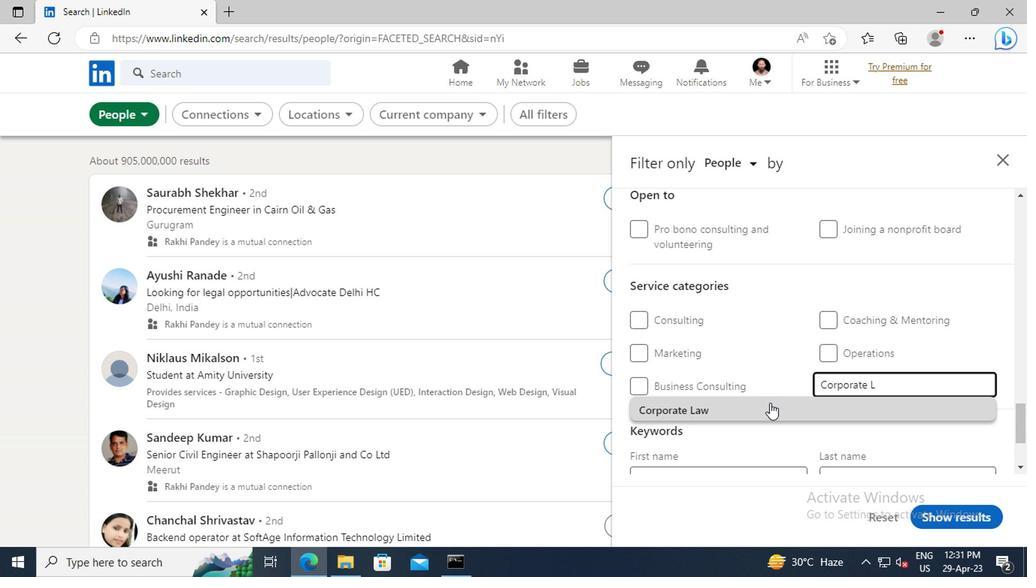 
Action: Mouse scrolled (766, 404) with delta (0, 0)
Screenshot: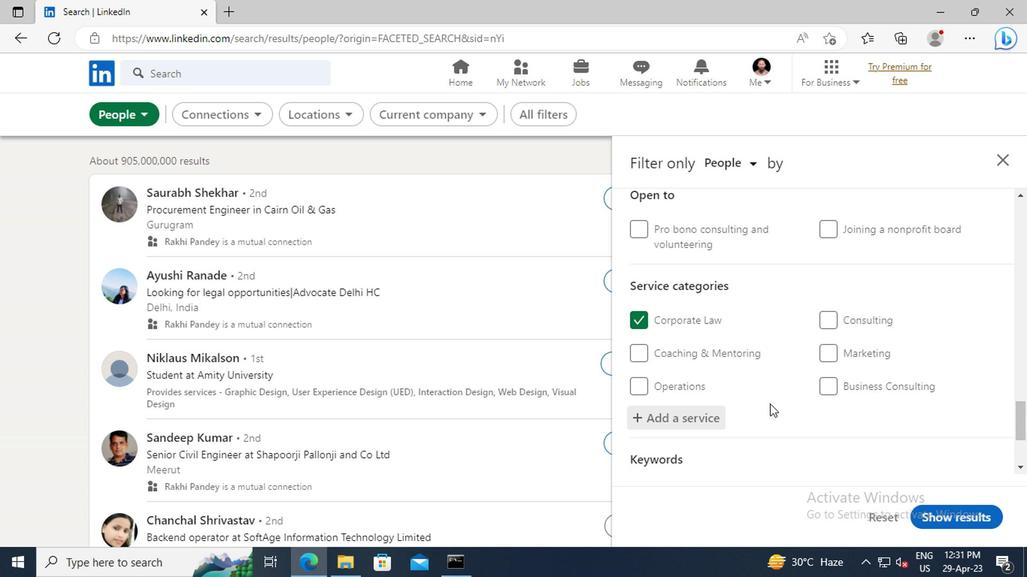 
Action: Mouse scrolled (766, 404) with delta (0, 0)
Screenshot: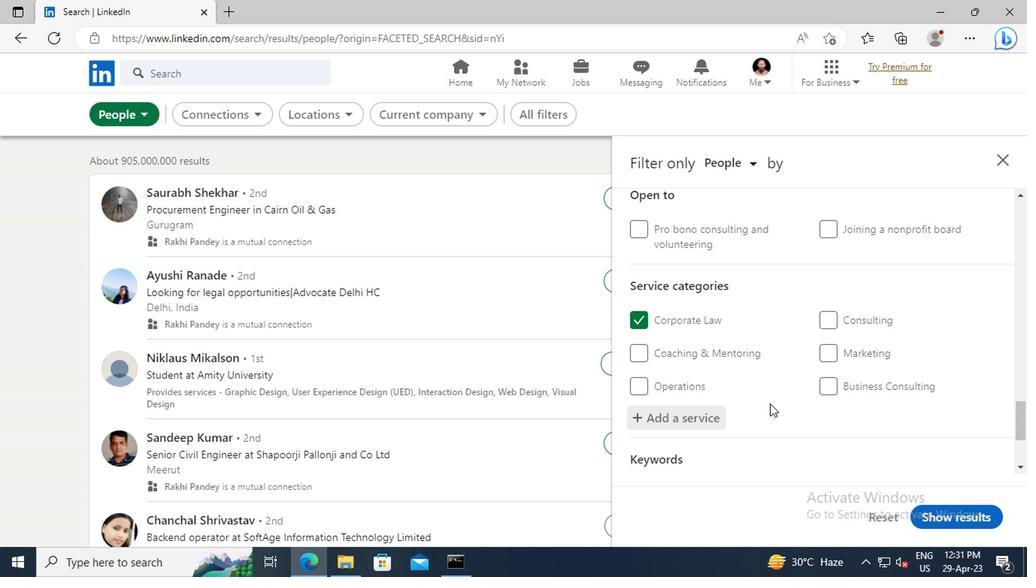 
Action: Mouse scrolled (766, 404) with delta (0, 0)
Screenshot: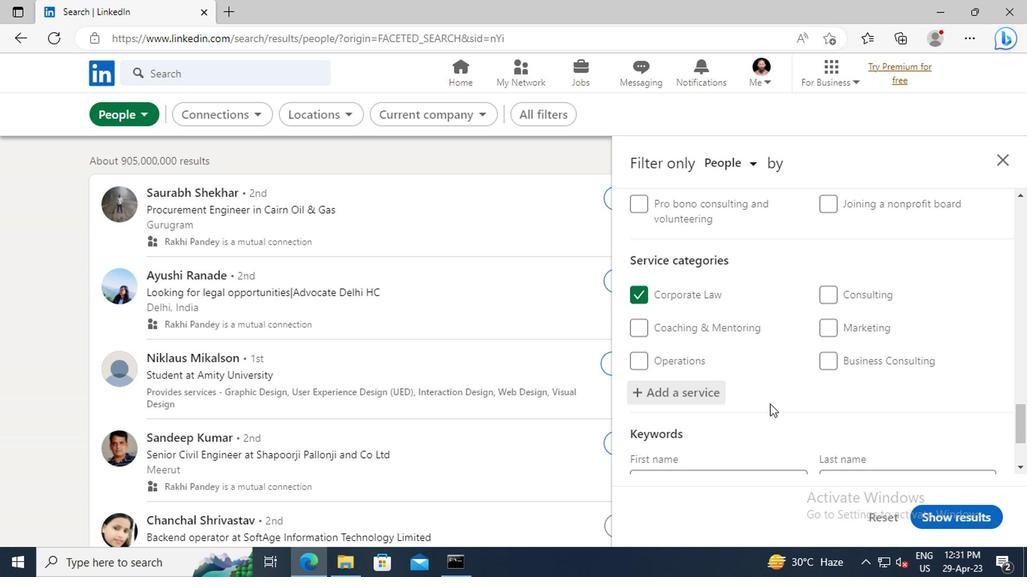 
Action: Mouse moved to (662, 431)
Screenshot: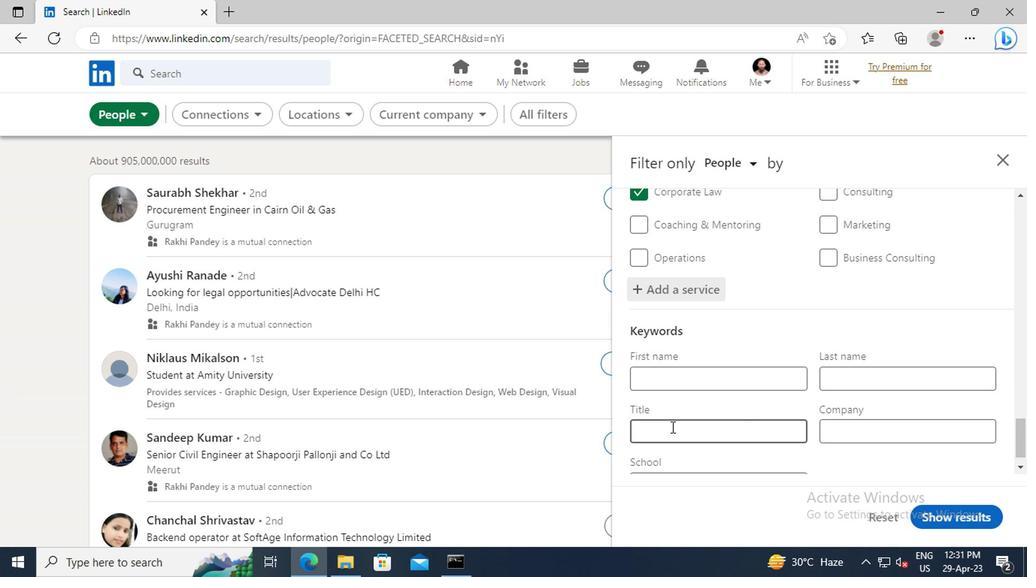 
Action: Mouse pressed left at (662, 431)
Screenshot: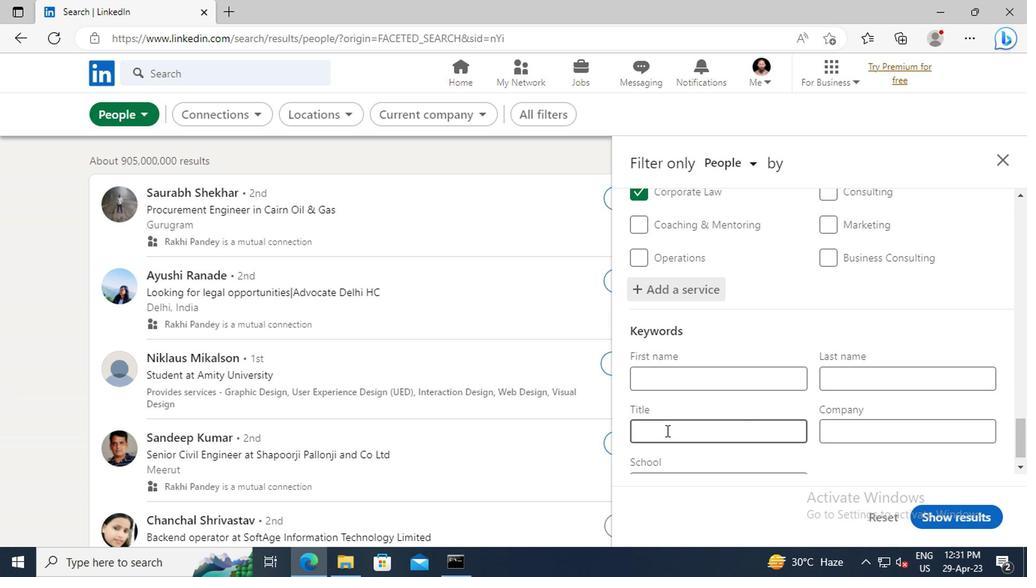 
Action: Key pressed <Key.shift>FOREMAN<Key.enter>
Screenshot: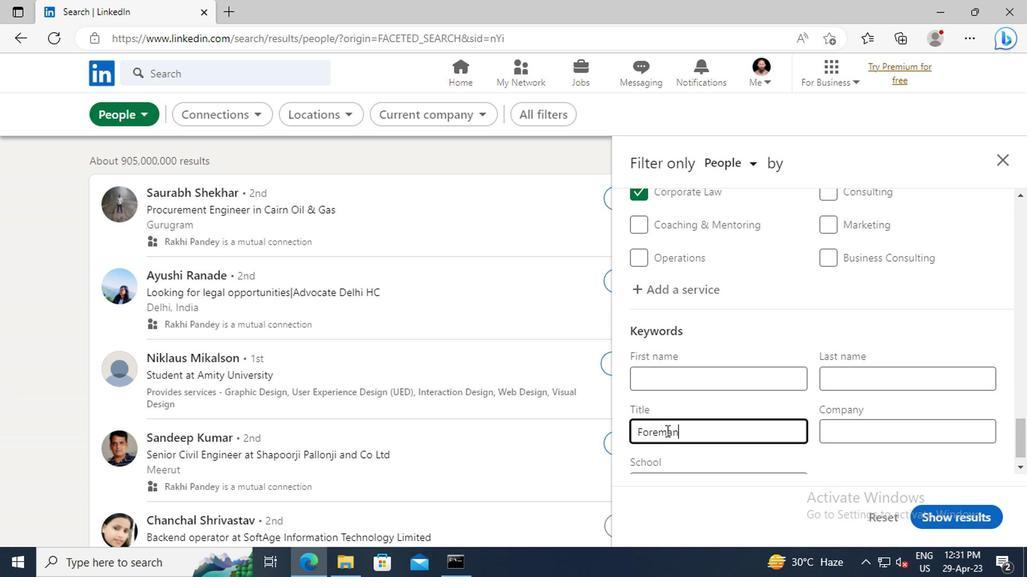 
Action: Mouse moved to (925, 515)
Screenshot: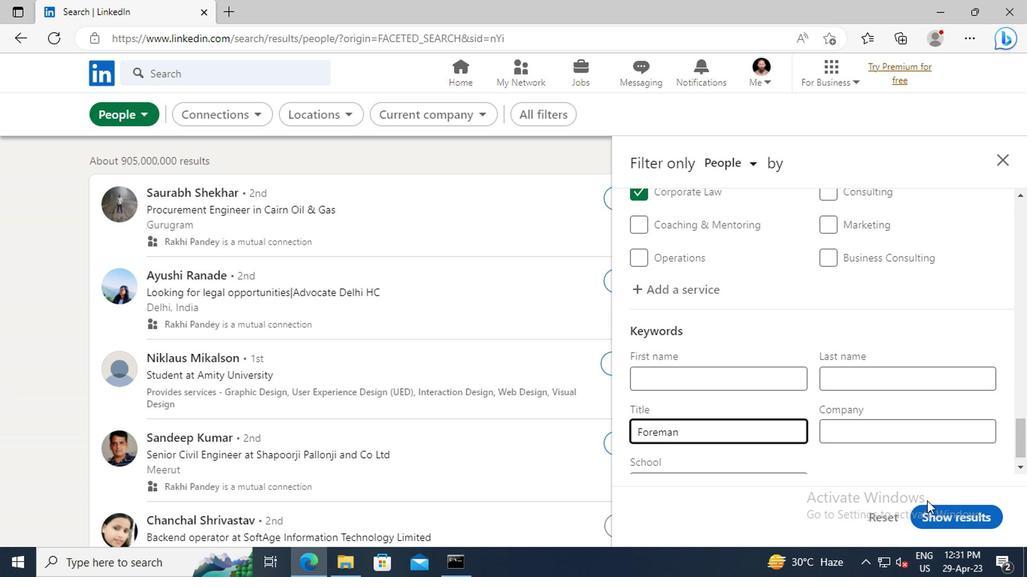 
Action: Mouse pressed left at (925, 515)
Screenshot: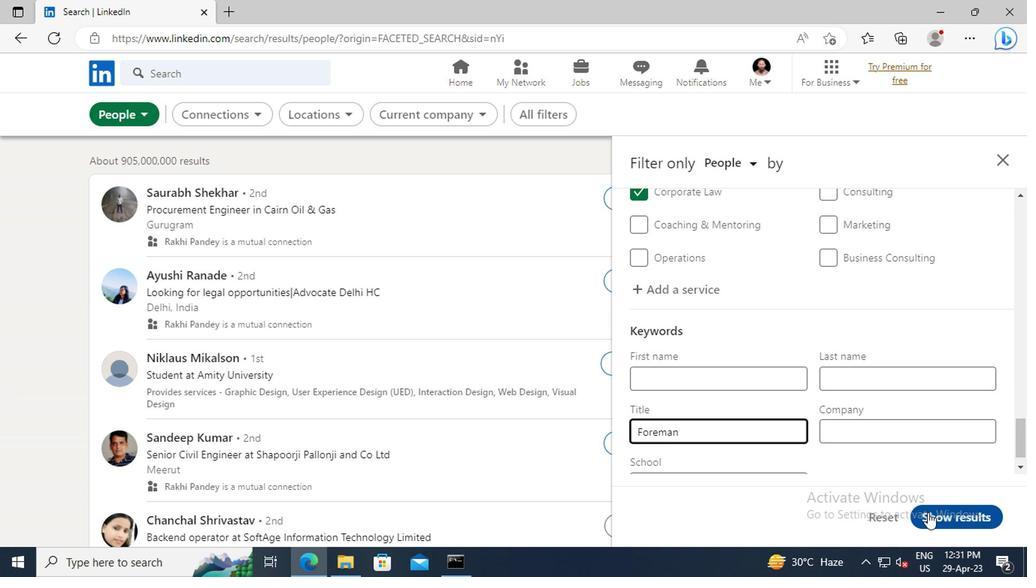 
